 Task: Find connections with filter location Salinas with filter topic #coronawith filter profile language French with filter current company GULF JOBS with filter school Jagan Institute Of Management Studies(JIMS Rohini) with filter industry Alternative Dispute Resolution with filter service category Videography with filter keywords title Teacher
Action: Mouse moved to (254, 308)
Screenshot: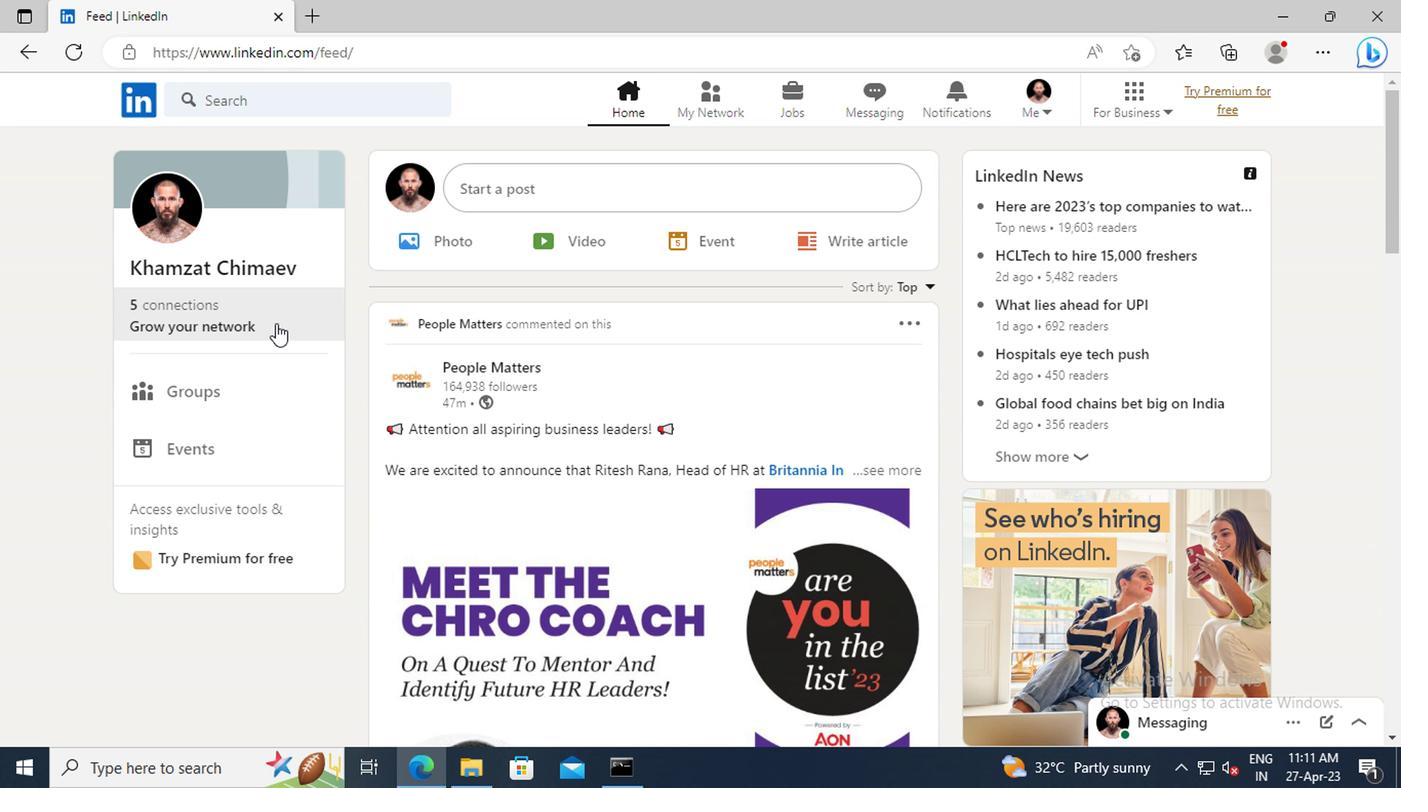 
Action: Mouse pressed left at (254, 308)
Screenshot: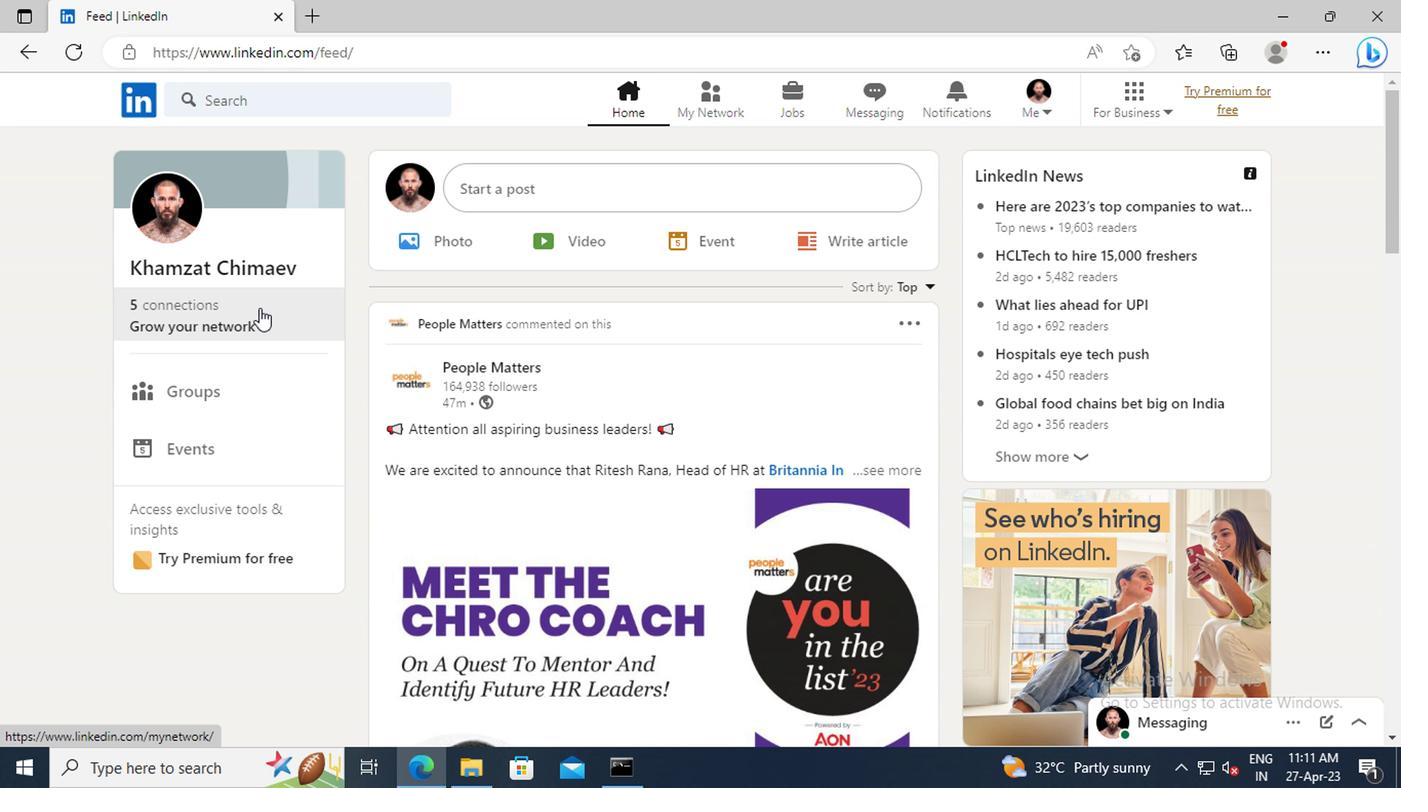 
Action: Mouse moved to (270, 218)
Screenshot: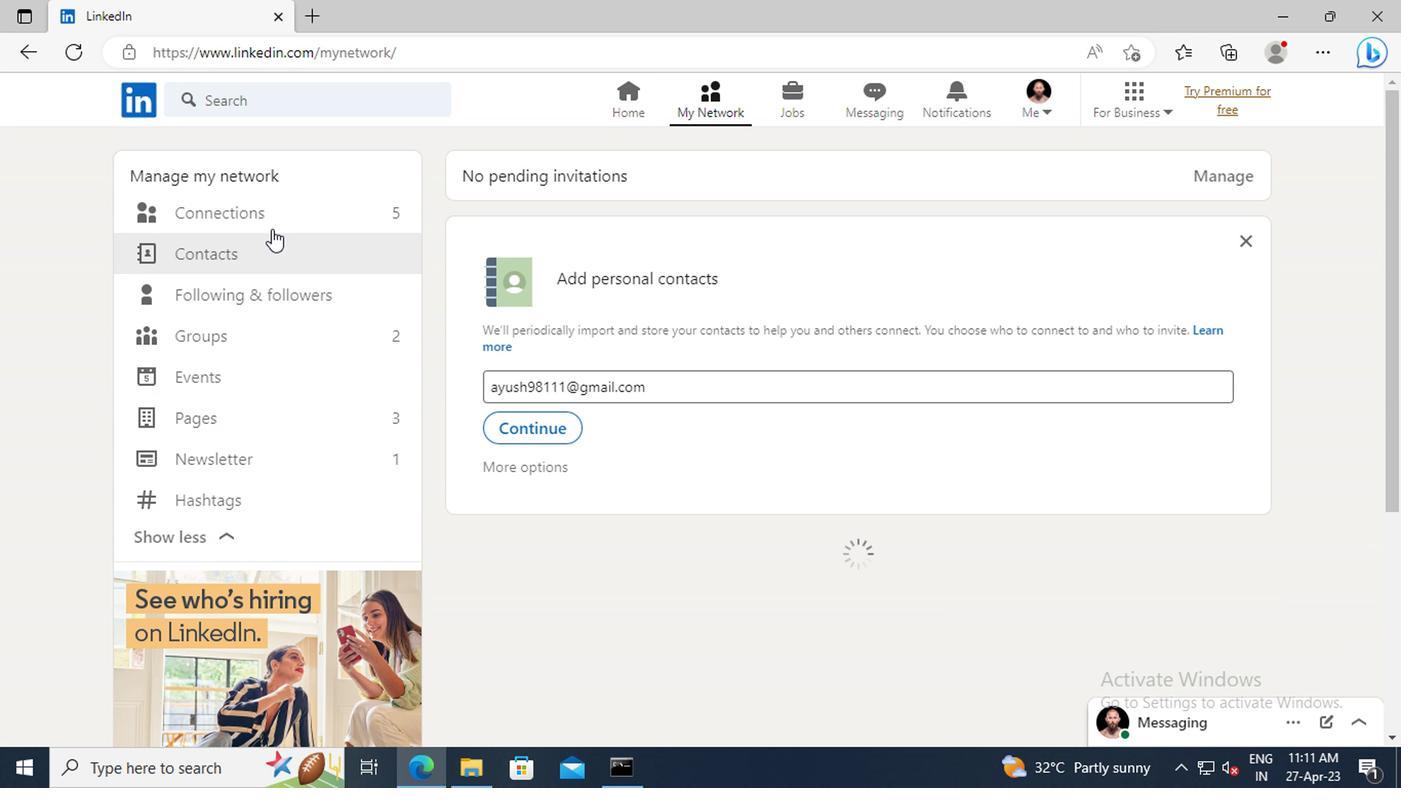 
Action: Mouse pressed left at (270, 218)
Screenshot: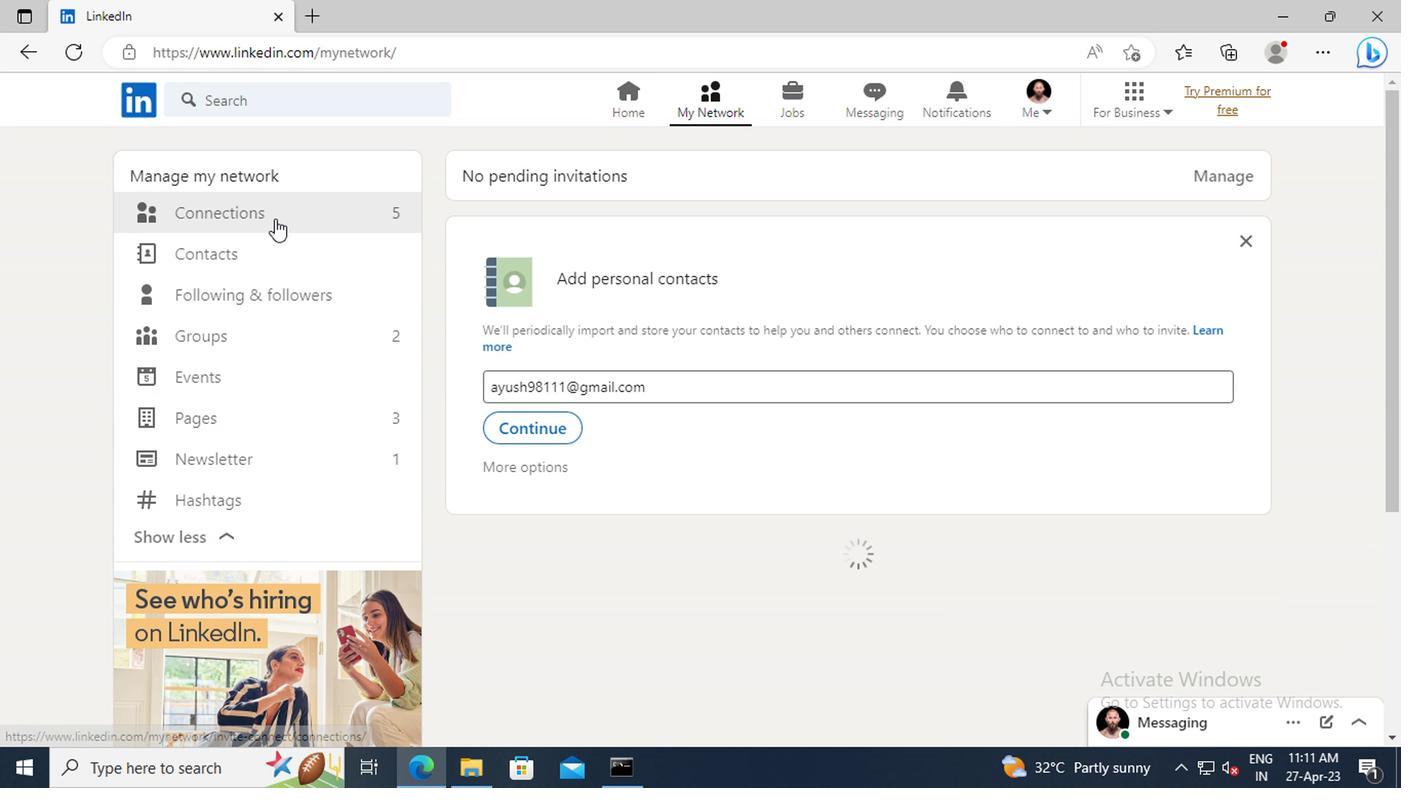 
Action: Mouse moved to (836, 223)
Screenshot: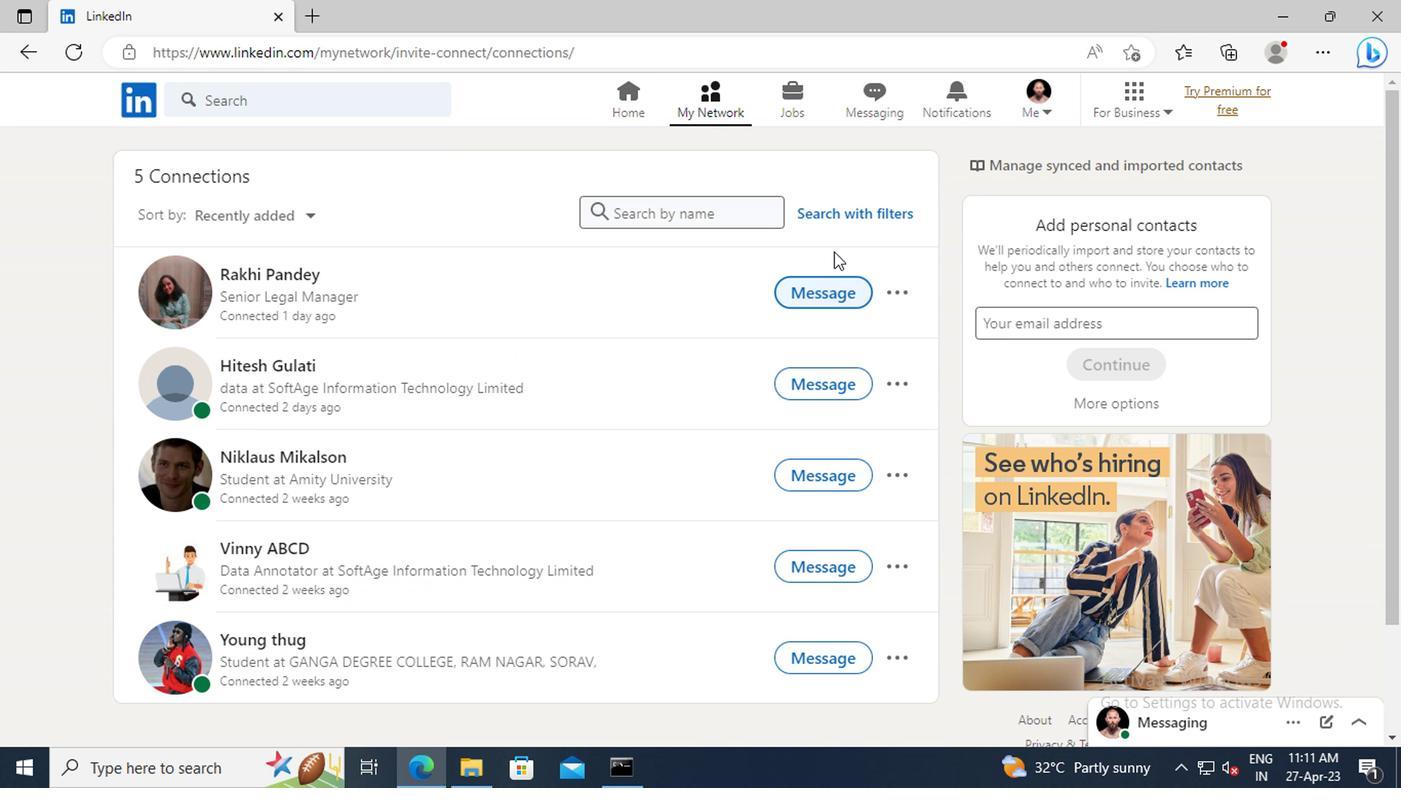 
Action: Mouse pressed left at (836, 223)
Screenshot: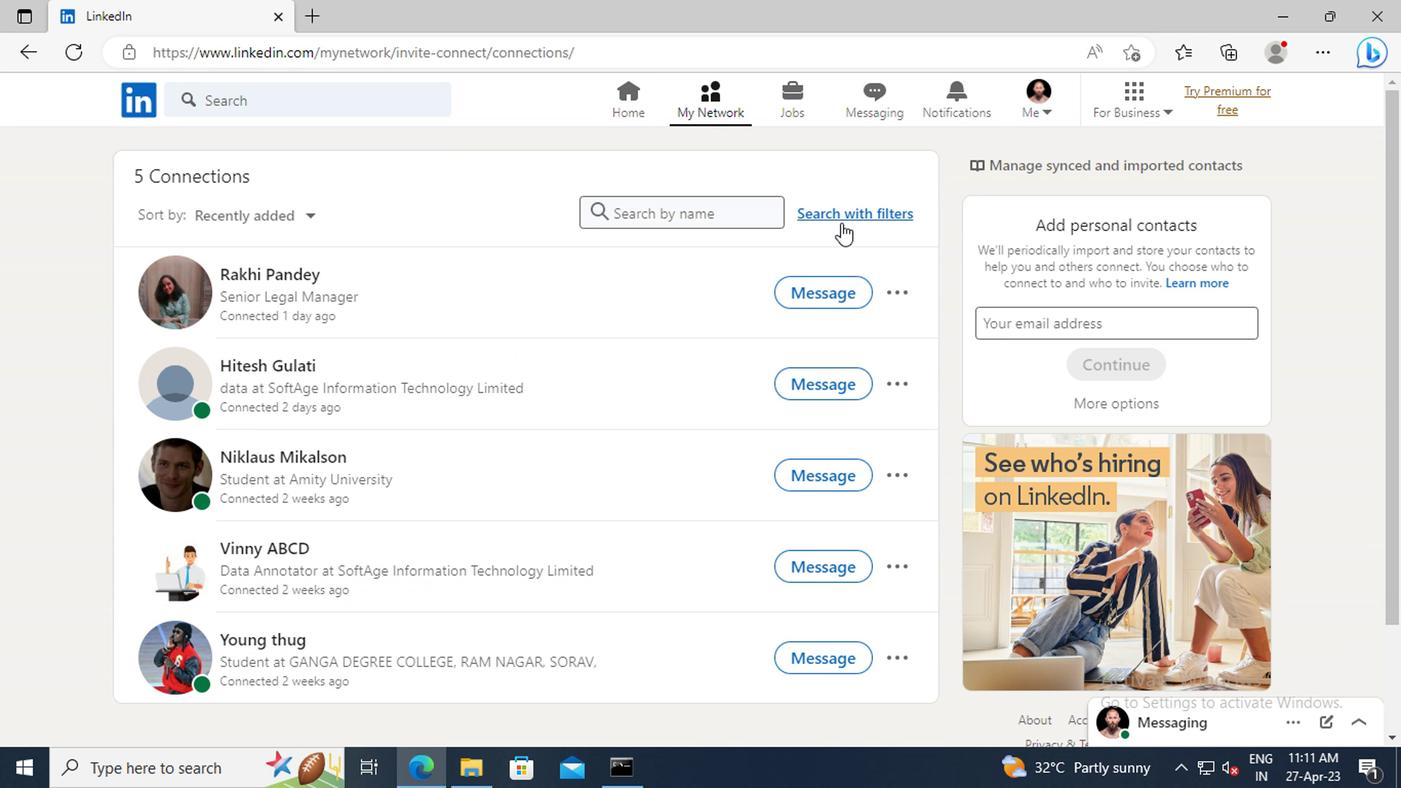 
Action: Mouse moved to (780, 159)
Screenshot: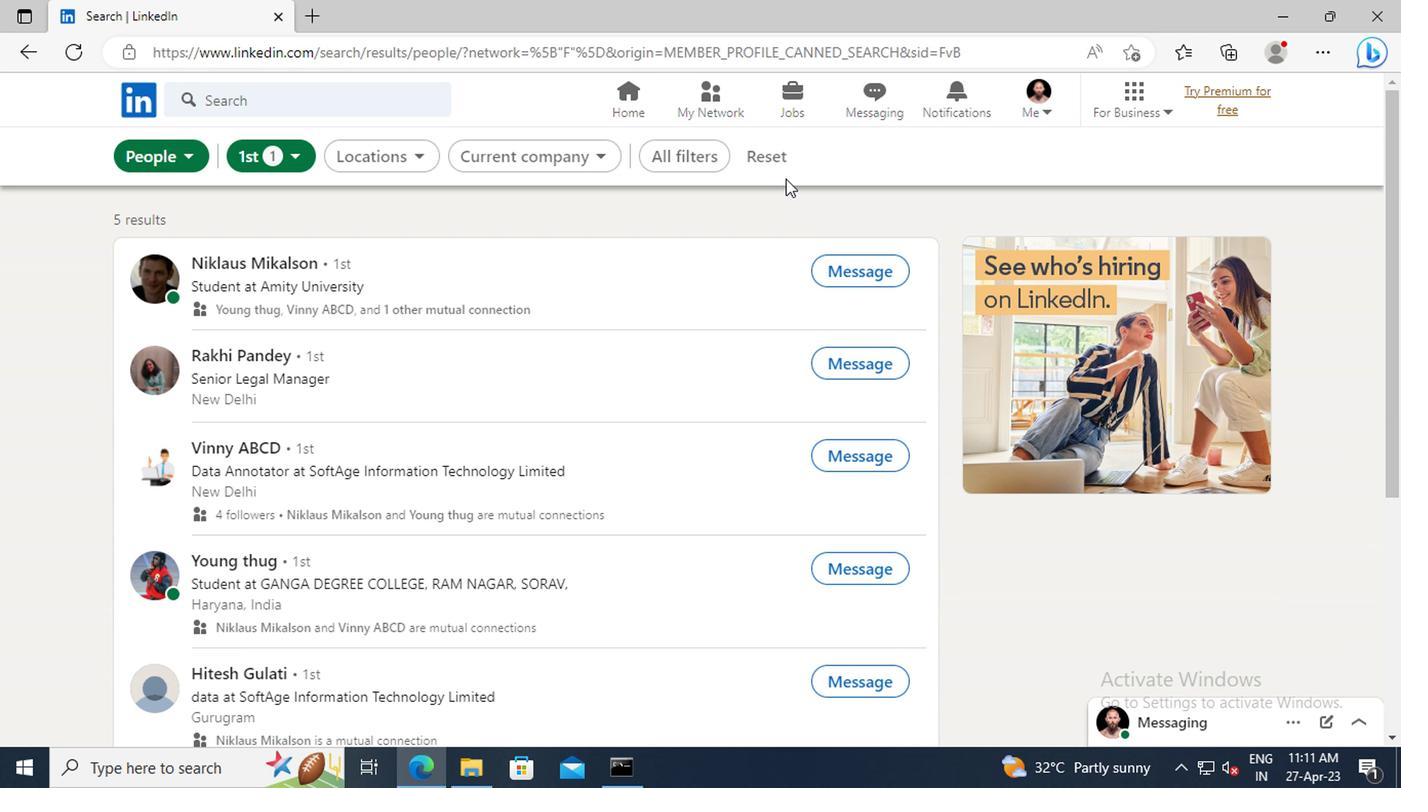 
Action: Mouse pressed left at (780, 159)
Screenshot: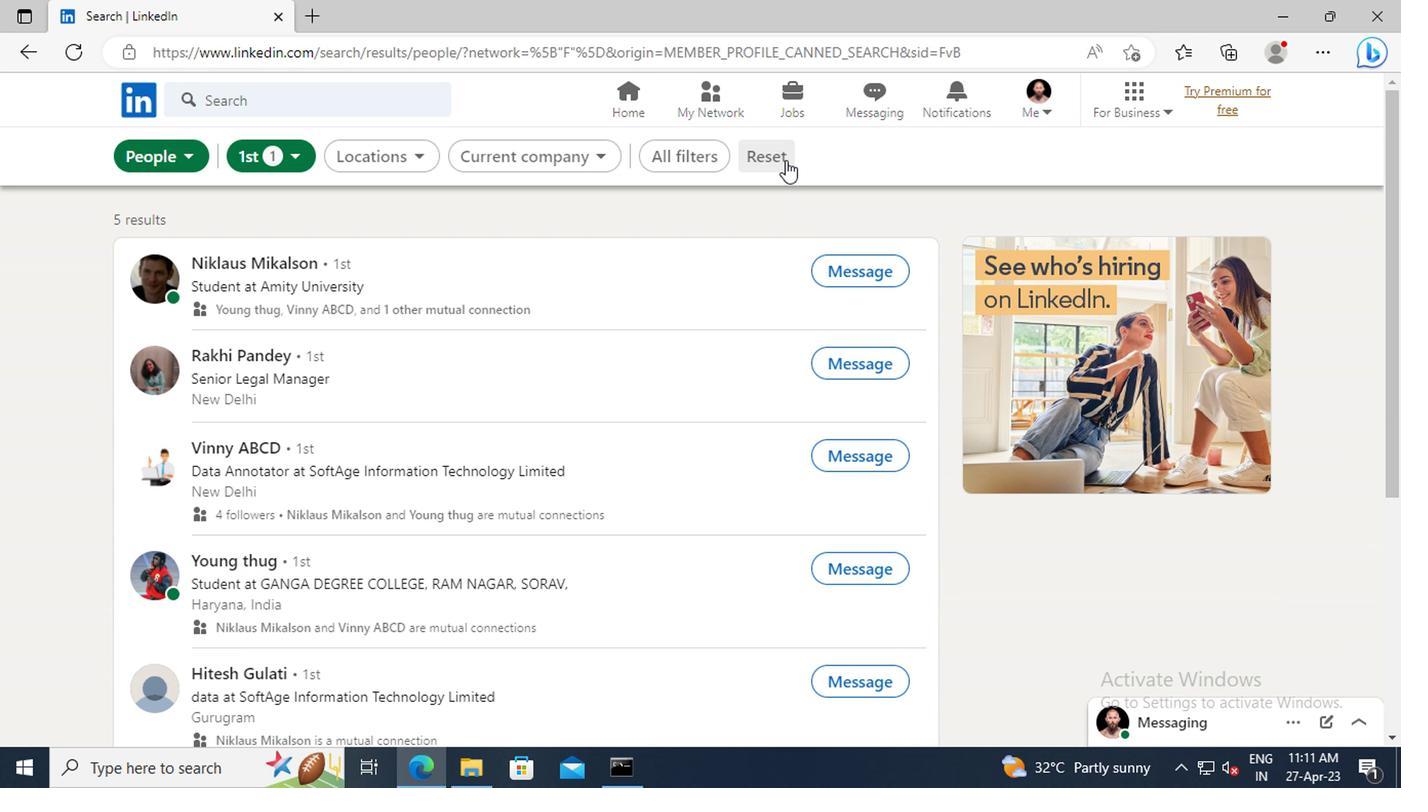 
Action: Mouse moved to (732, 156)
Screenshot: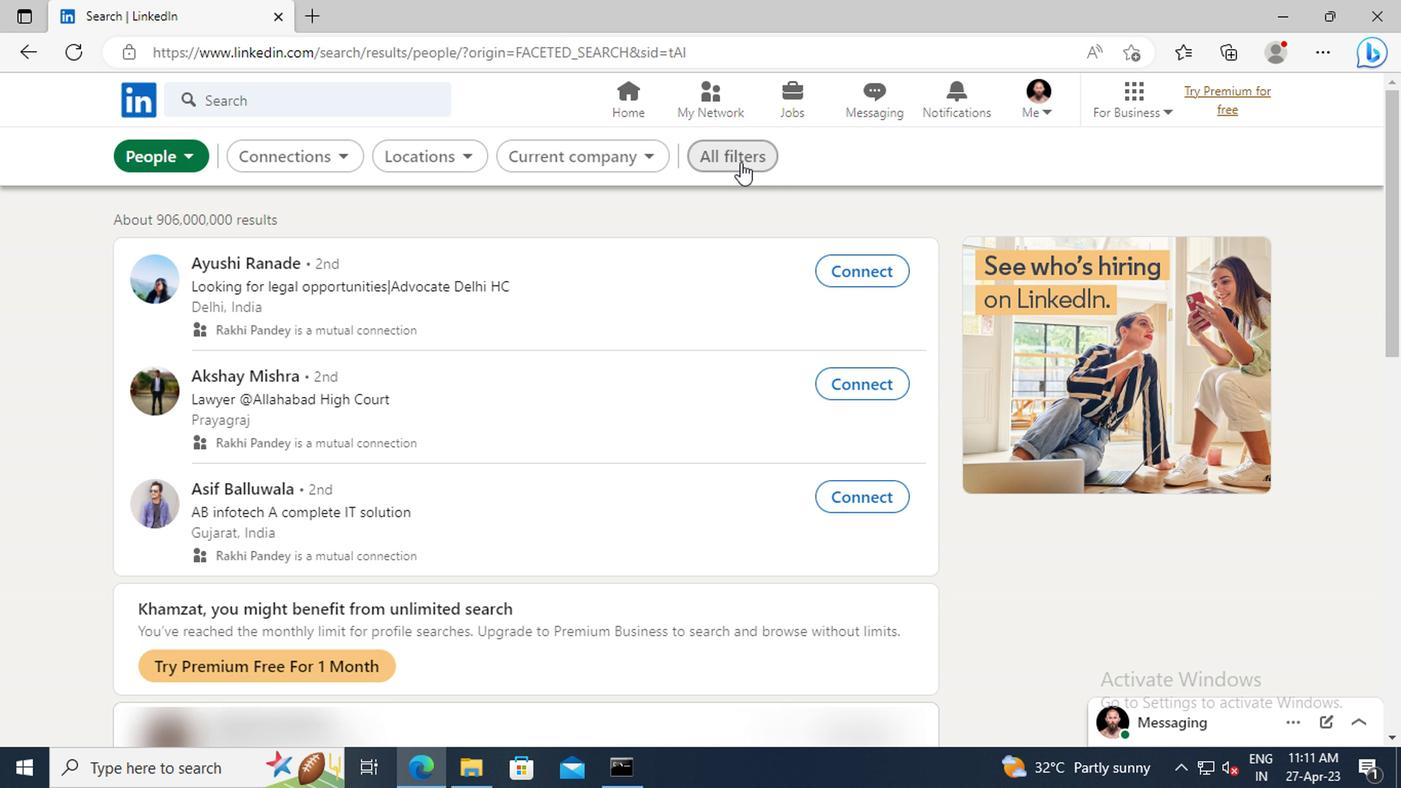 
Action: Mouse pressed left at (732, 156)
Screenshot: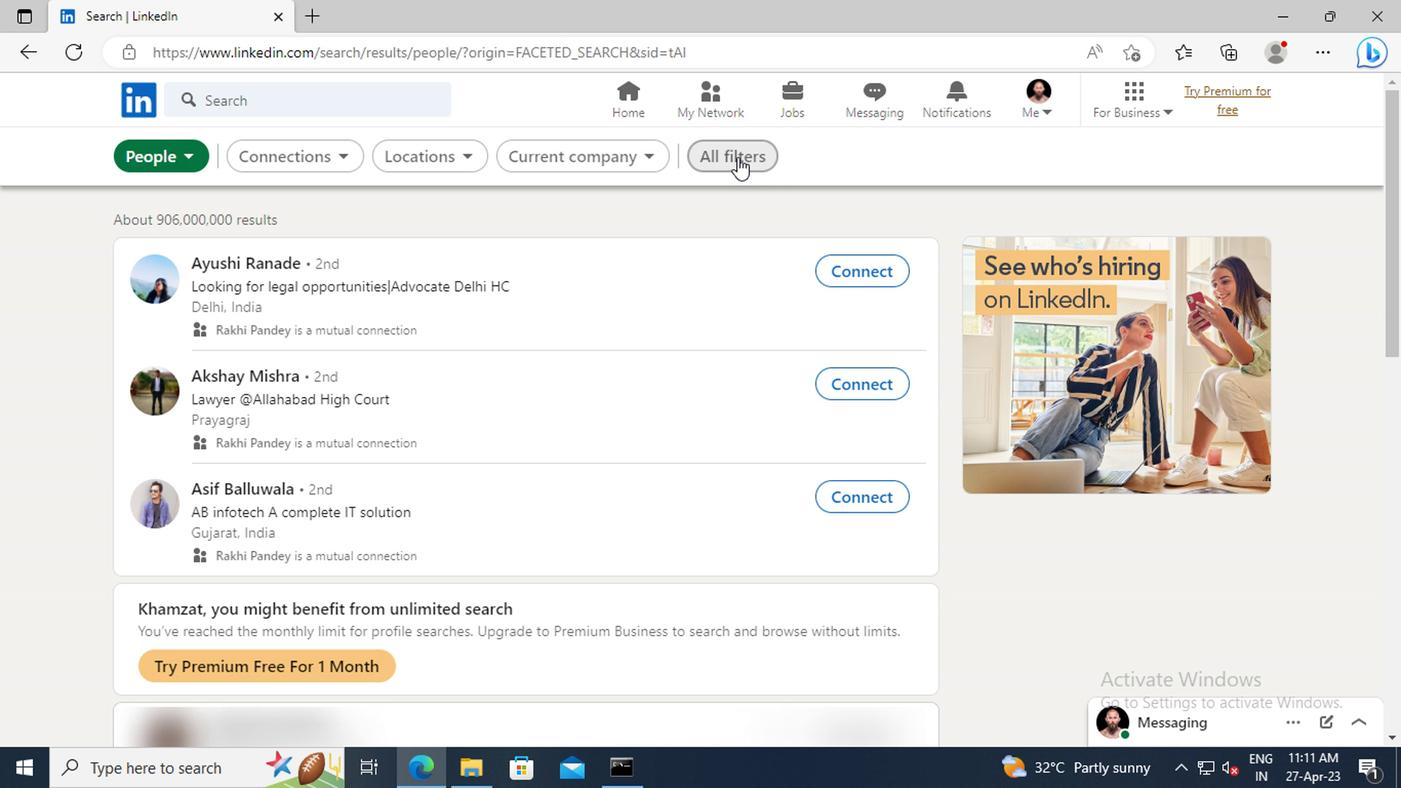 
Action: Mouse moved to (1153, 389)
Screenshot: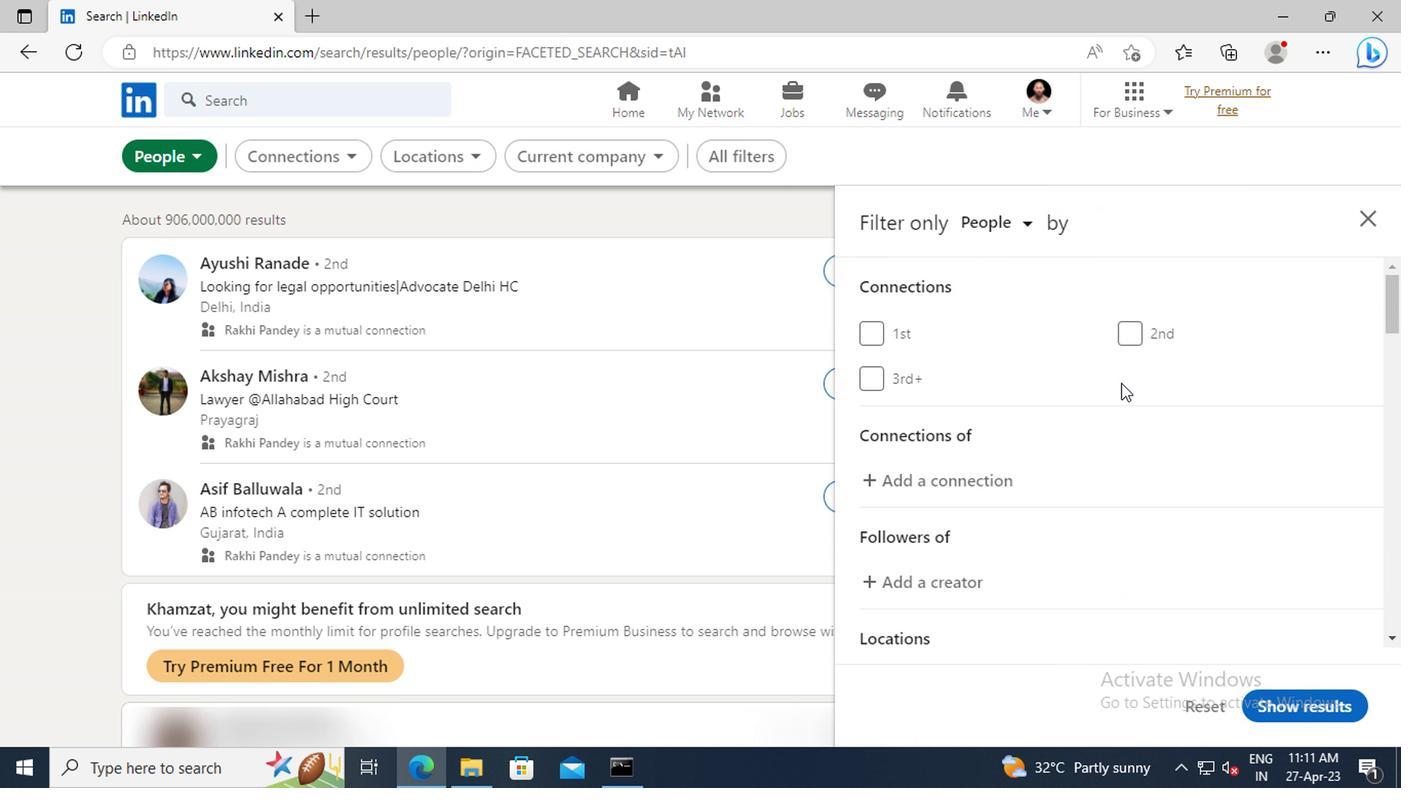 
Action: Mouse scrolled (1153, 387) with delta (0, -1)
Screenshot: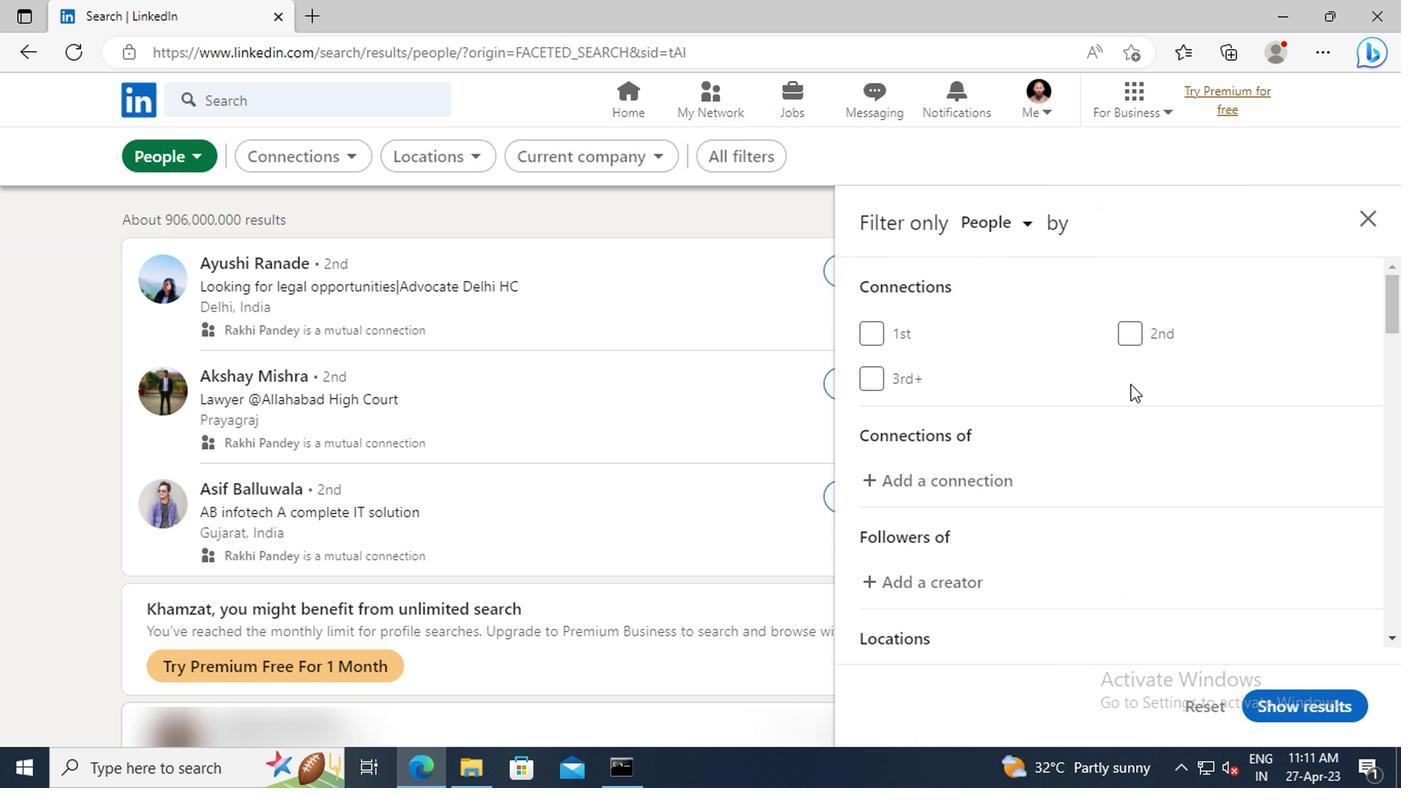 
Action: Mouse scrolled (1153, 387) with delta (0, -1)
Screenshot: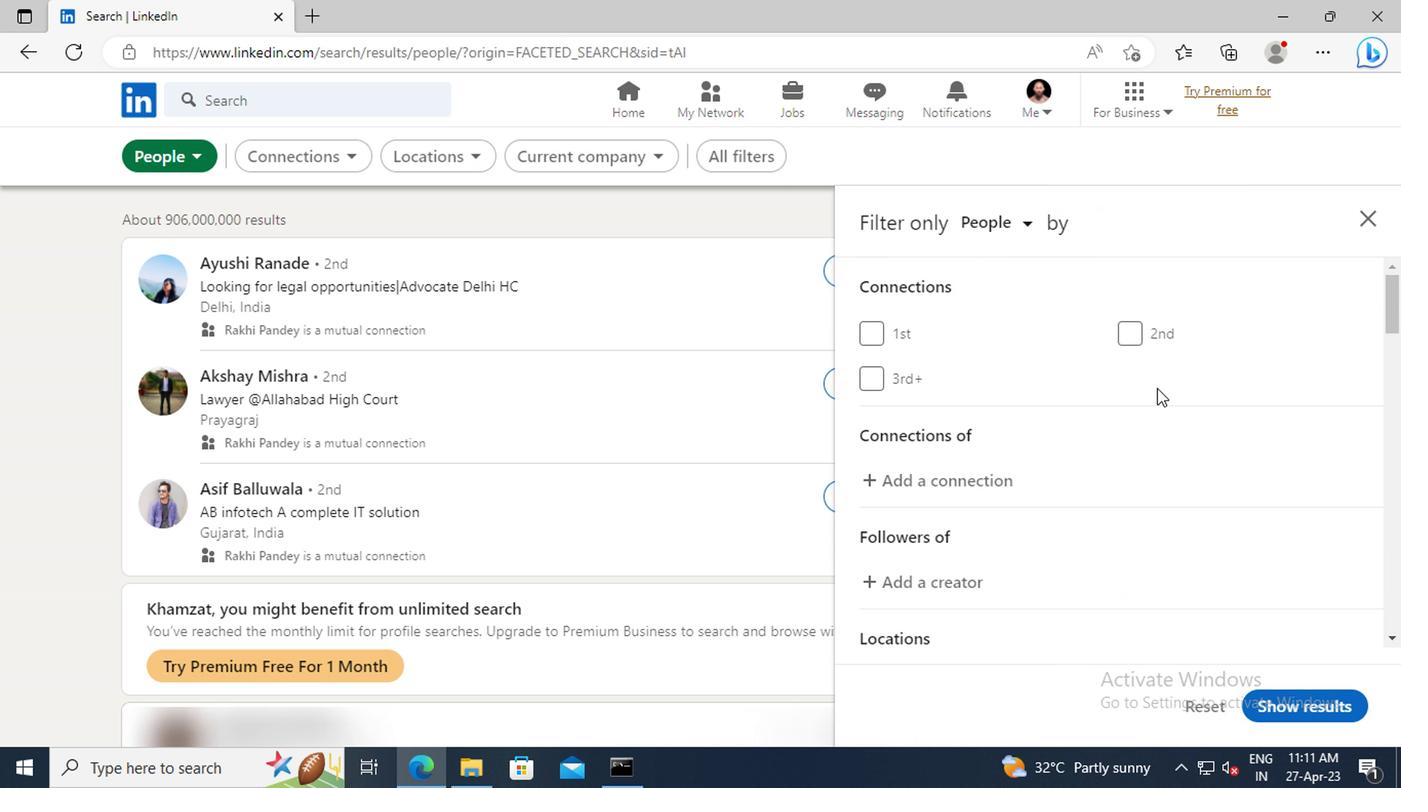 
Action: Mouse moved to (1153, 389)
Screenshot: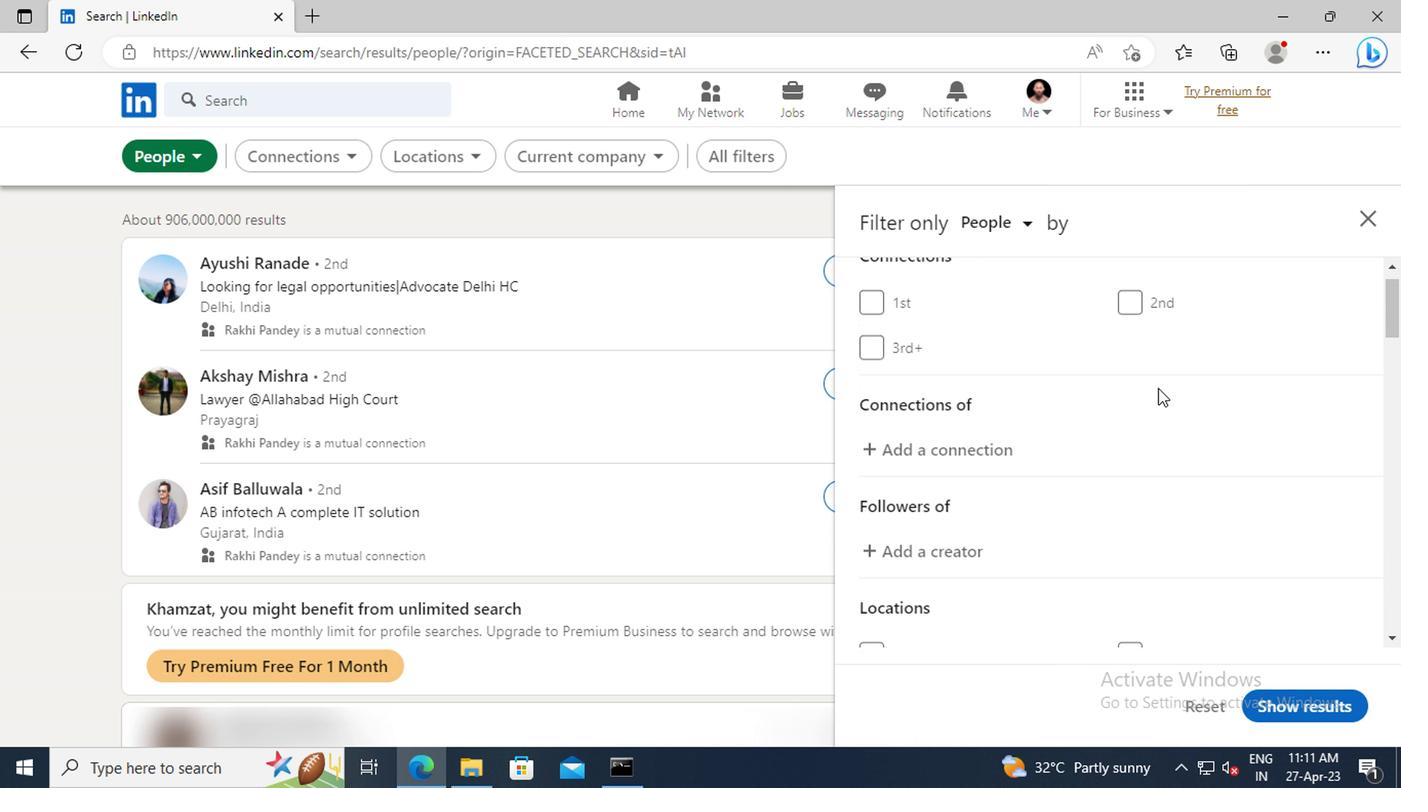 
Action: Mouse scrolled (1153, 387) with delta (0, -1)
Screenshot: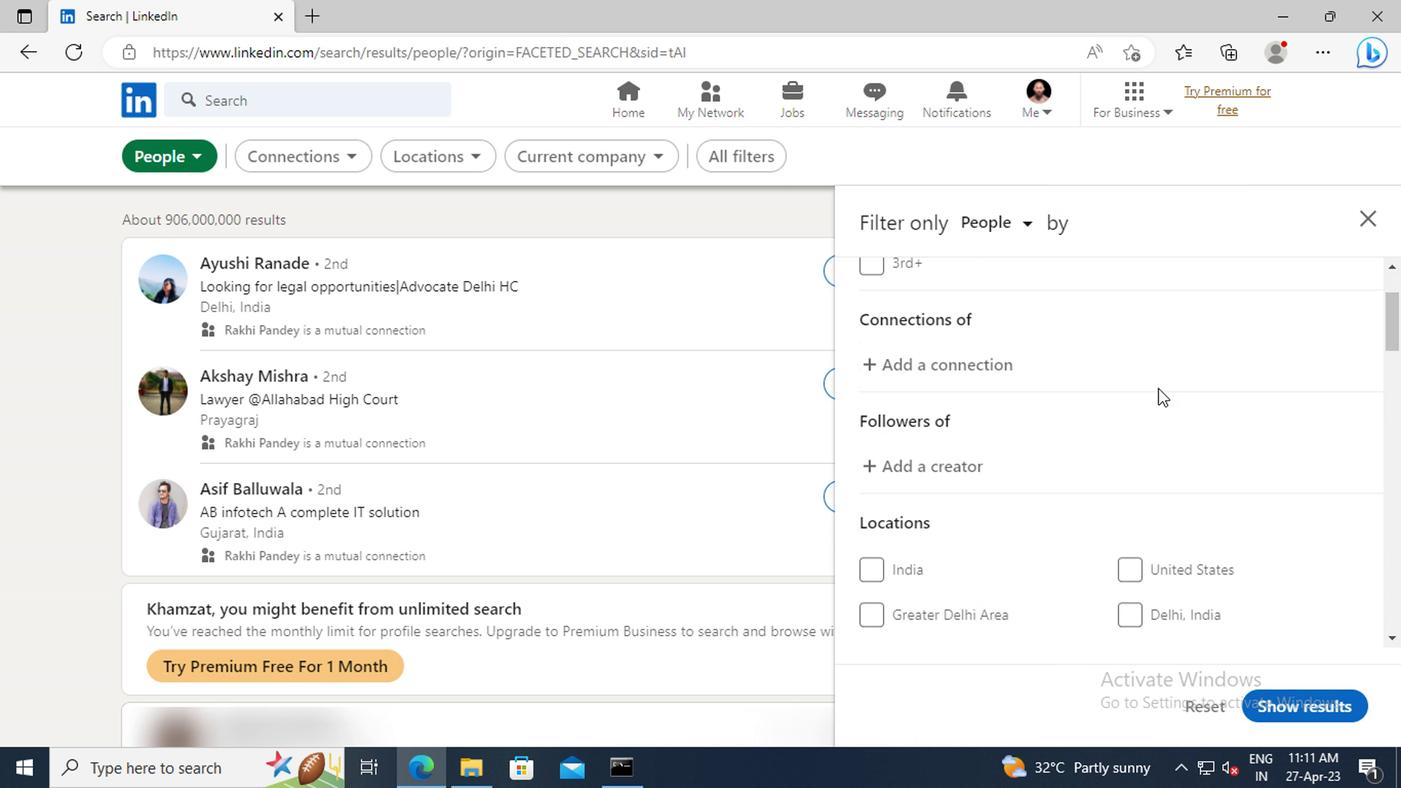 
Action: Mouse scrolled (1153, 387) with delta (0, -1)
Screenshot: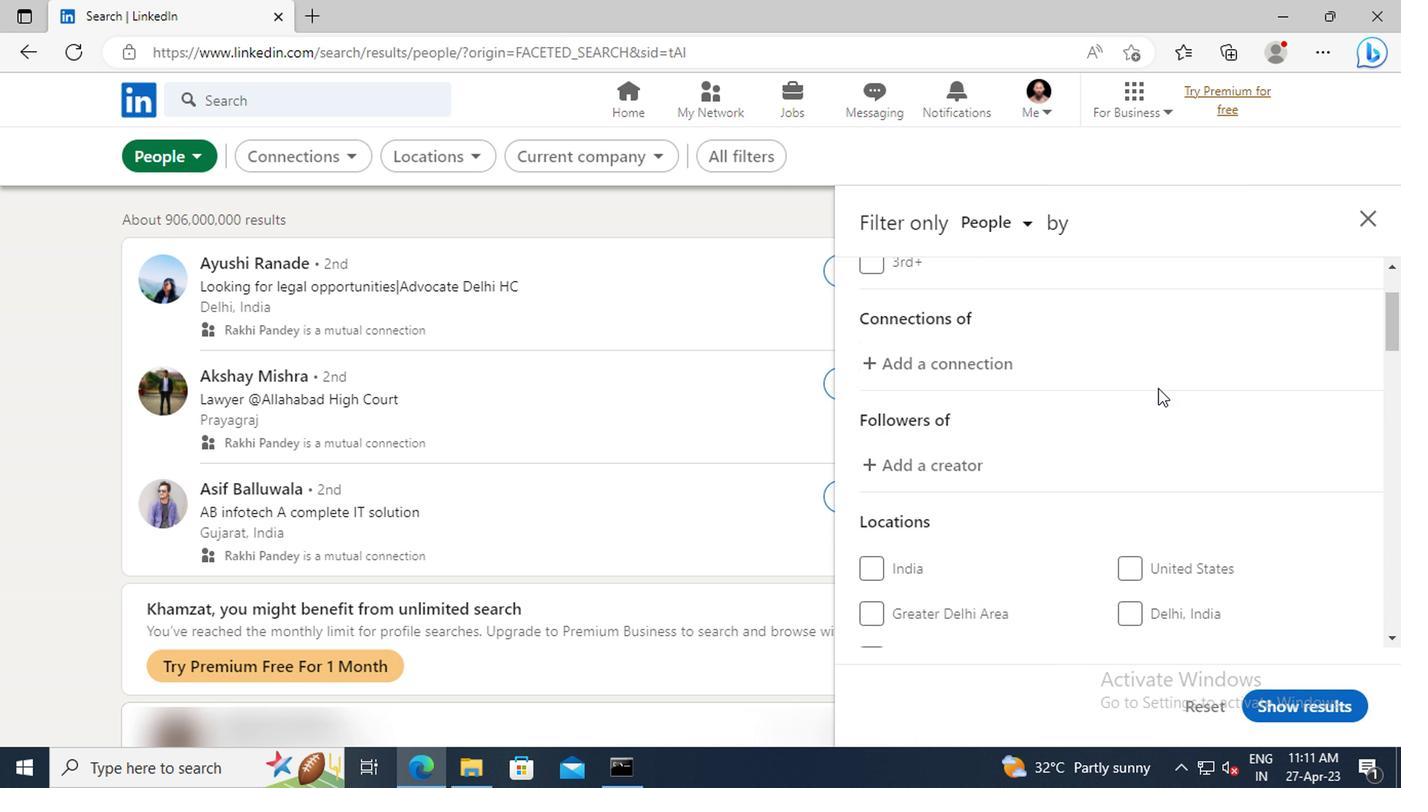 
Action: Mouse scrolled (1153, 387) with delta (0, -1)
Screenshot: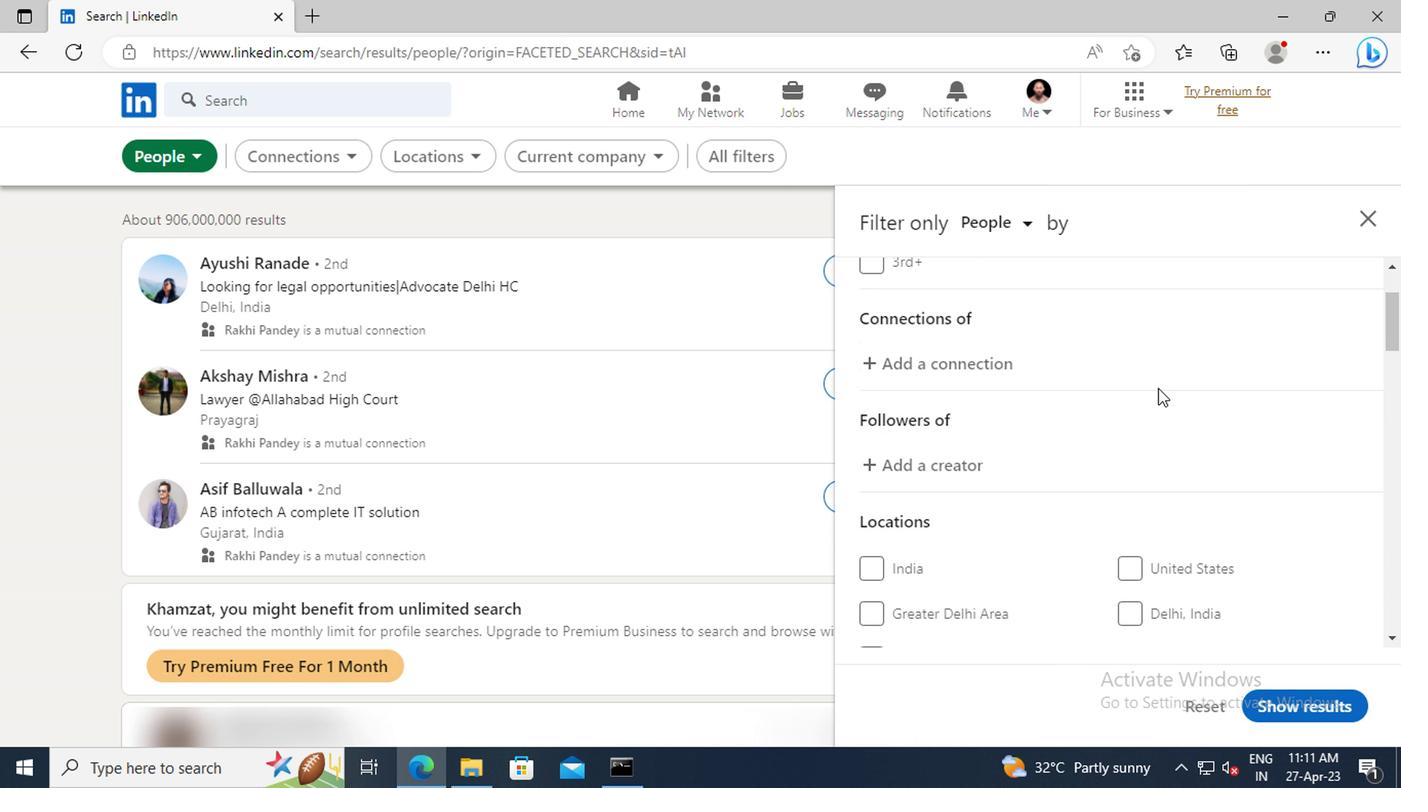 
Action: Mouse scrolled (1153, 387) with delta (0, -1)
Screenshot: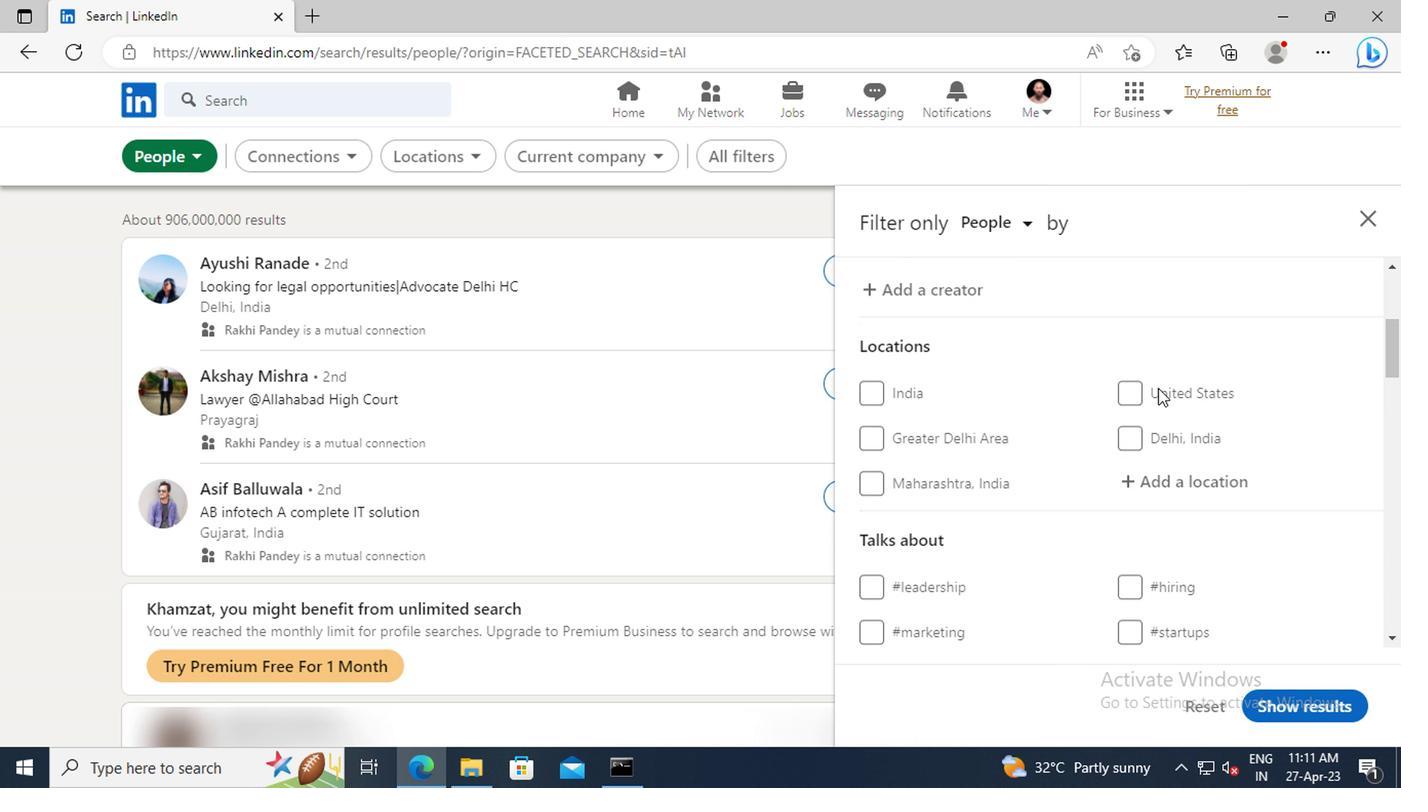 
Action: Mouse moved to (1164, 426)
Screenshot: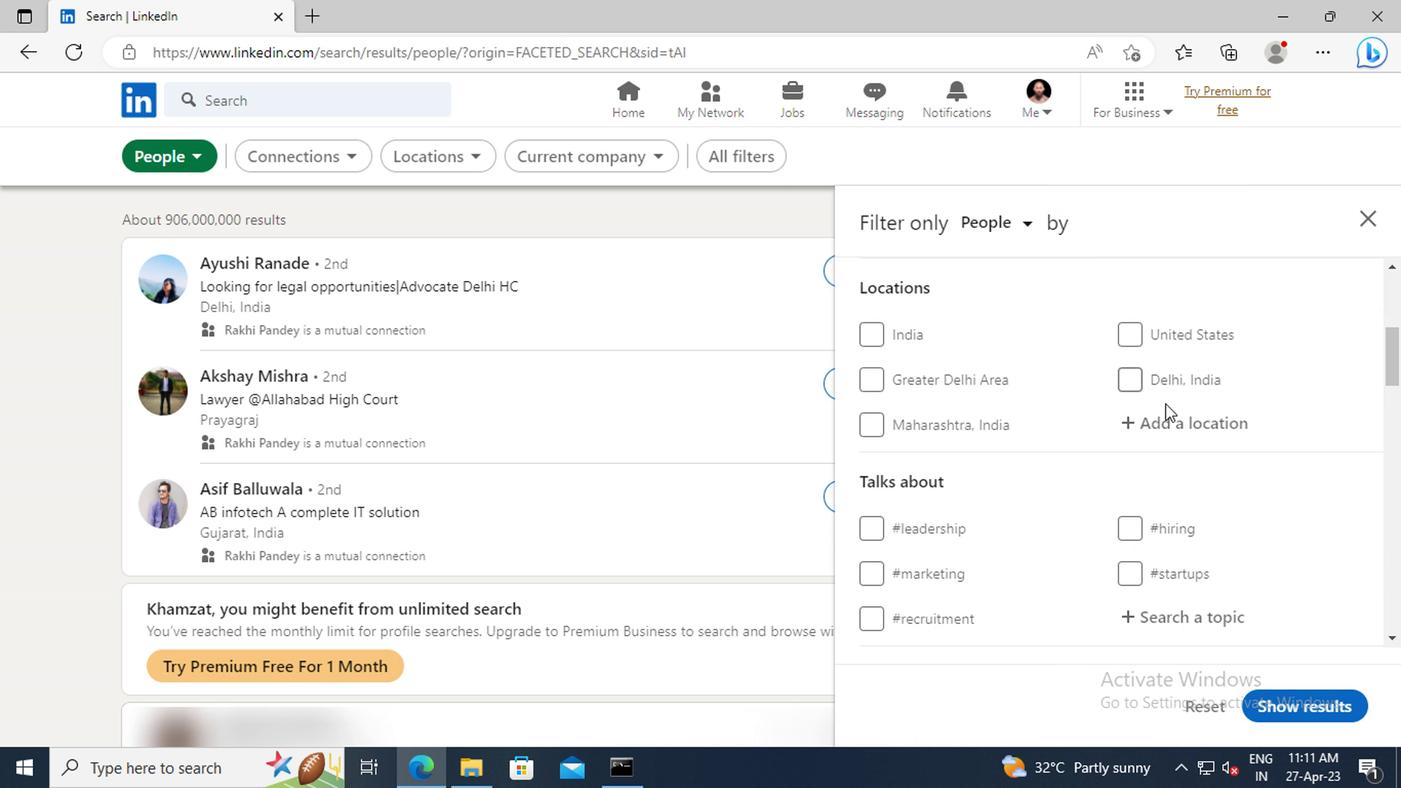 
Action: Mouse pressed left at (1164, 426)
Screenshot: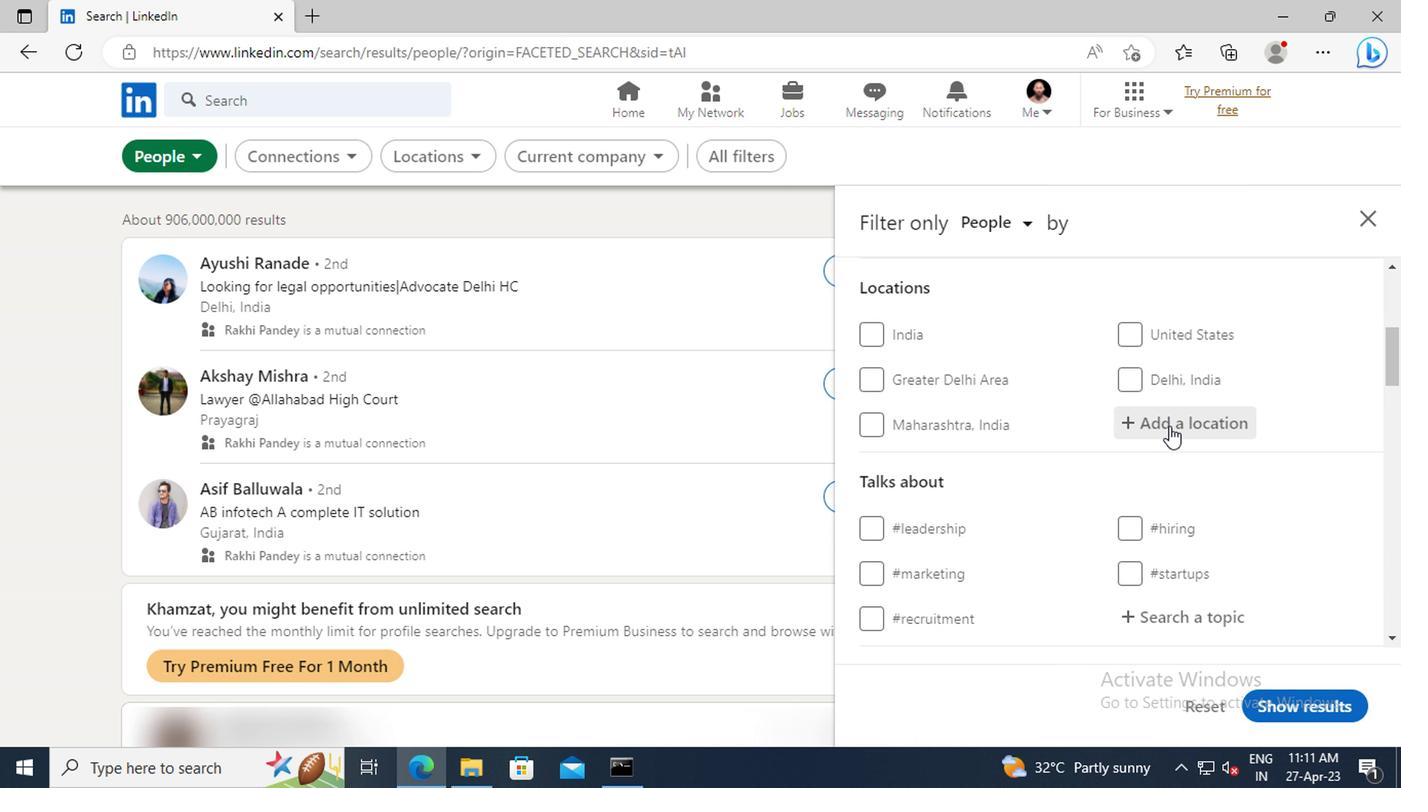 
Action: Key pressed <Key.shift>SALINAS
Screenshot: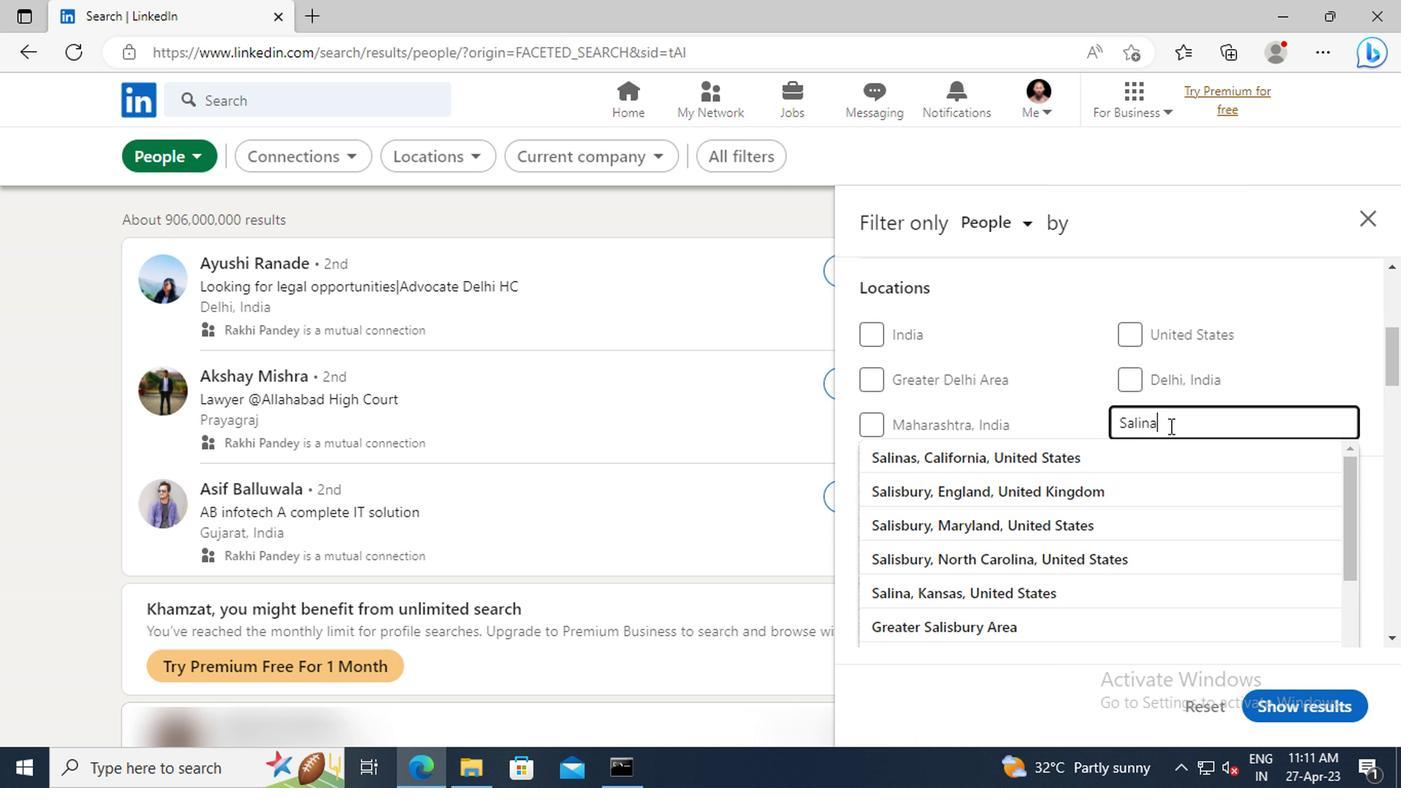 
Action: Mouse moved to (1167, 454)
Screenshot: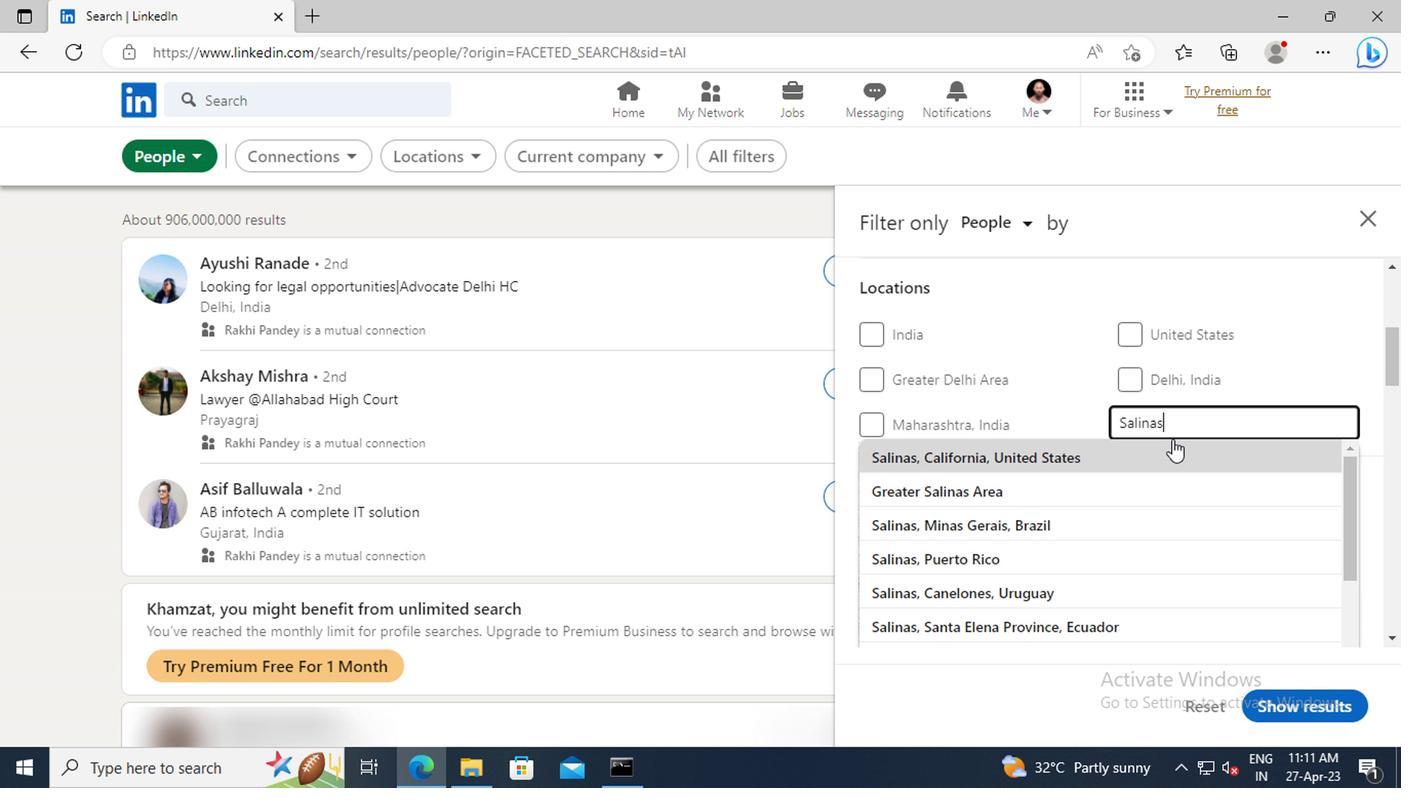 
Action: Mouse pressed left at (1167, 454)
Screenshot: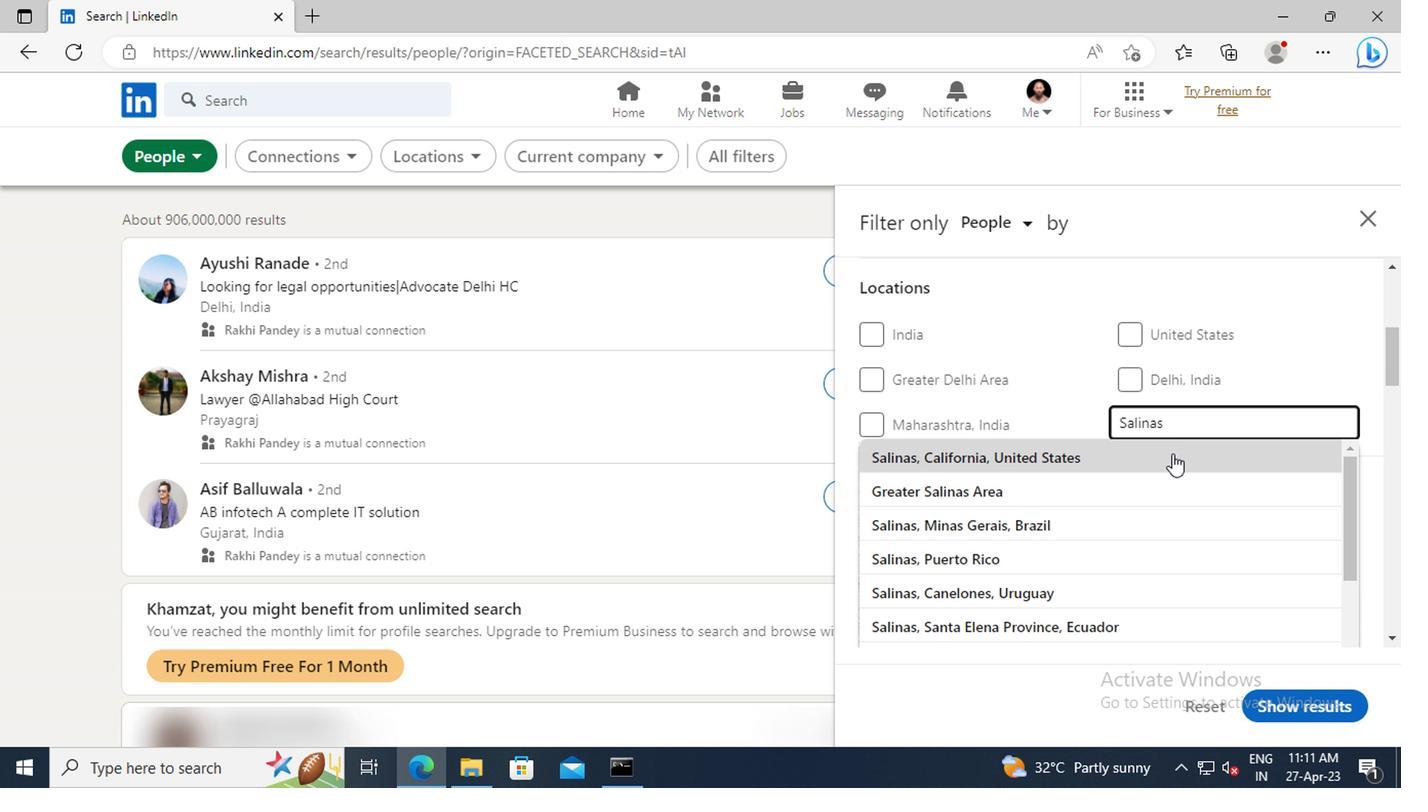 
Action: Mouse moved to (1160, 403)
Screenshot: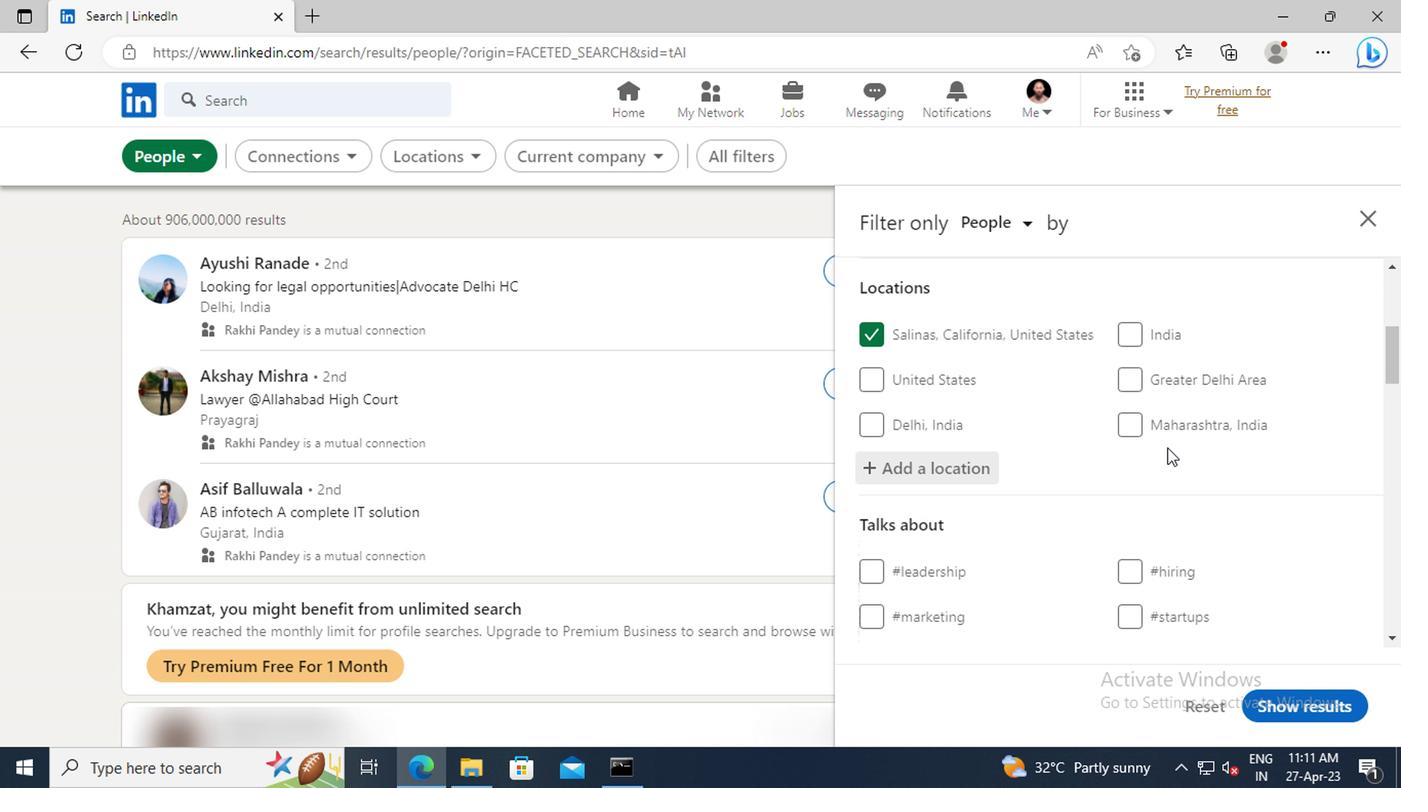 
Action: Mouse scrolled (1160, 402) with delta (0, -1)
Screenshot: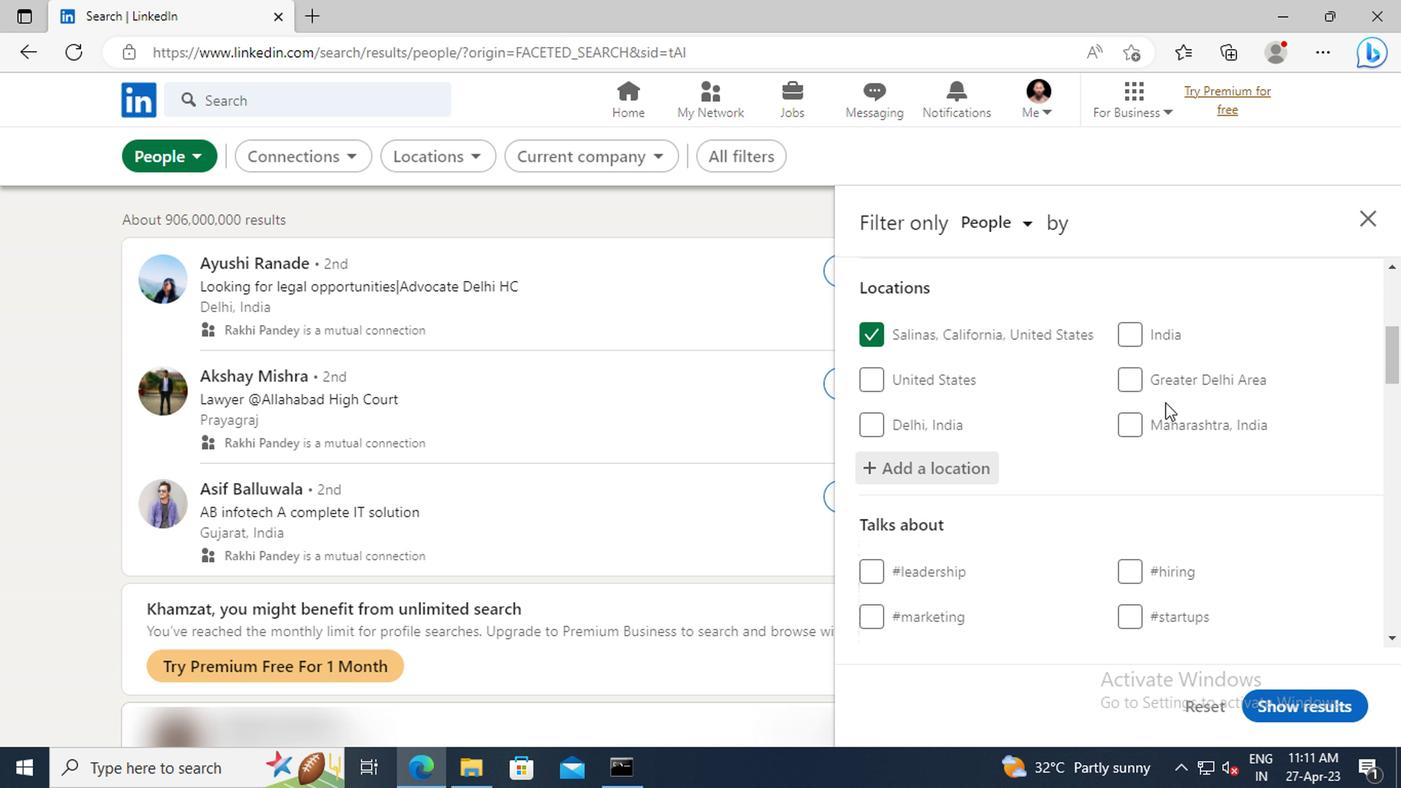 
Action: Mouse scrolled (1160, 402) with delta (0, -1)
Screenshot: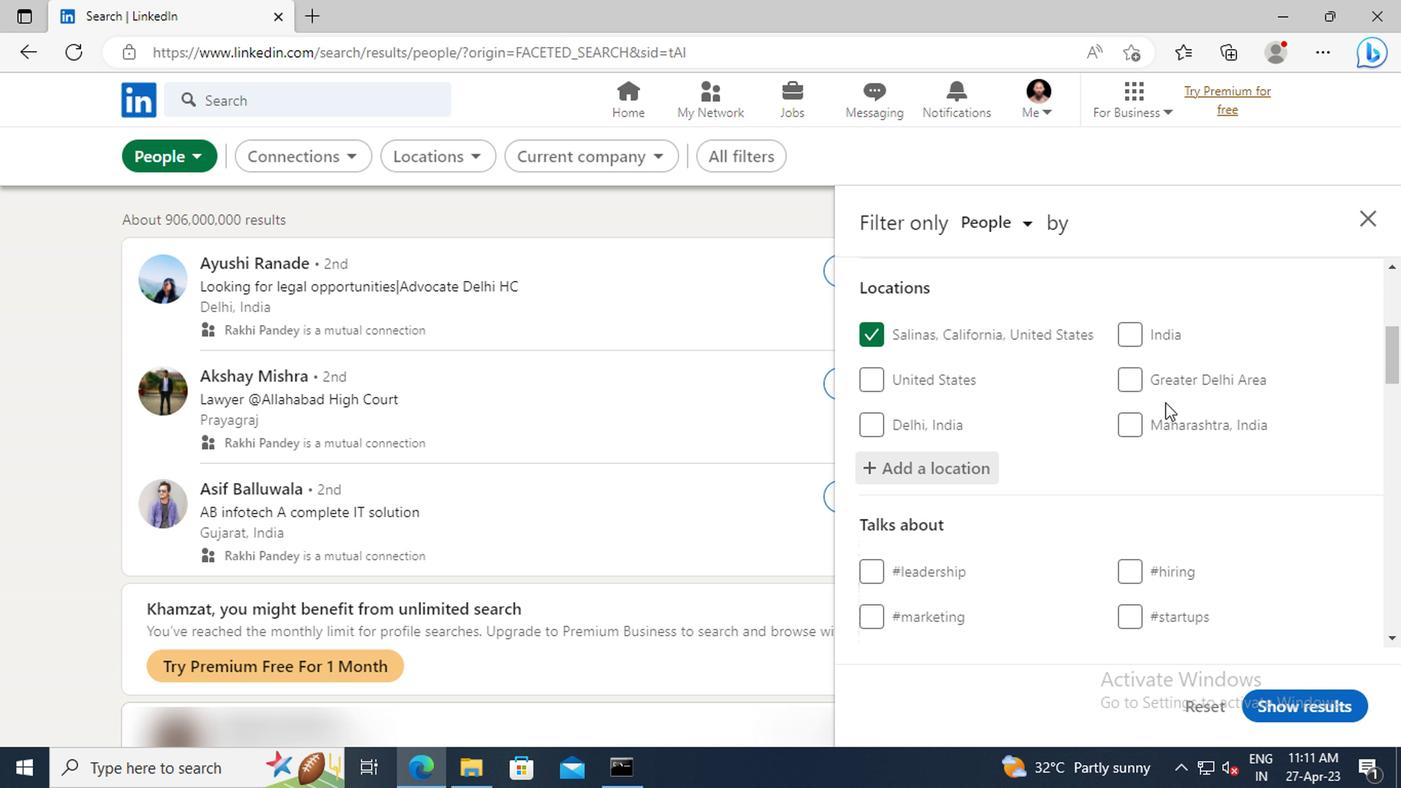 
Action: Mouse scrolled (1160, 402) with delta (0, -1)
Screenshot: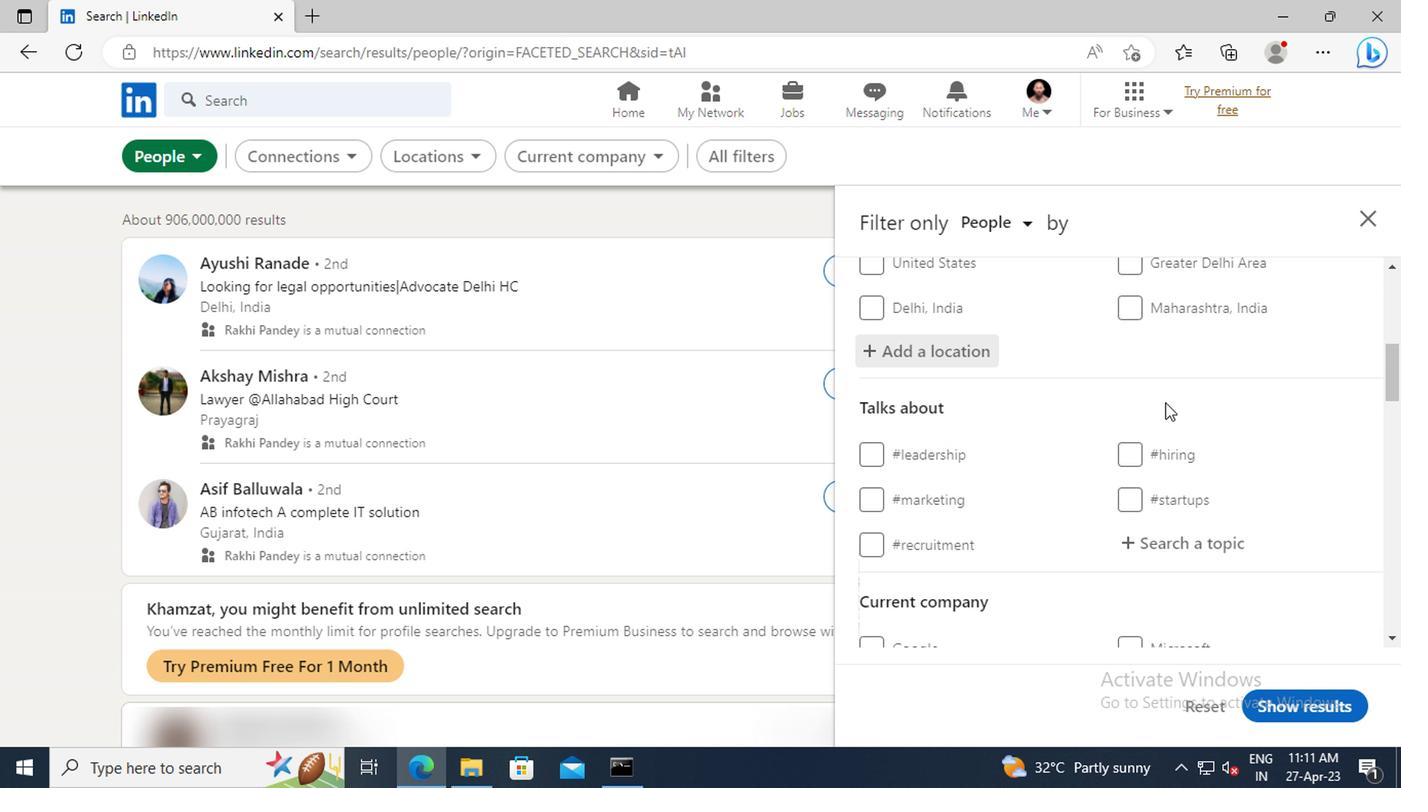 
Action: Mouse scrolled (1160, 402) with delta (0, -1)
Screenshot: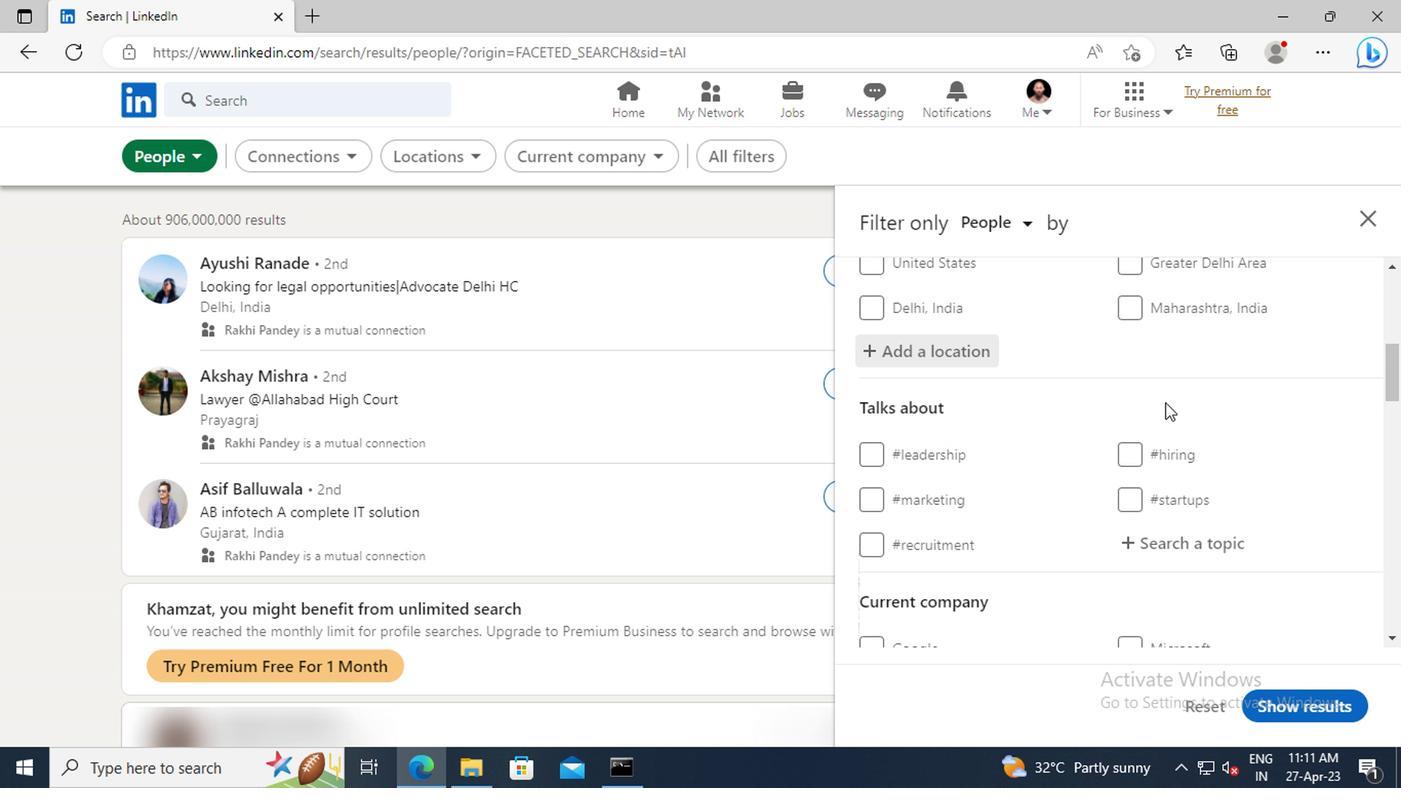 
Action: Mouse moved to (1160, 426)
Screenshot: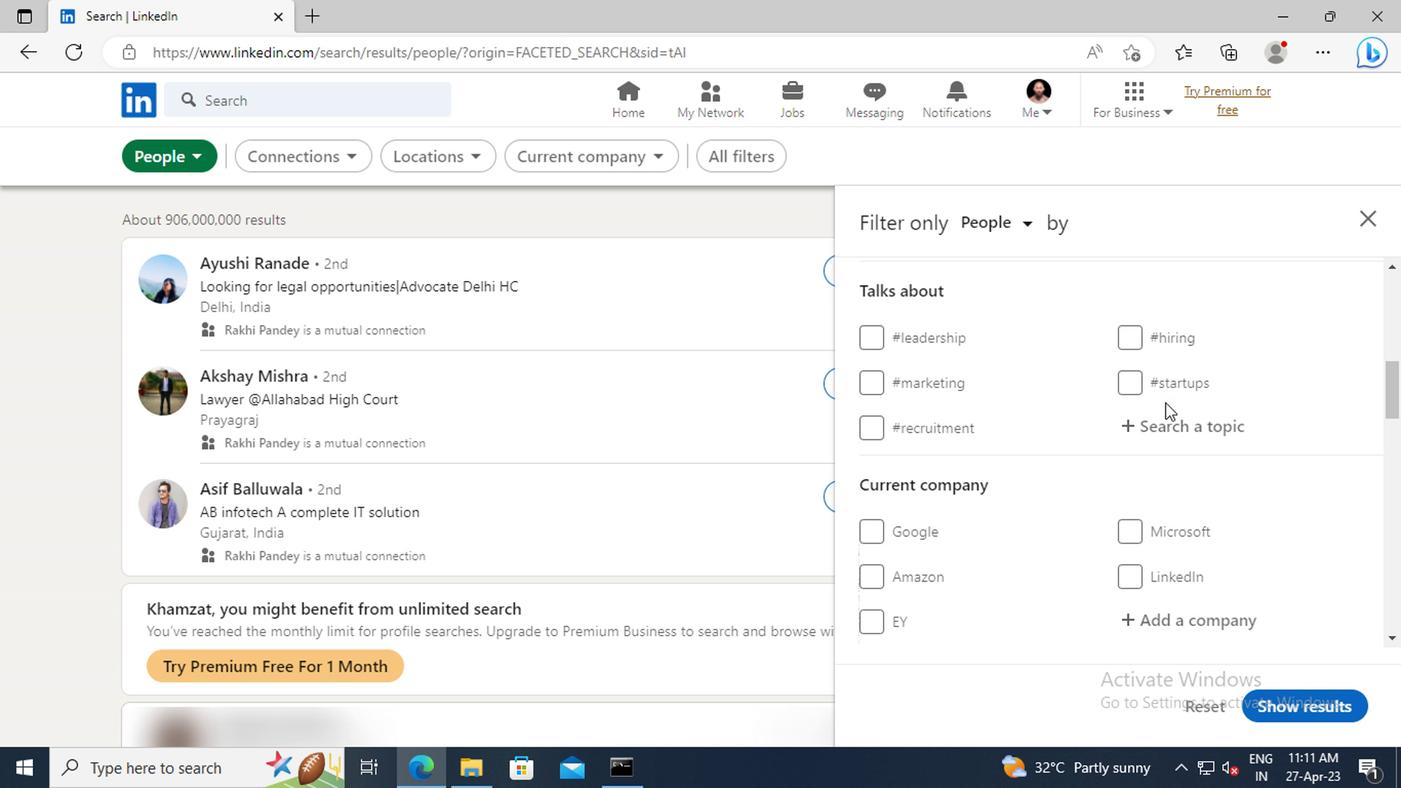
Action: Mouse pressed left at (1160, 426)
Screenshot: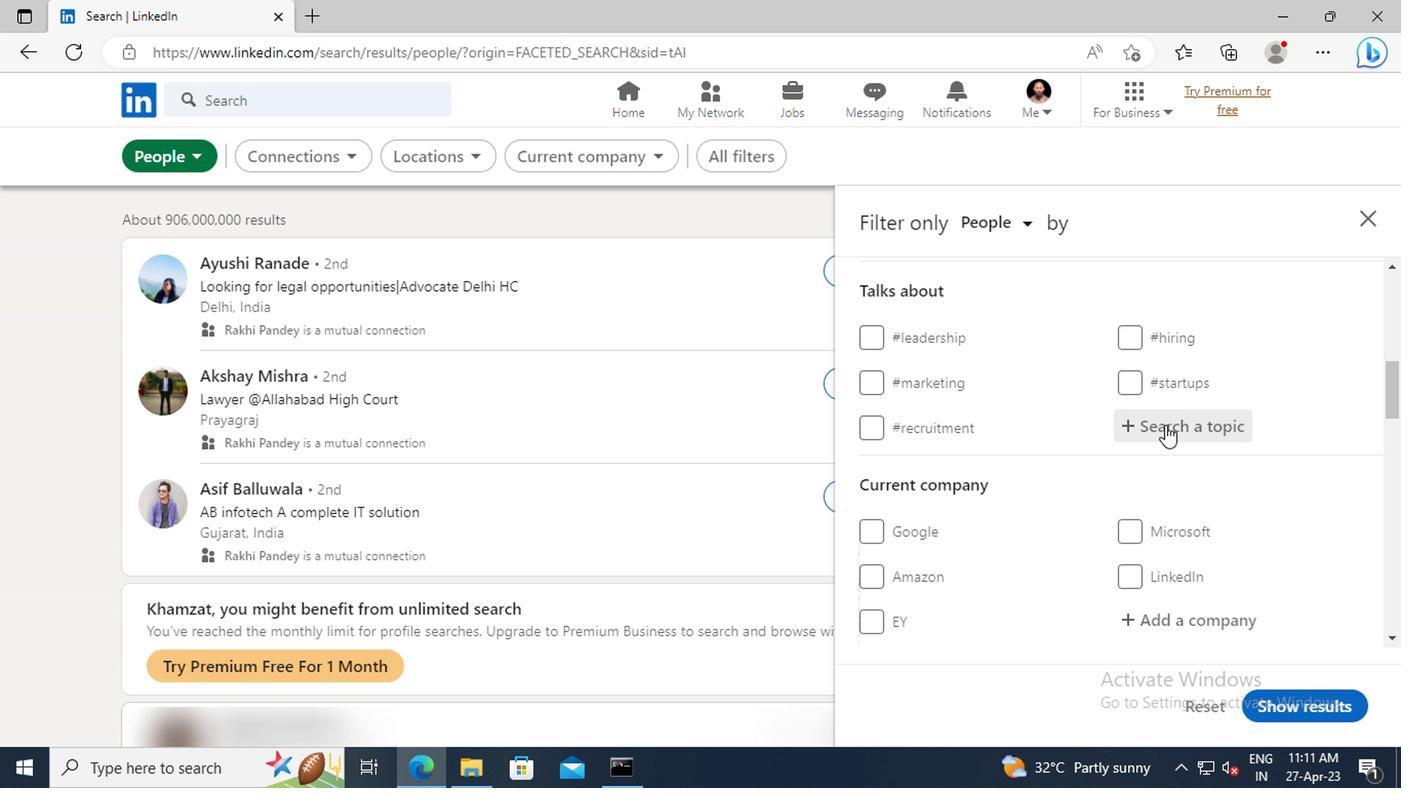 
Action: Key pressed <Key.shift>#CORONAWITH<Key.enter>
Screenshot: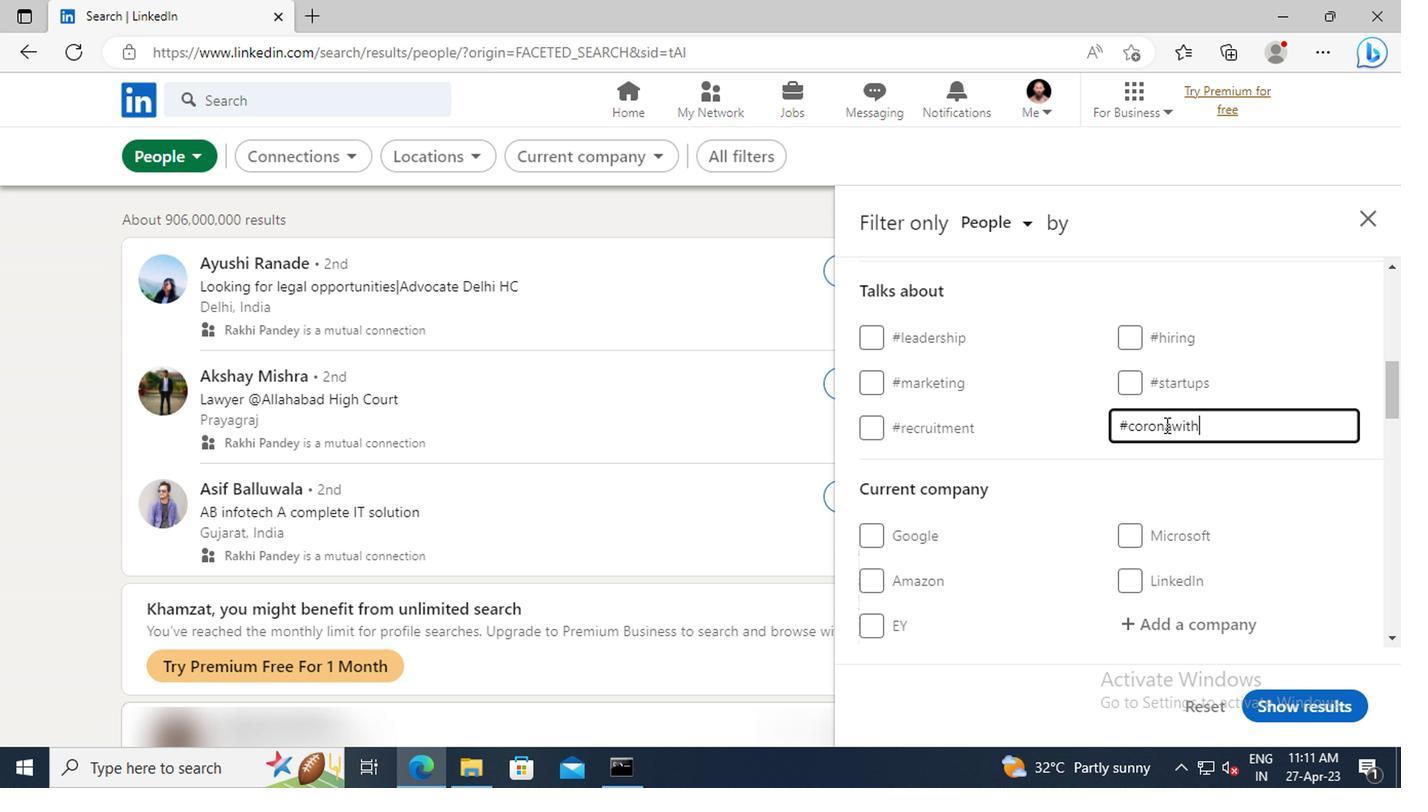 
Action: Mouse moved to (1115, 426)
Screenshot: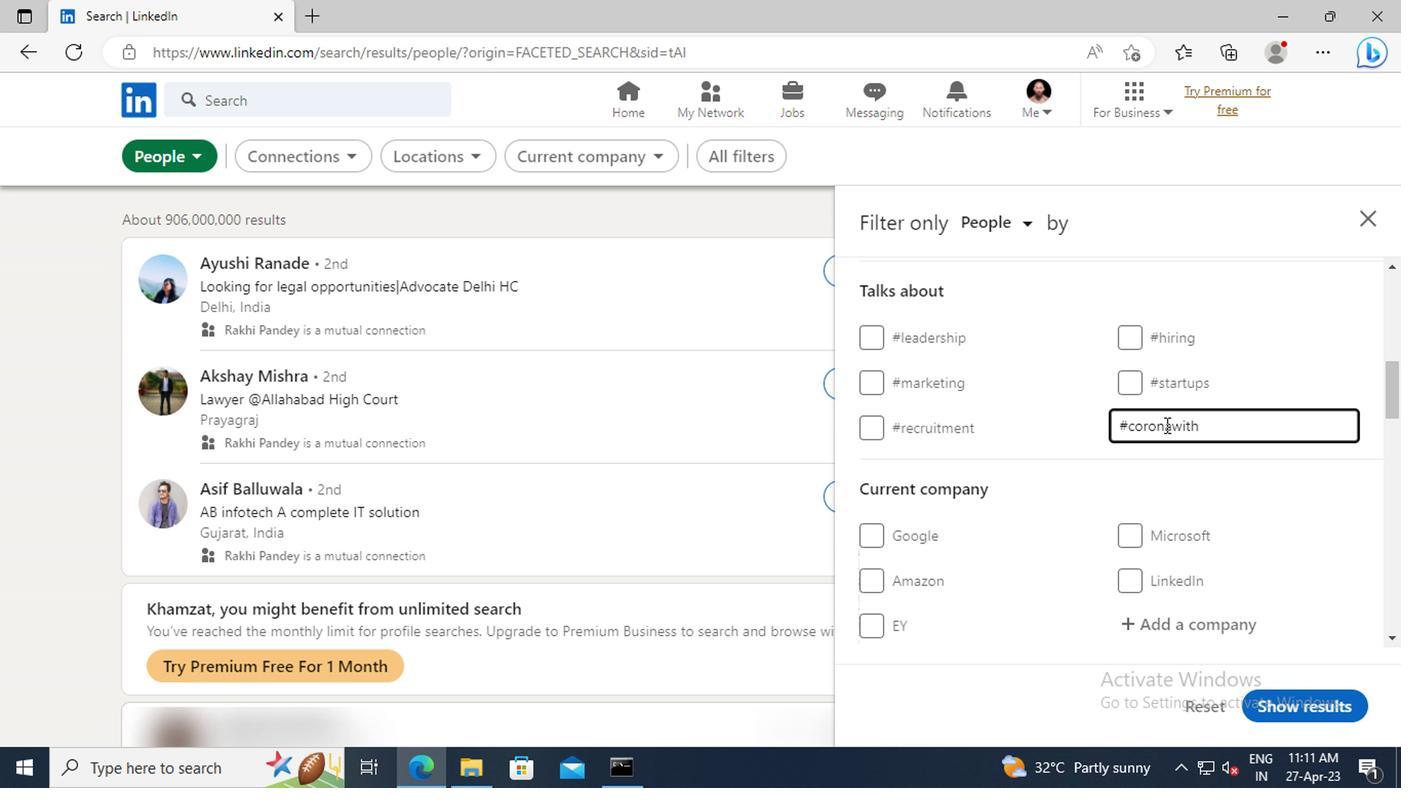 
Action: Mouse scrolled (1115, 424) with delta (0, -1)
Screenshot: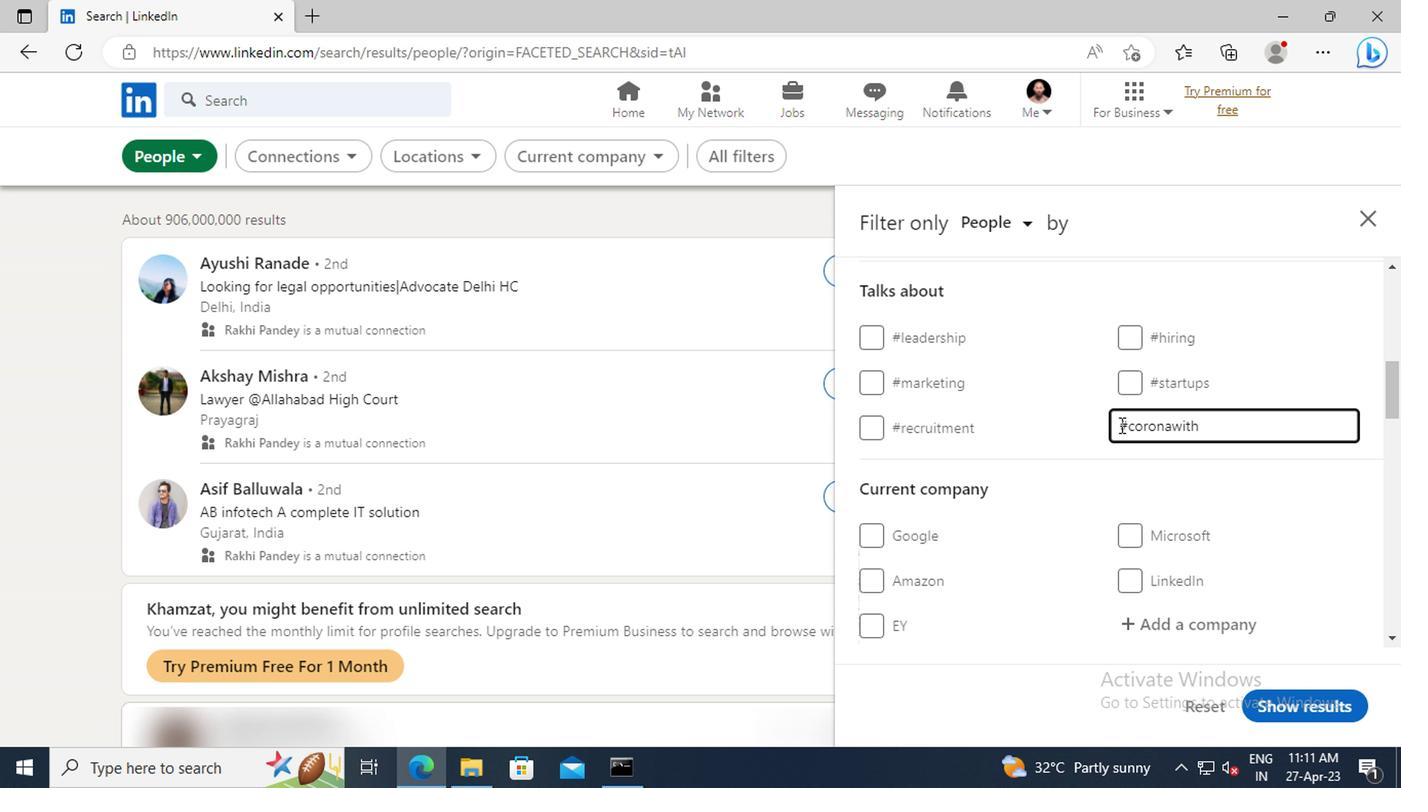 
Action: Mouse scrolled (1115, 424) with delta (0, -1)
Screenshot: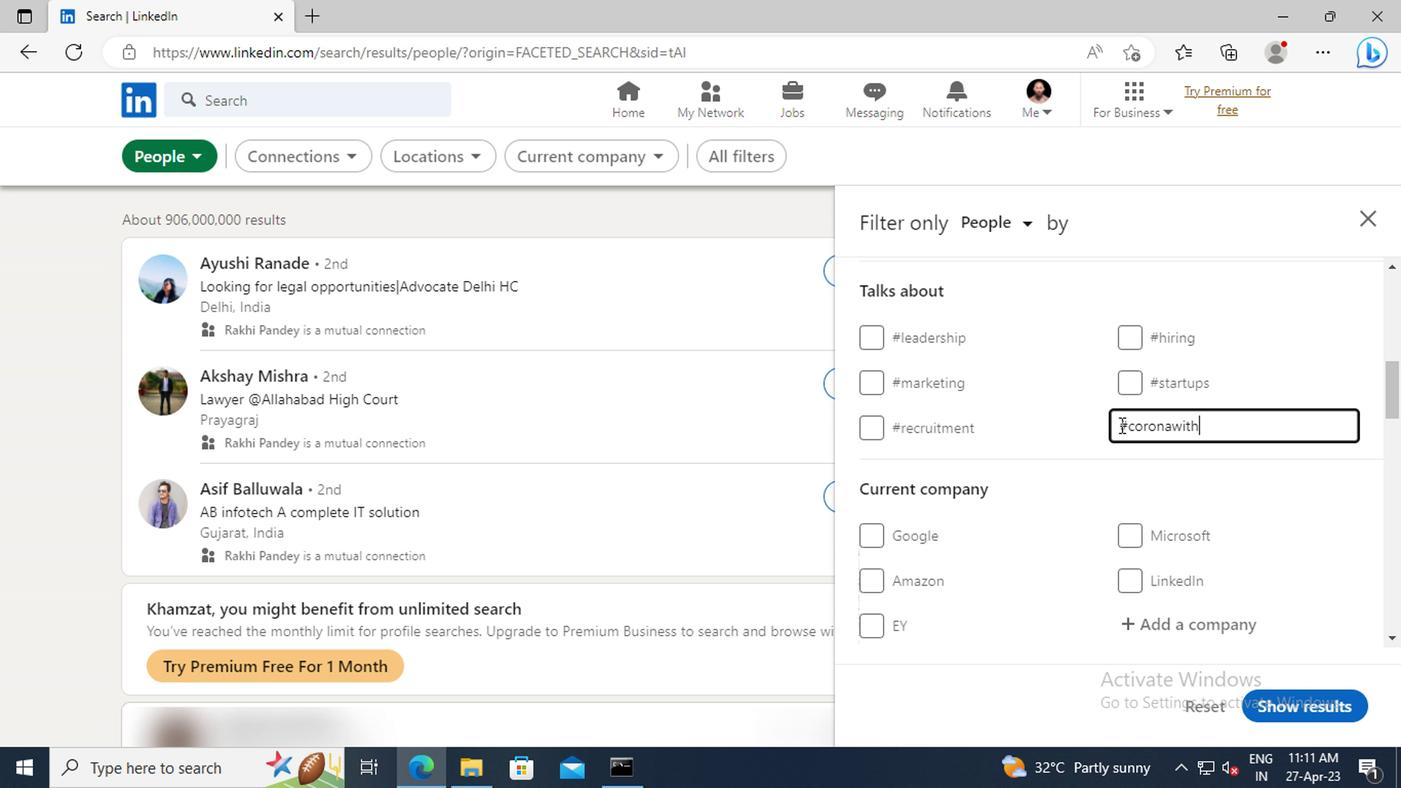 
Action: Mouse scrolled (1115, 424) with delta (0, -1)
Screenshot: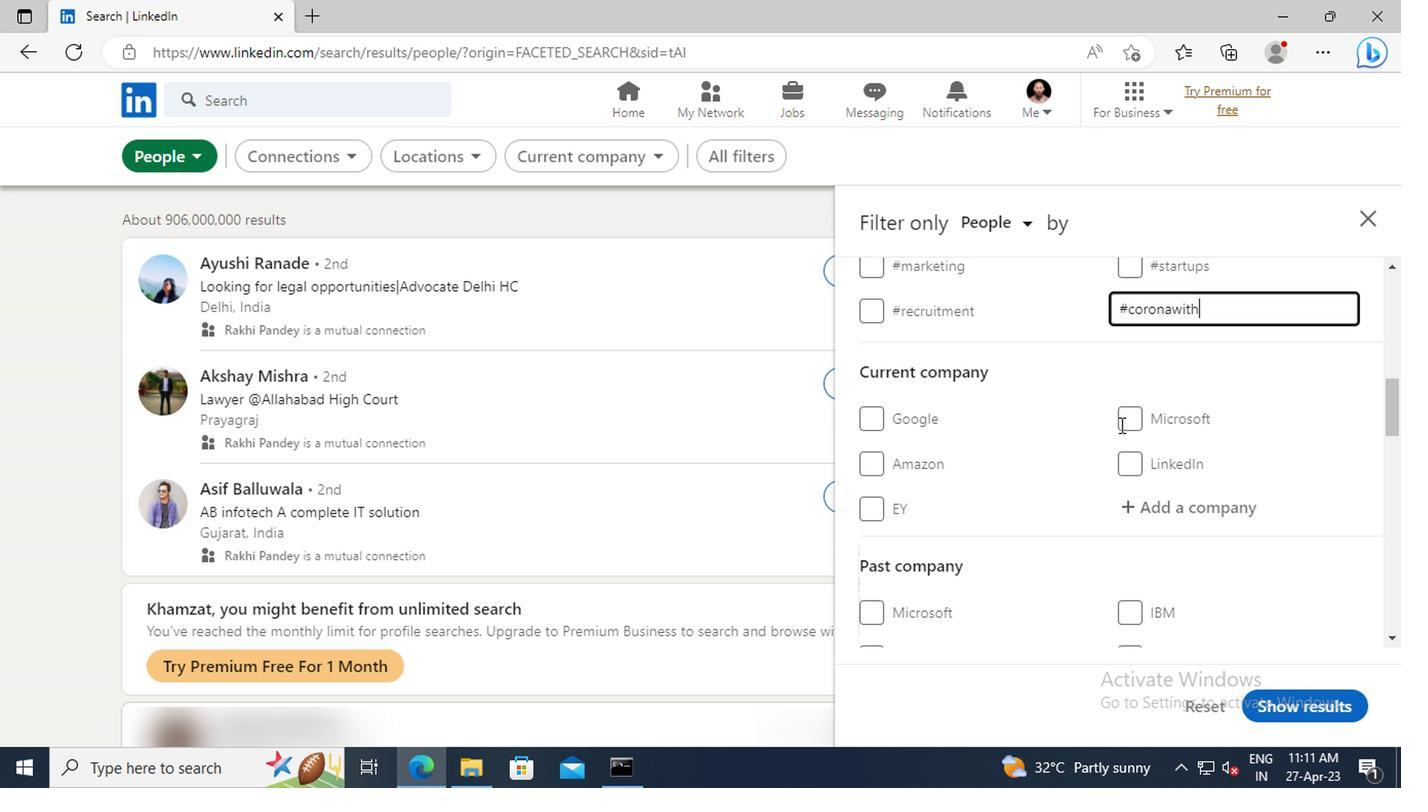 
Action: Mouse scrolled (1115, 424) with delta (0, -1)
Screenshot: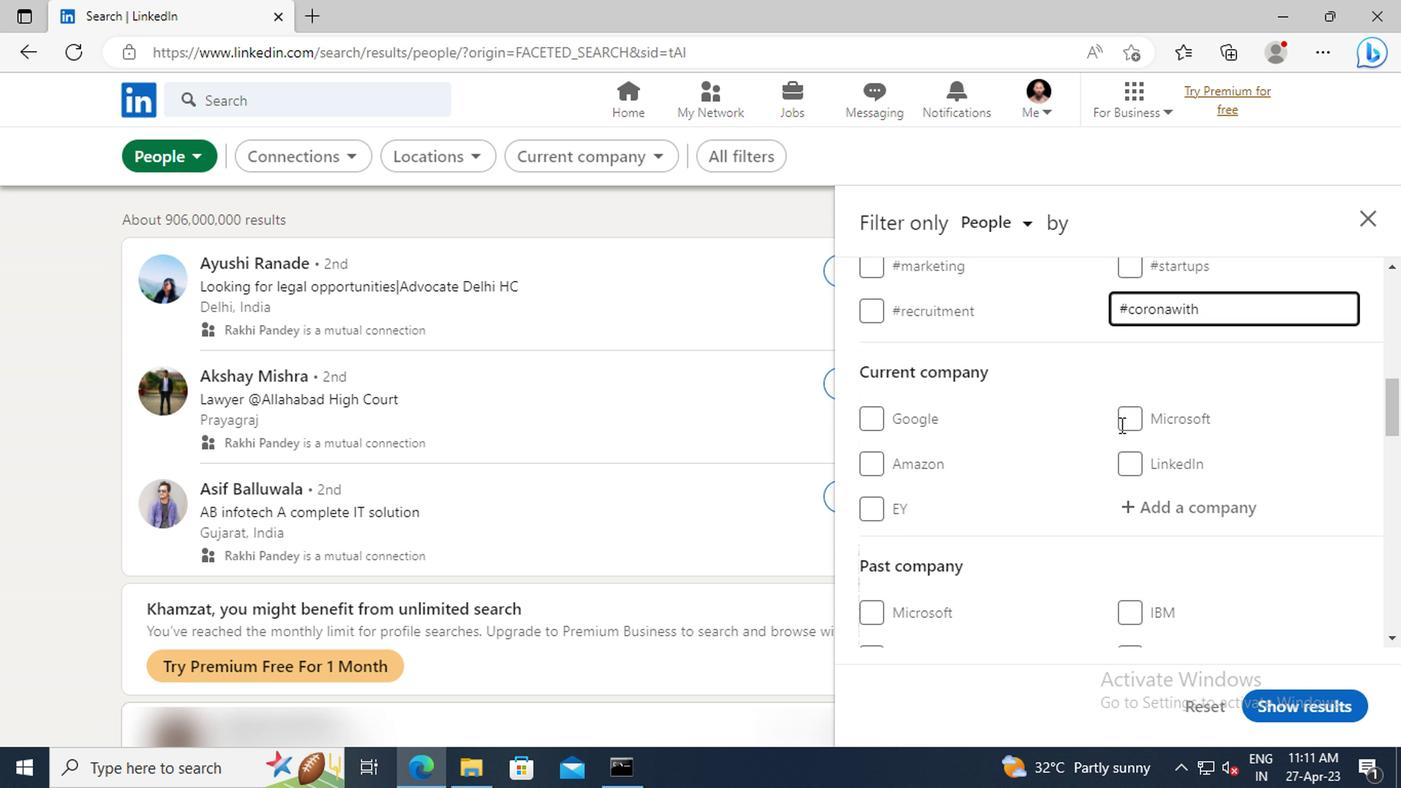 
Action: Mouse scrolled (1115, 424) with delta (0, -1)
Screenshot: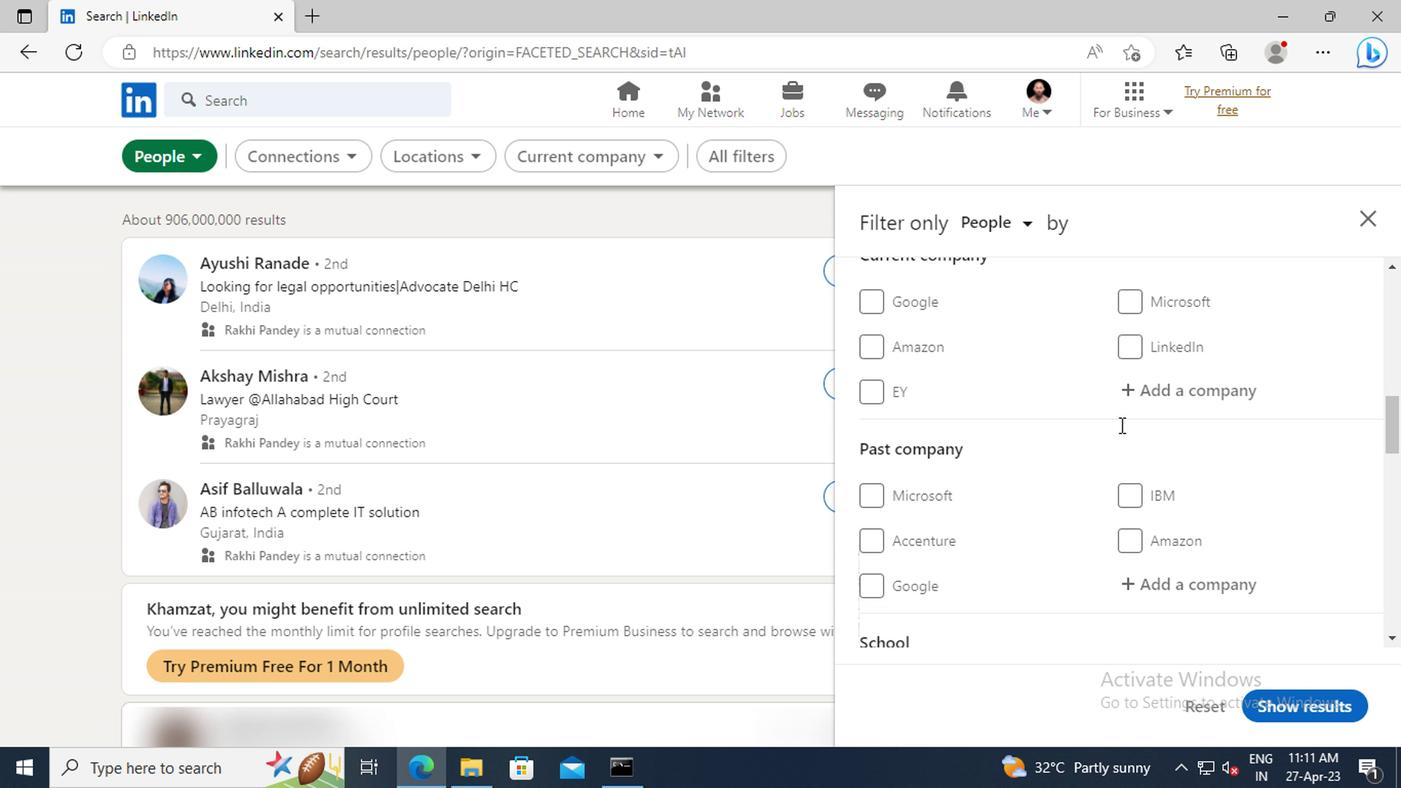 
Action: Mouse scrolled (1115, 424) with delta (0, -1)
Screenshot: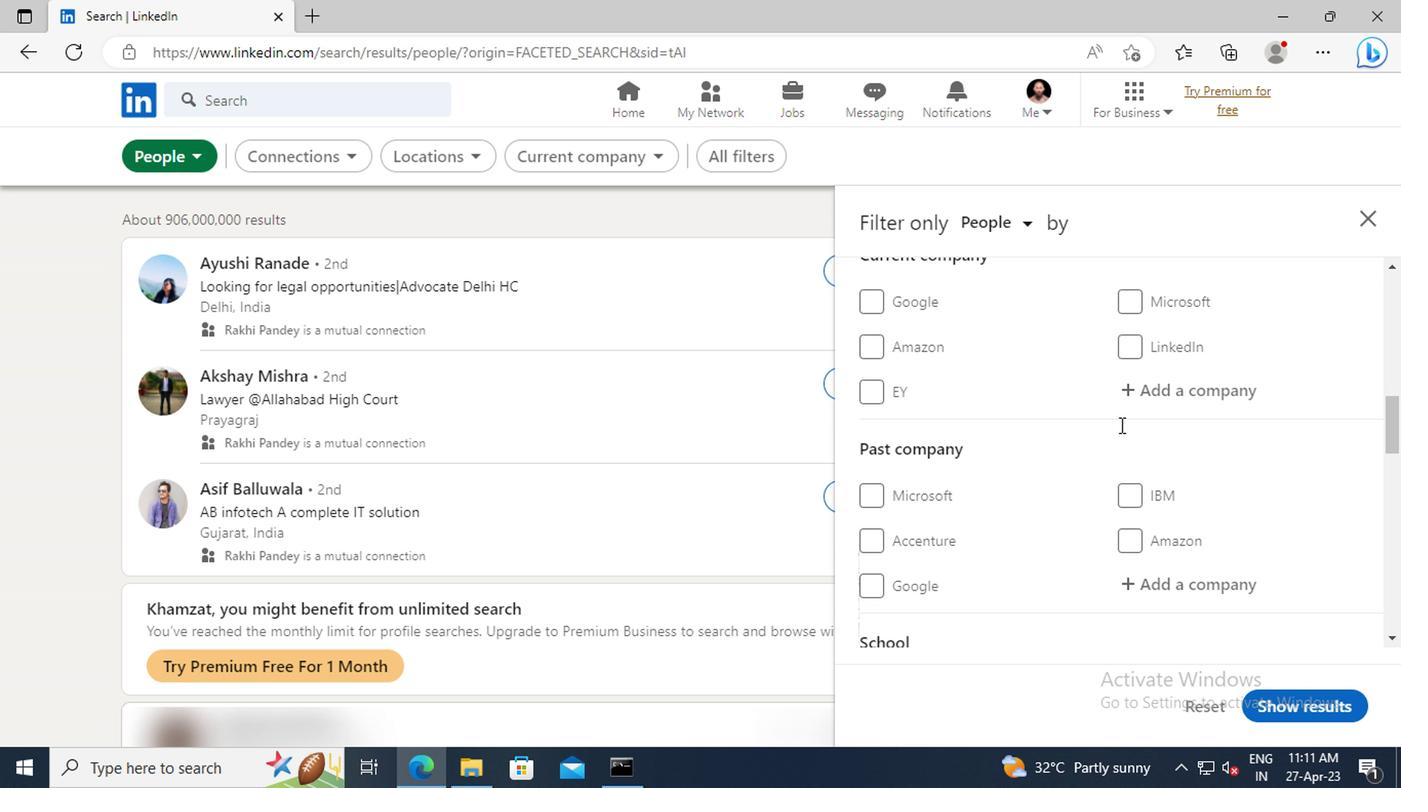 
Action: Mouse scrolled (1115, 424) with delta (0, -1)
Screenshot: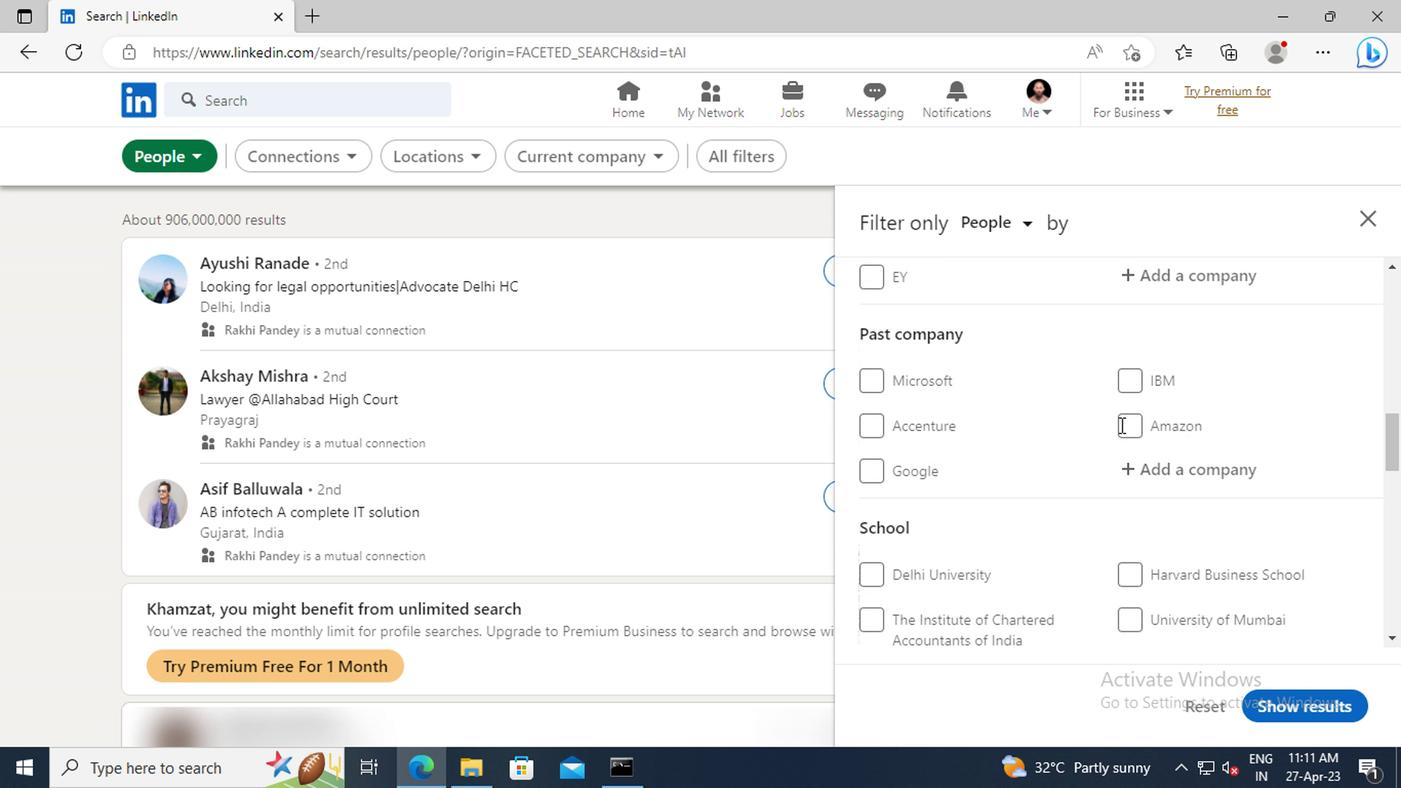 
Action: Mouse scrolled (1115, 424) with delta (0, -1)
Screenshot: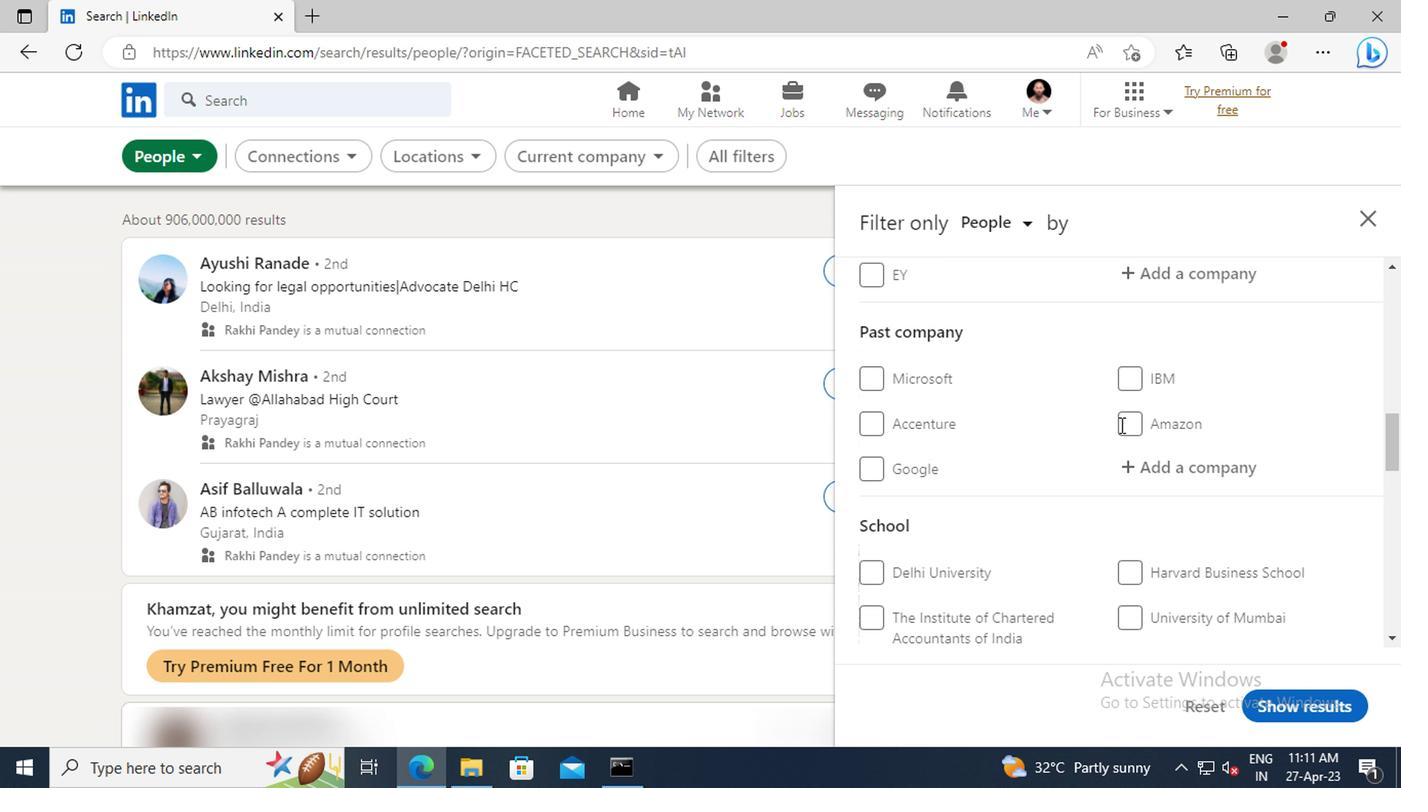 
Action: Mouse scrolled (1115, 424) with delta (0, -1)
Screenshot: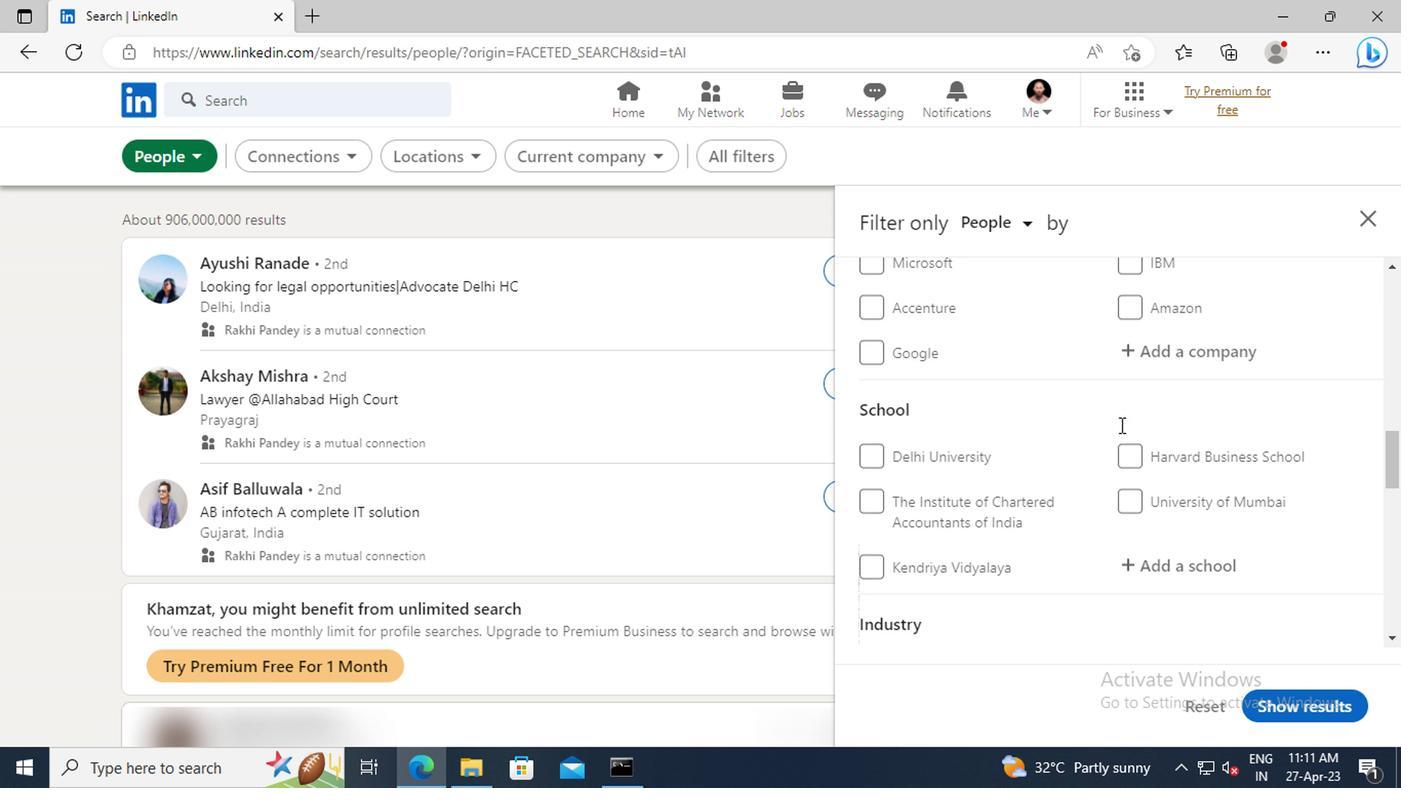 
Action: Mouse scrolled (1115, 424) with delta (0, -1)
Screenshot: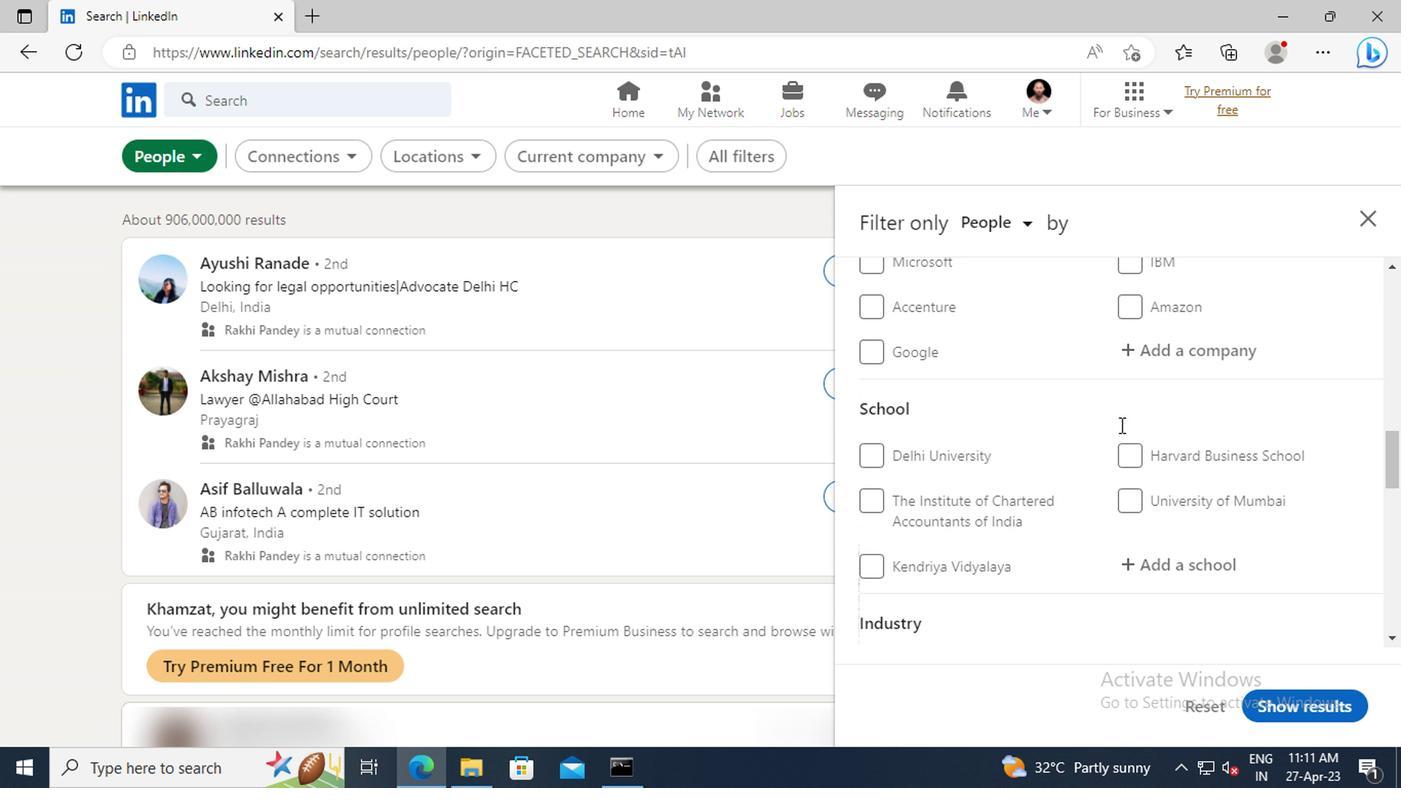 
Action: Mouse scrolled (1115, 424) with delta (0, -1)
Screenshot: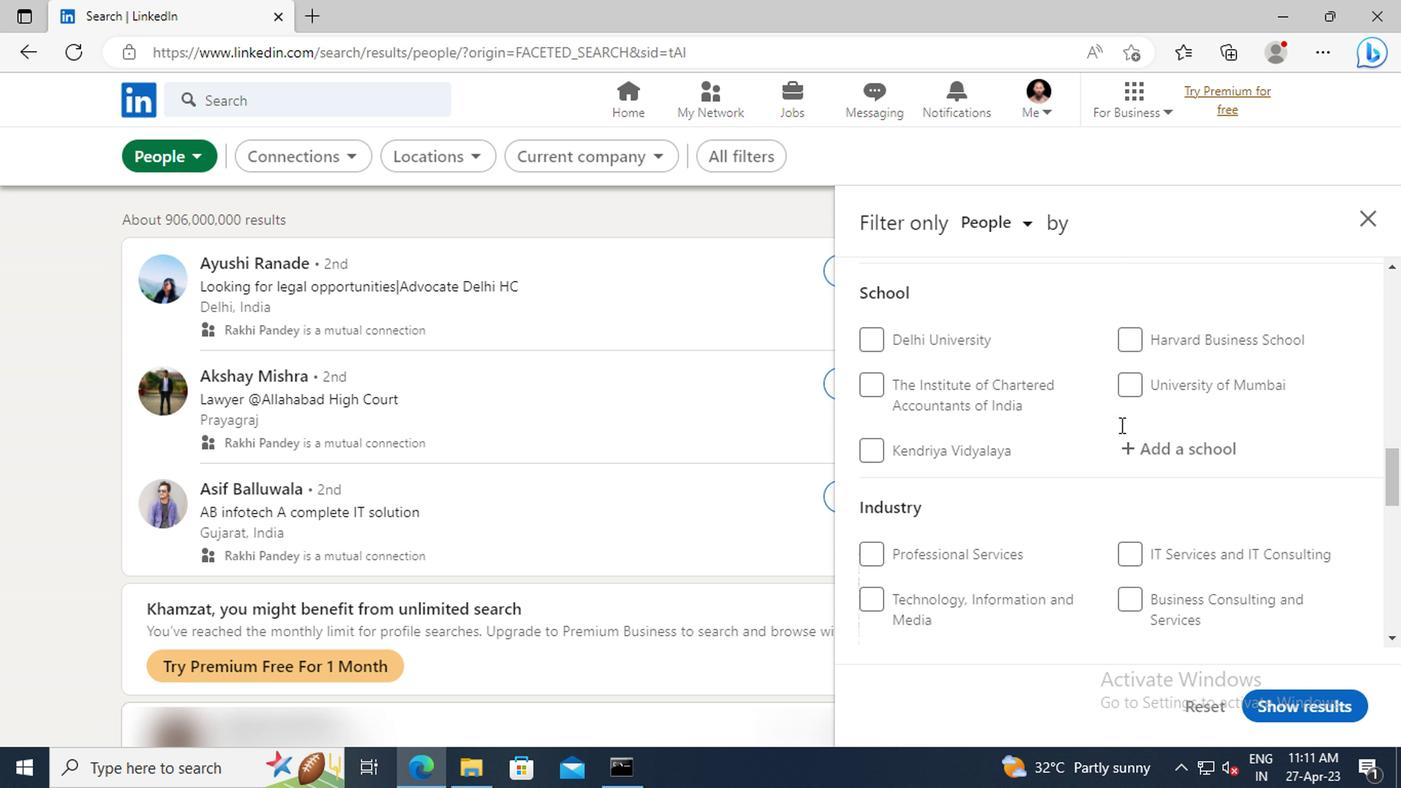 
Action: Mouse scrolled (1115, 424) with delta (0, -1)
Screenshot: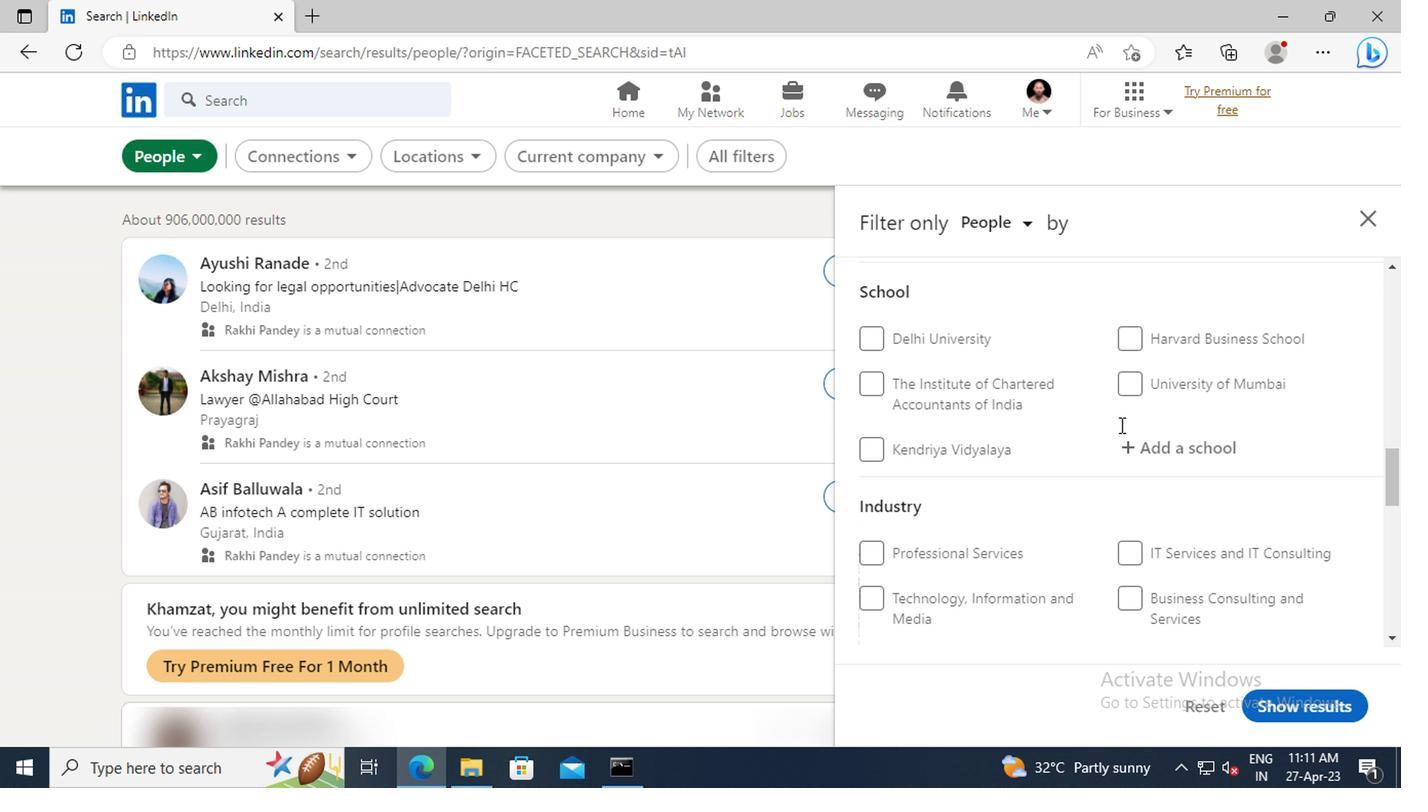 
Action: Mouse scrolled (1115, 424) with delta (0, -1)
Screenshot: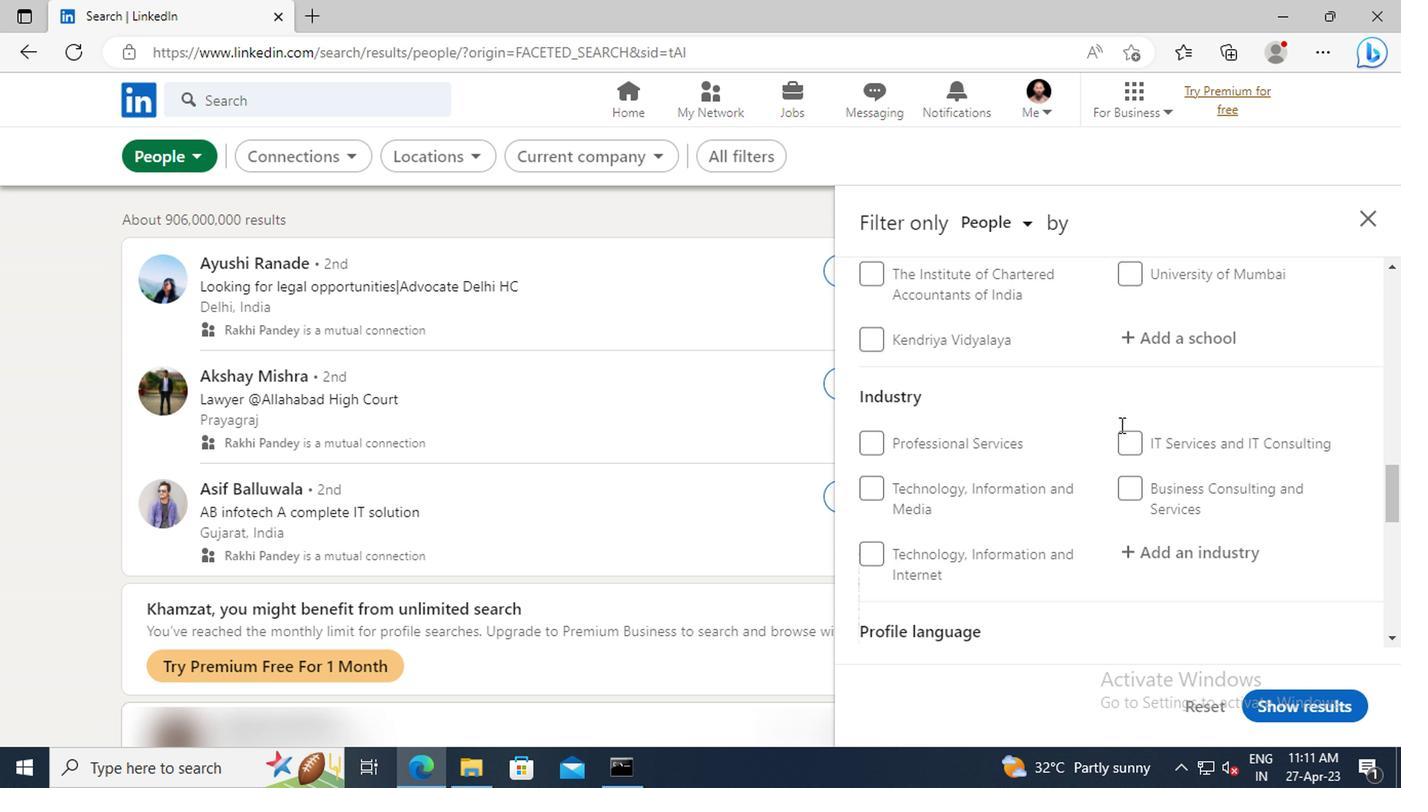 
Action: Mouse scrolled (1115, 424) with delta (0, -1)
Screenshot: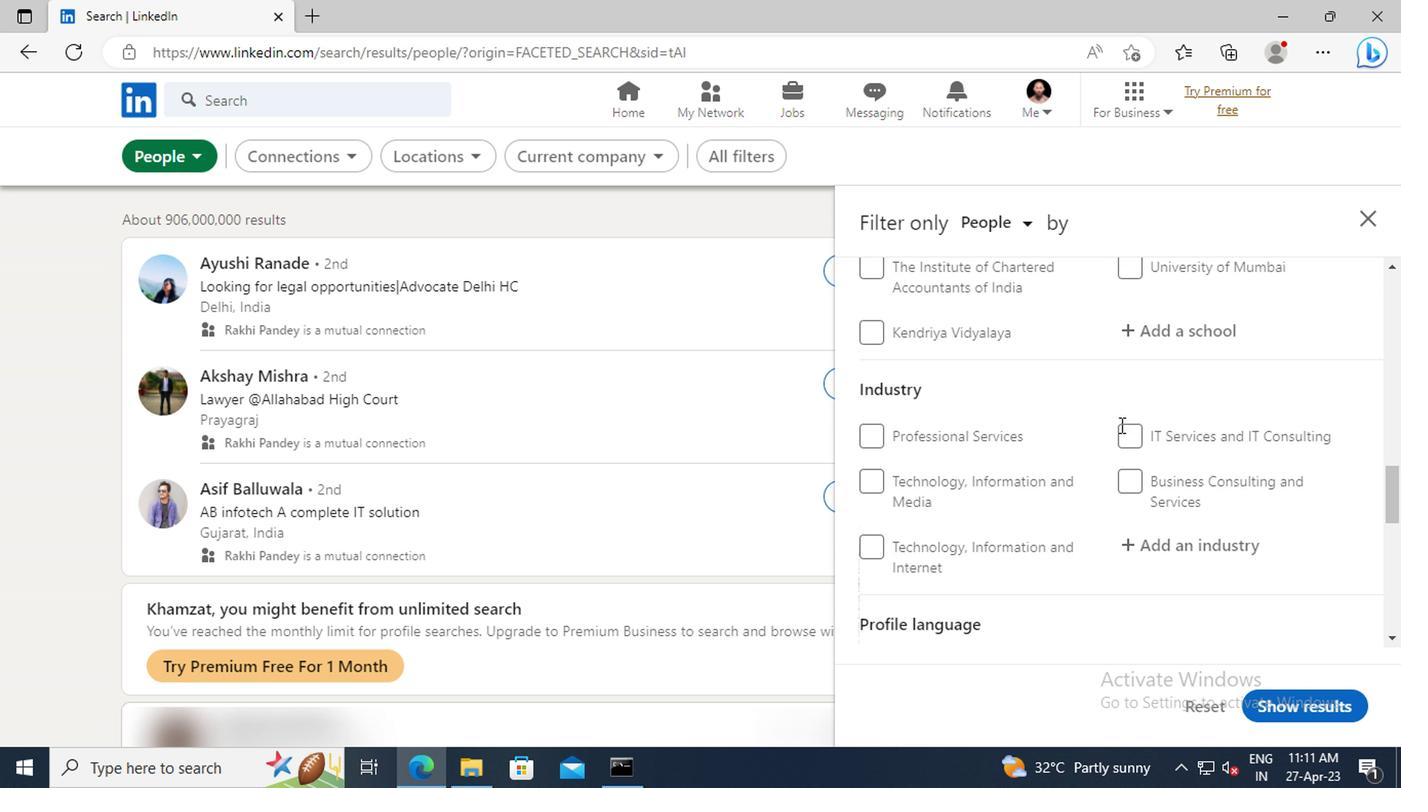 
Action: Mouse scrolled (1115, 424) with delta (0, -1)
Screenshot: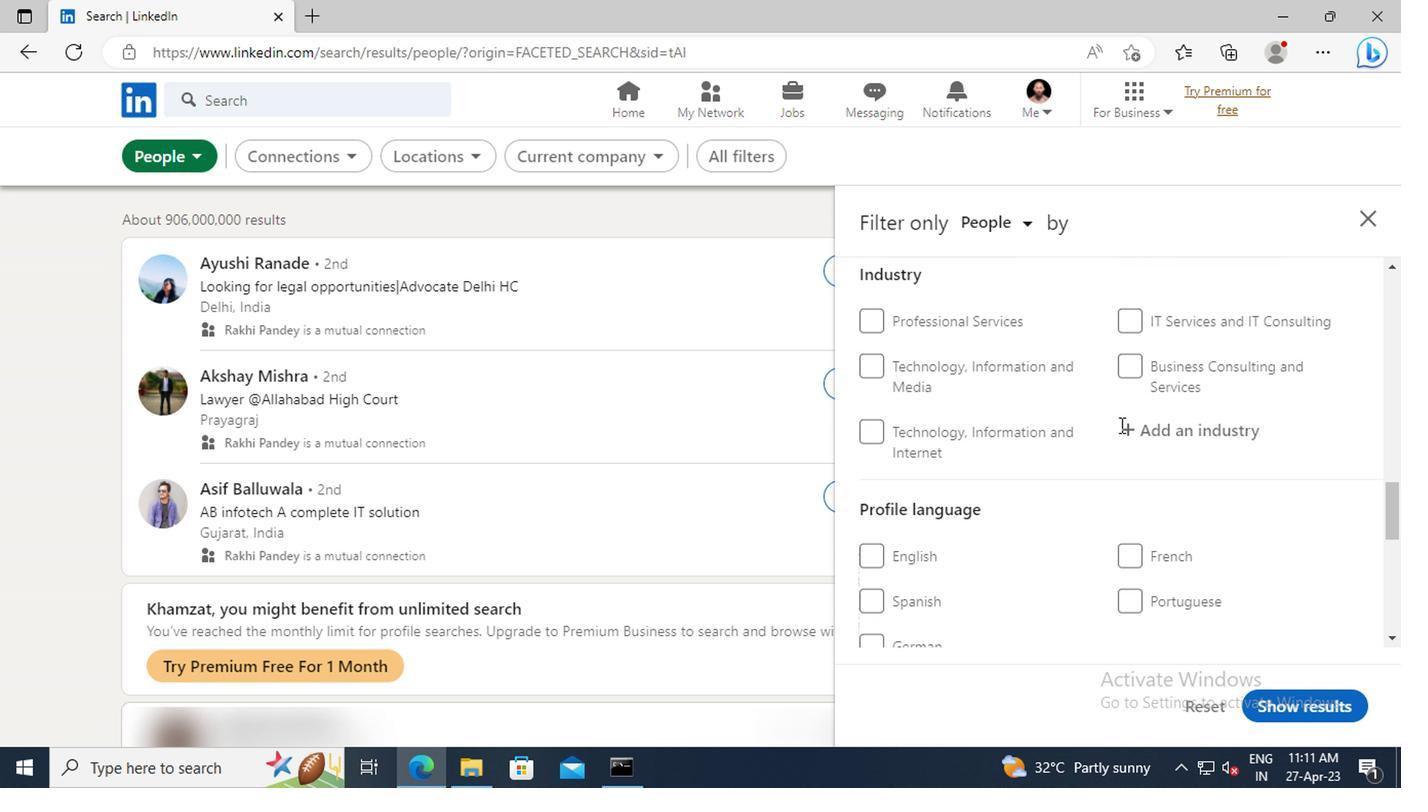 
Action: Mouse moved to (1123, 499)
Screenshot: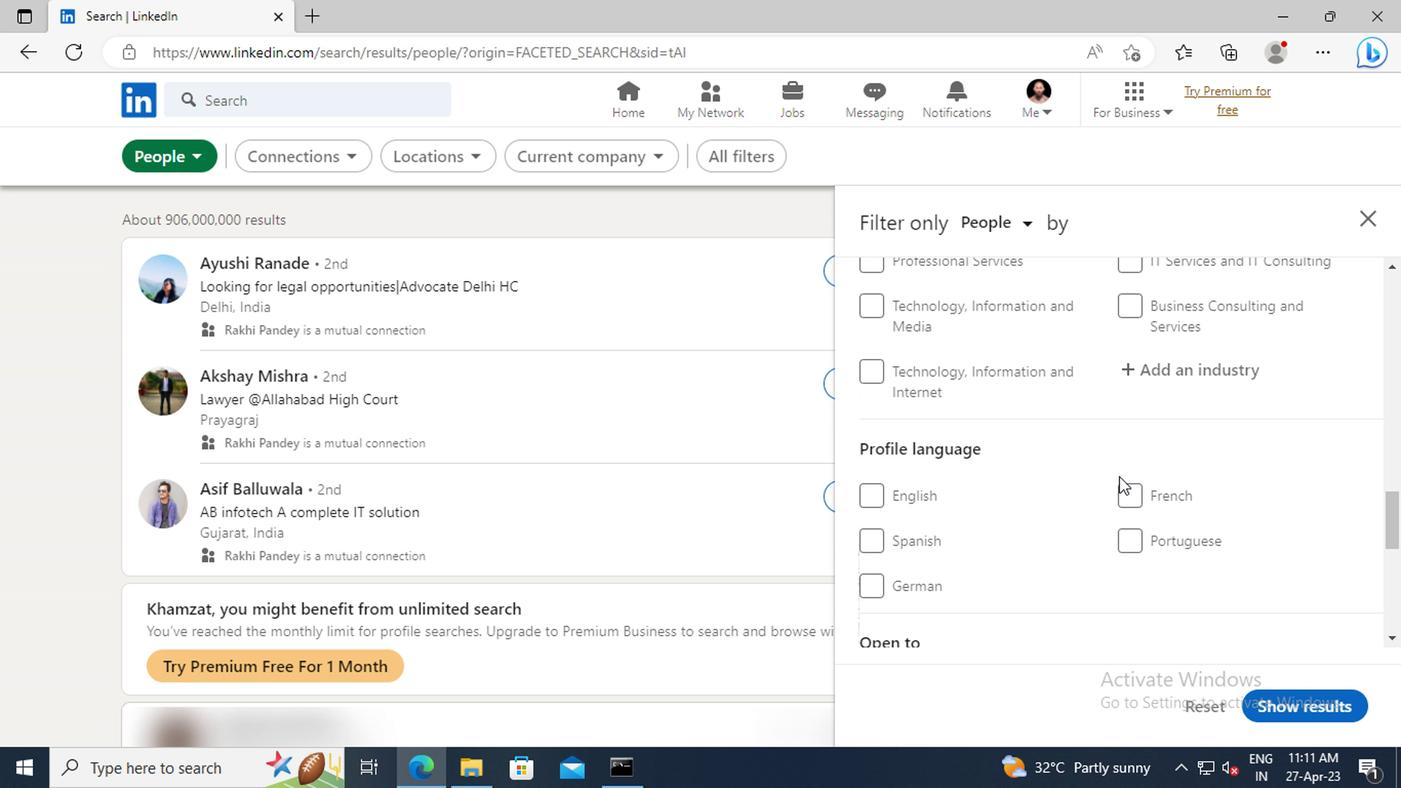 
Action: Mouse pressed left at (1123, 499)
Screenshot: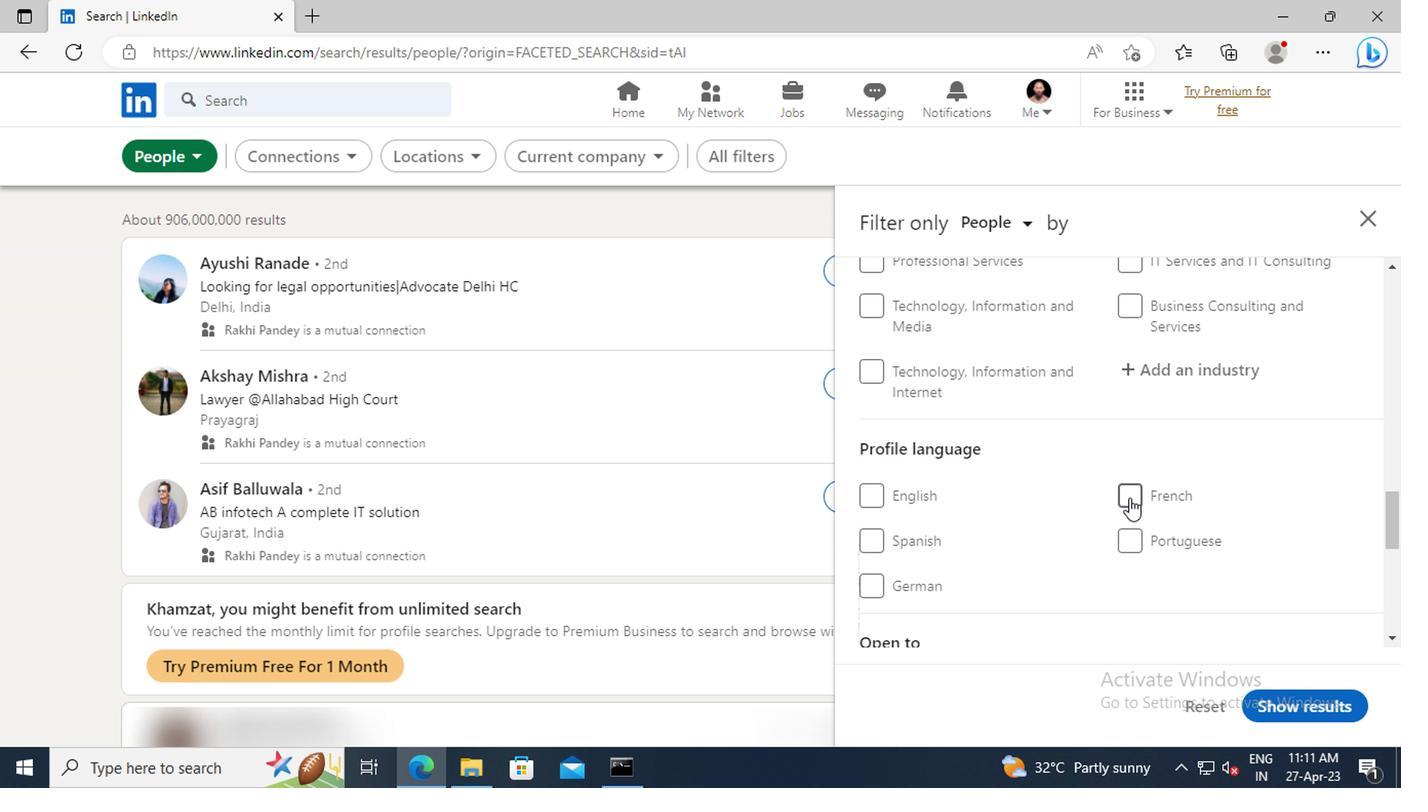 
Action: Mouse moved to (1138, 475)
Screenshot: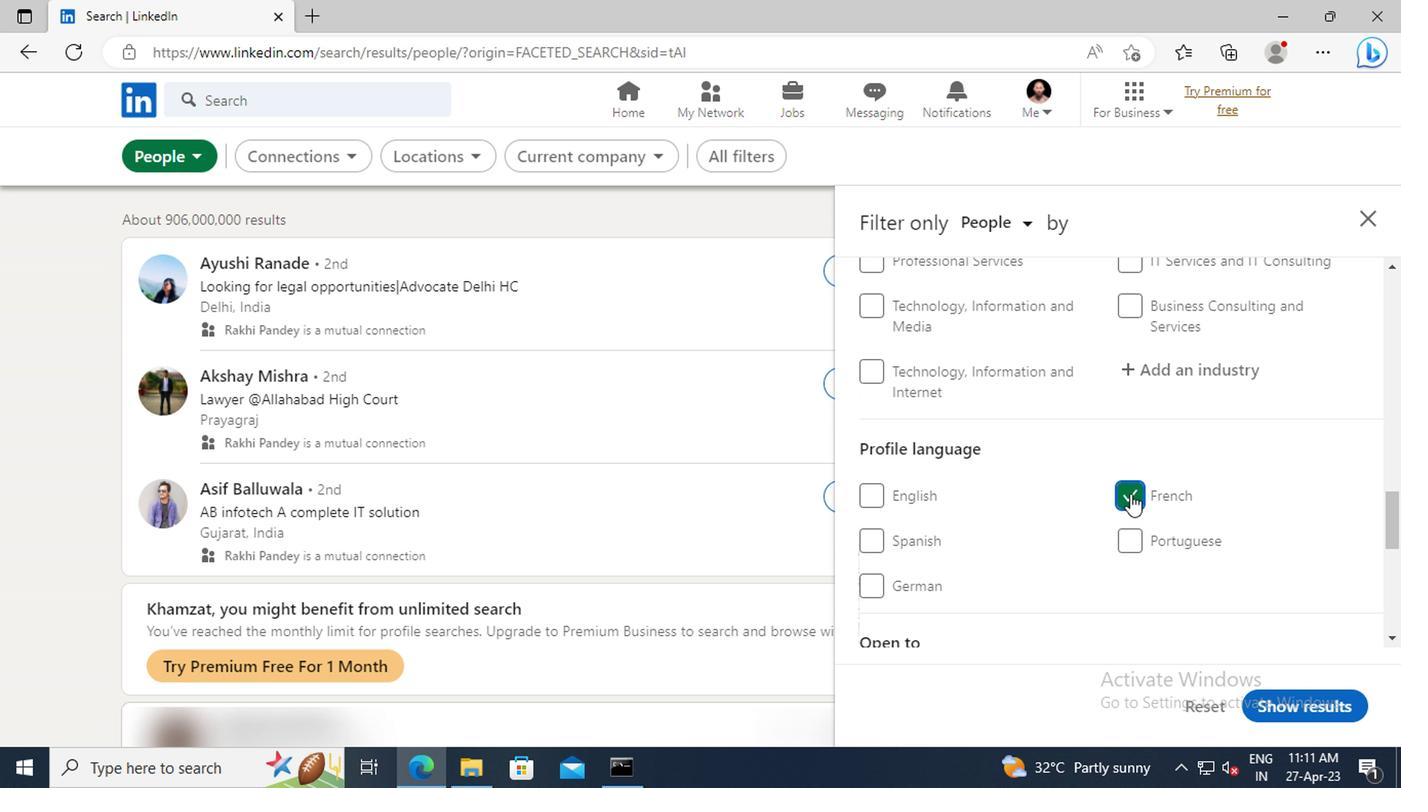 
Action: Mouse scrolled (1138, 476) with delta (0, 1)
Screenshot: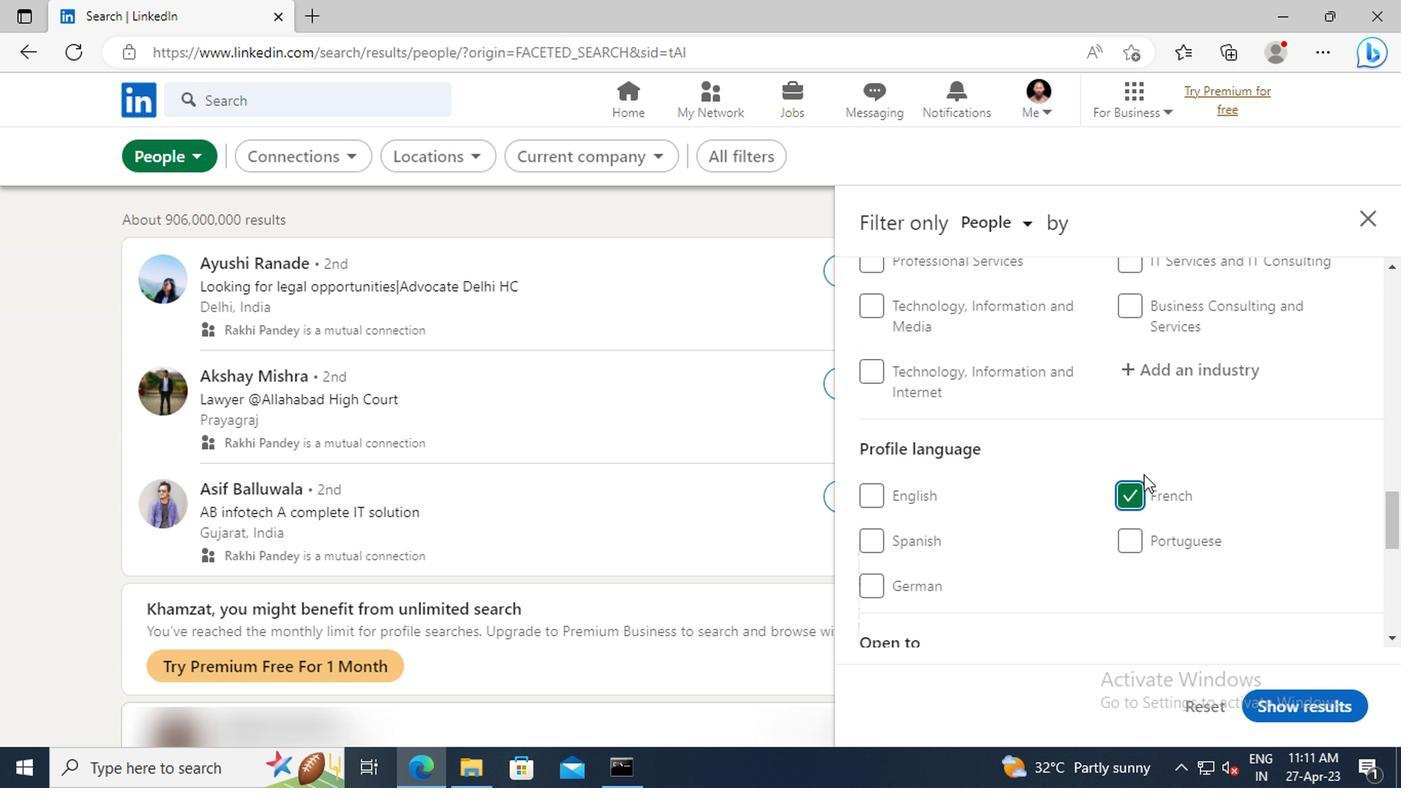 
Action: Mouse scrolled (1138, 476) with delta (0, 1)
Screenshot: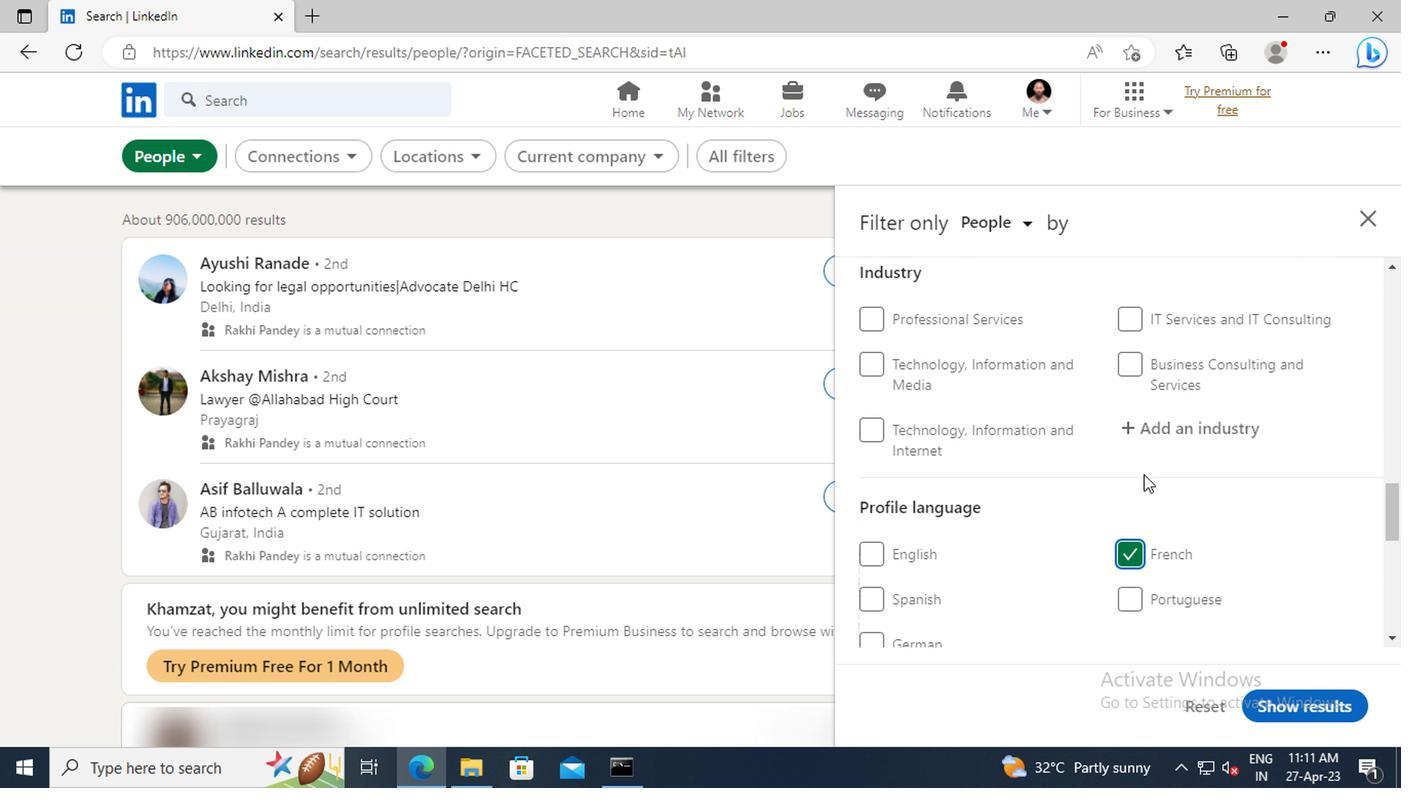 
Action: Mouse scrolled (1138, 476) with delta (0, 1)
Screenshot: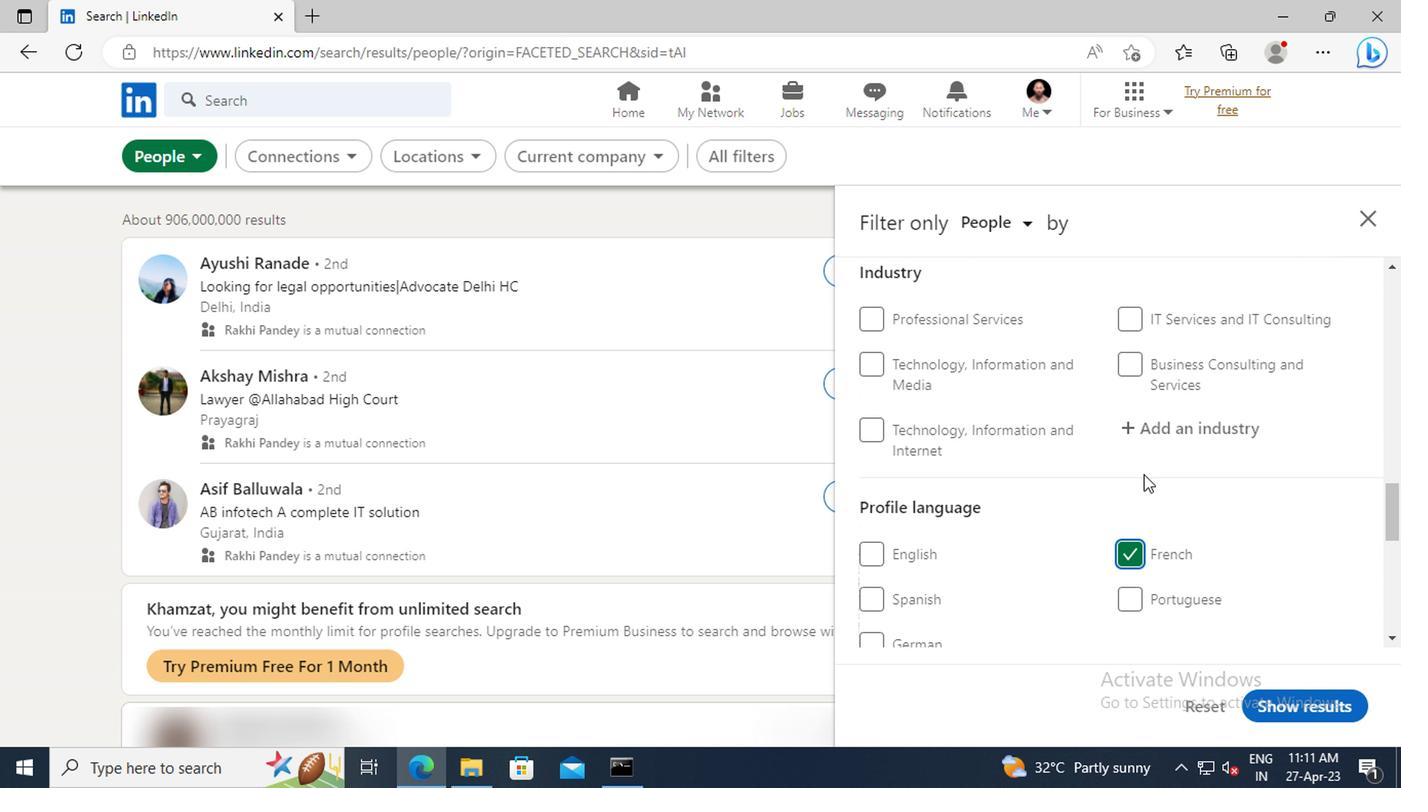 
Action: Mouse scrolled (1138, 476) with delta (0, 1)
Screenshot: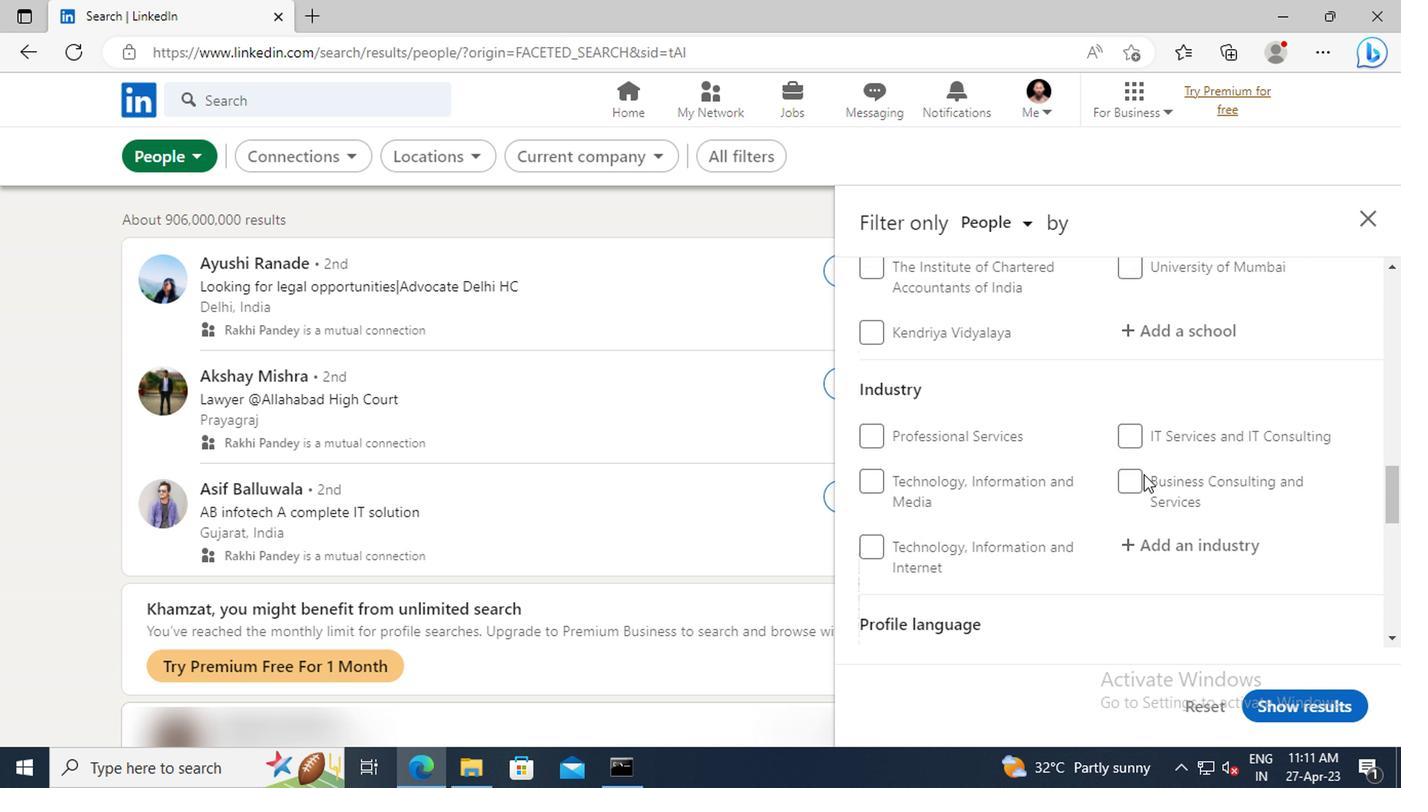 
Action: Mouse scrolled (1138, 476) with delta (0, 1)
Screenshot: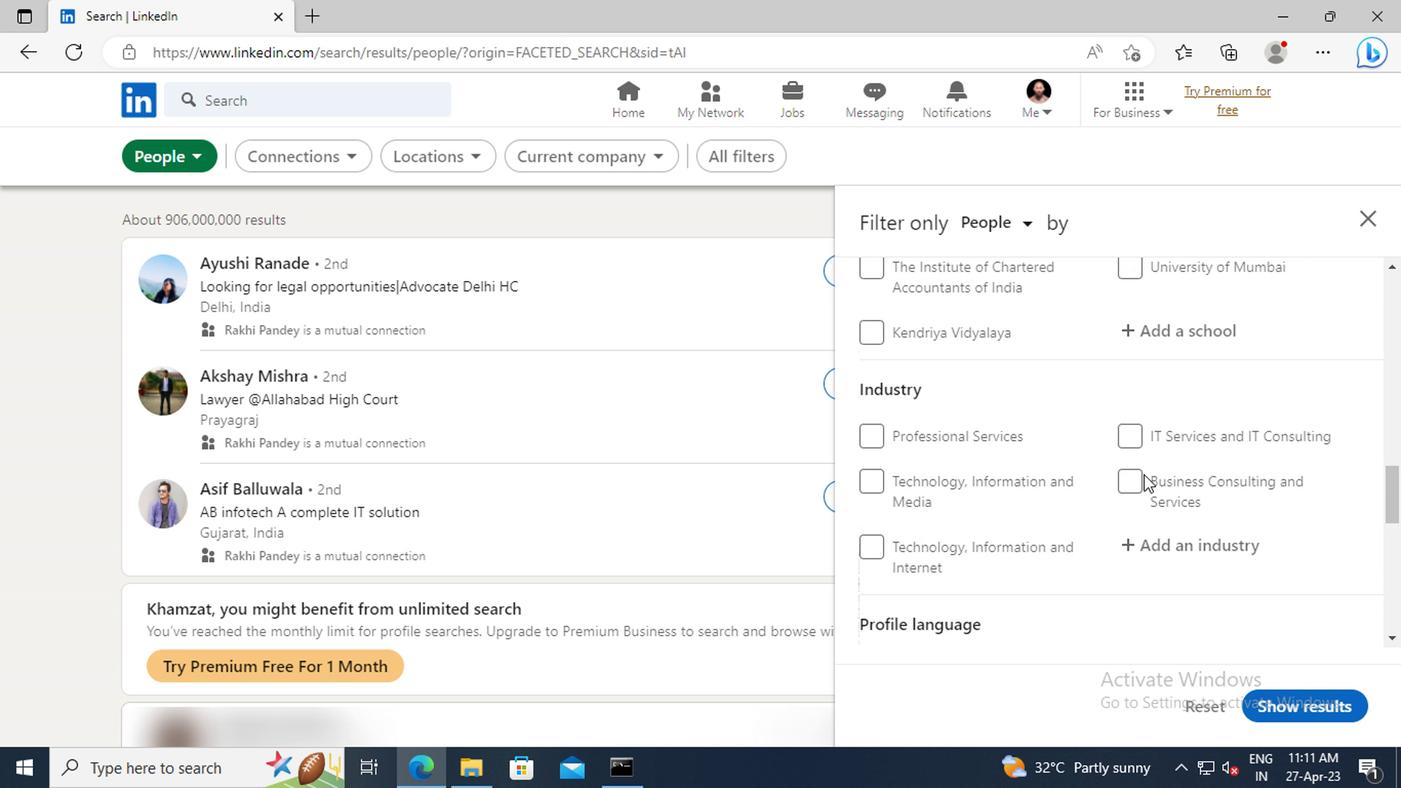 
Action: Mouse scrolled (1138, 476) with delta (0, 1)
Screenshot: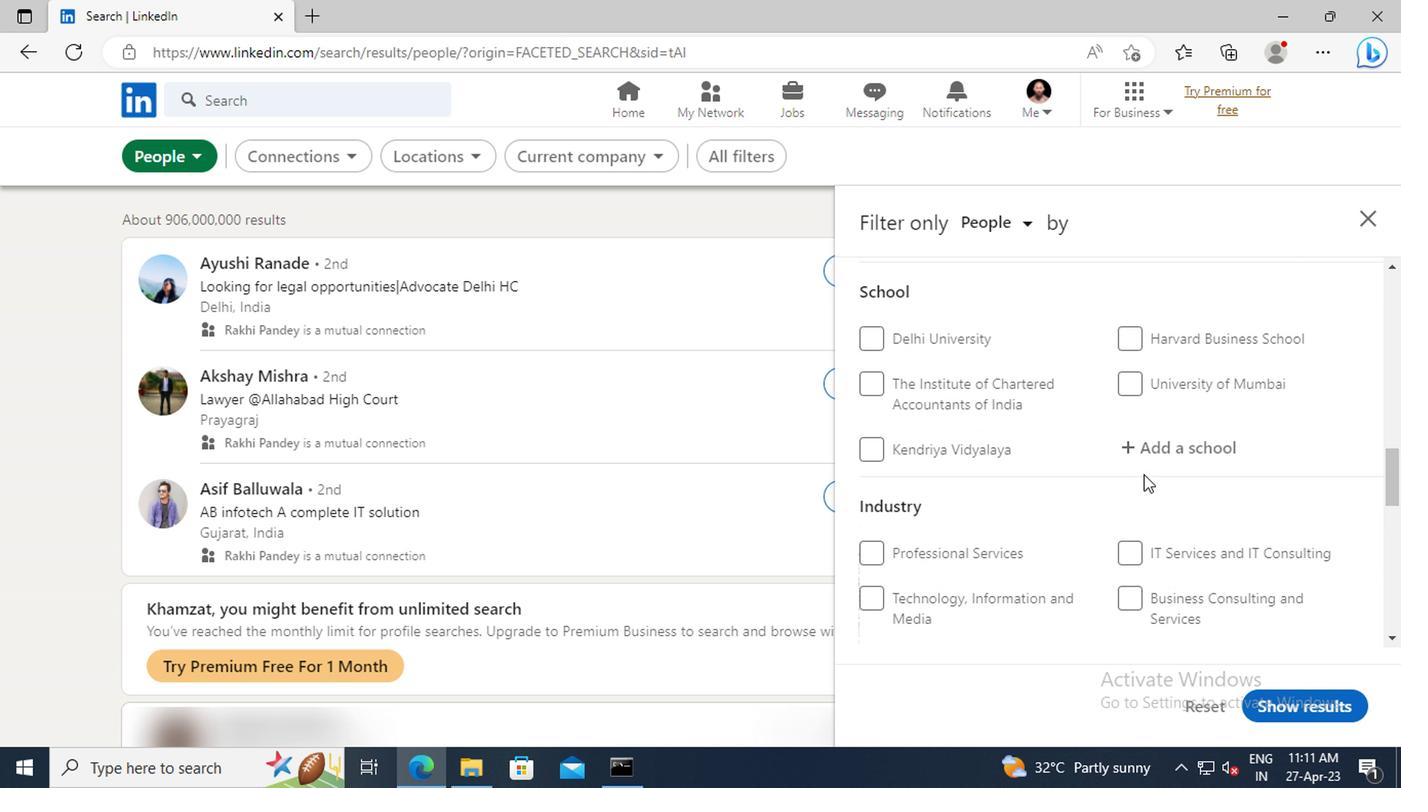 
Action: Mouse scrolled (1138, 476) with delta (0, 1)
Screenshot: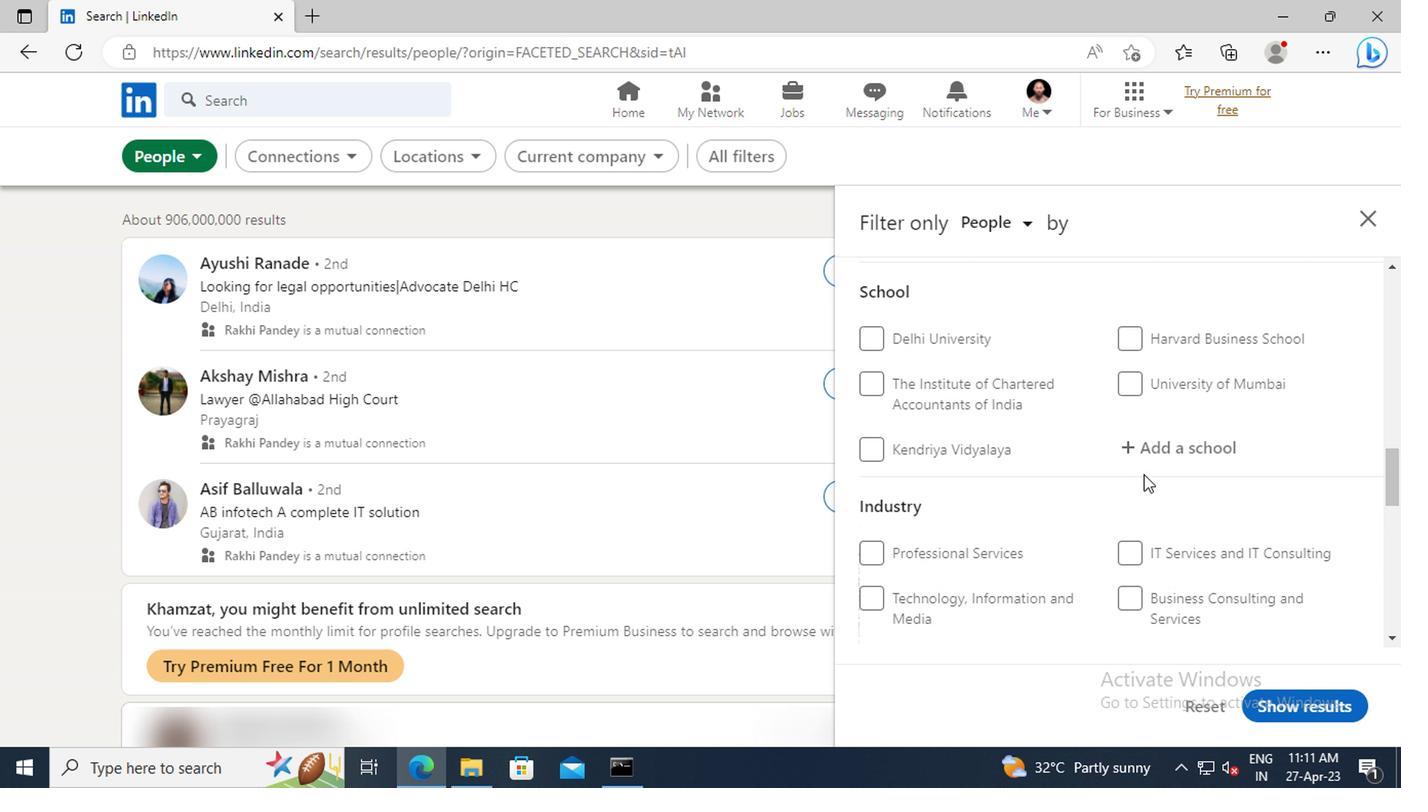 
Action: Mouse scrolled (1138, 476) with delta (0, 1)
Screenshot: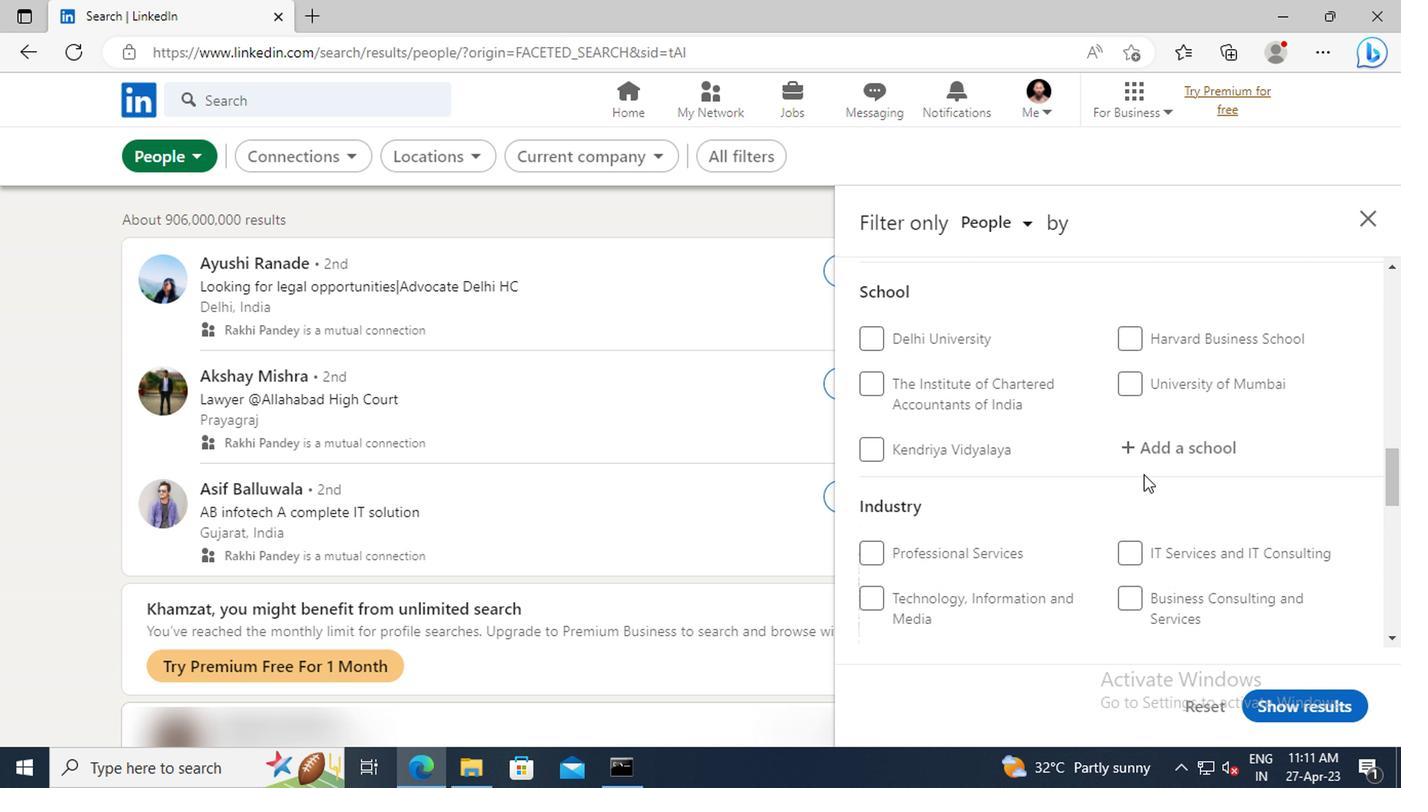 
Action: Mouse scrolled (1138, 476) with delta (0, 1)
Screenshot: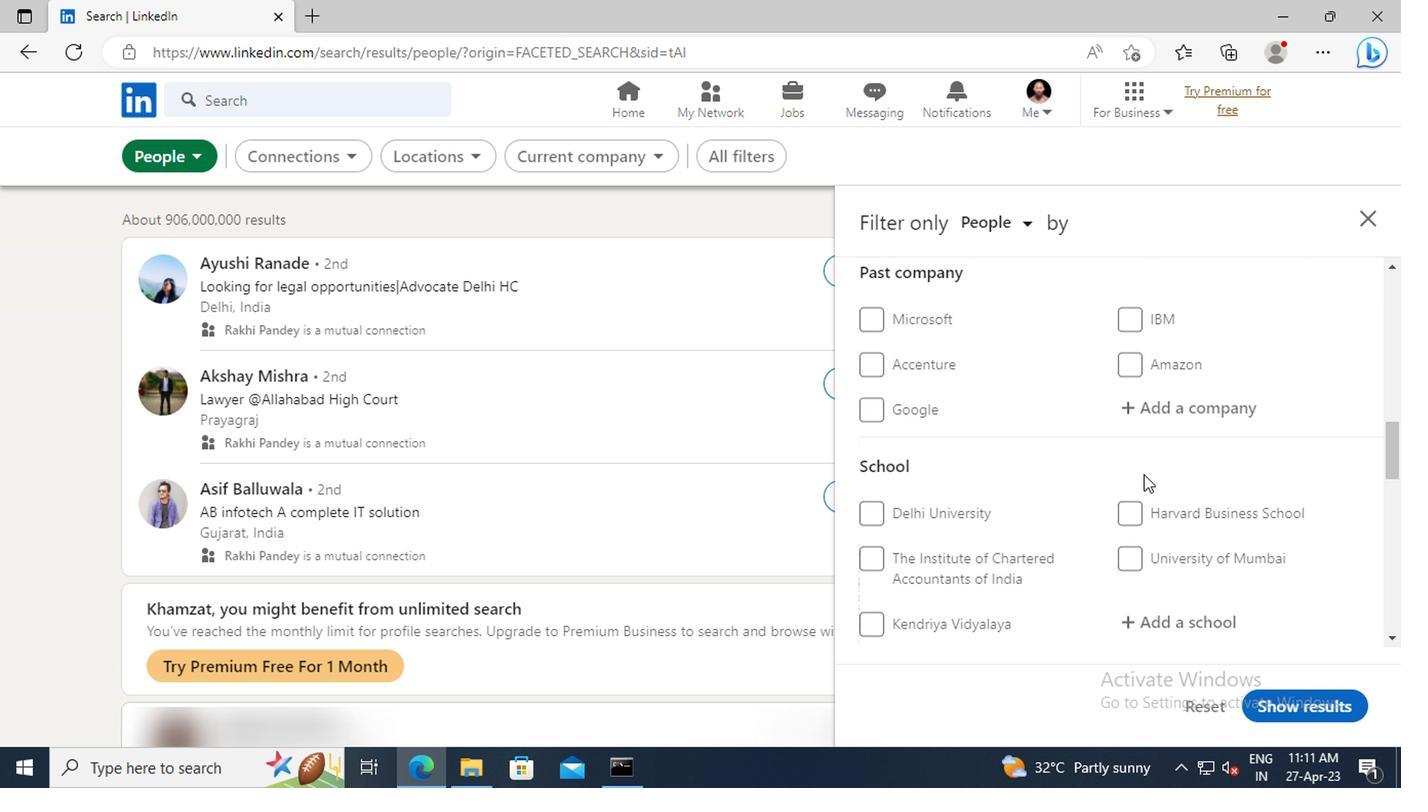 
Action: Mouse scrolled (1138, 476) with delta (0, 1)
Screenshot: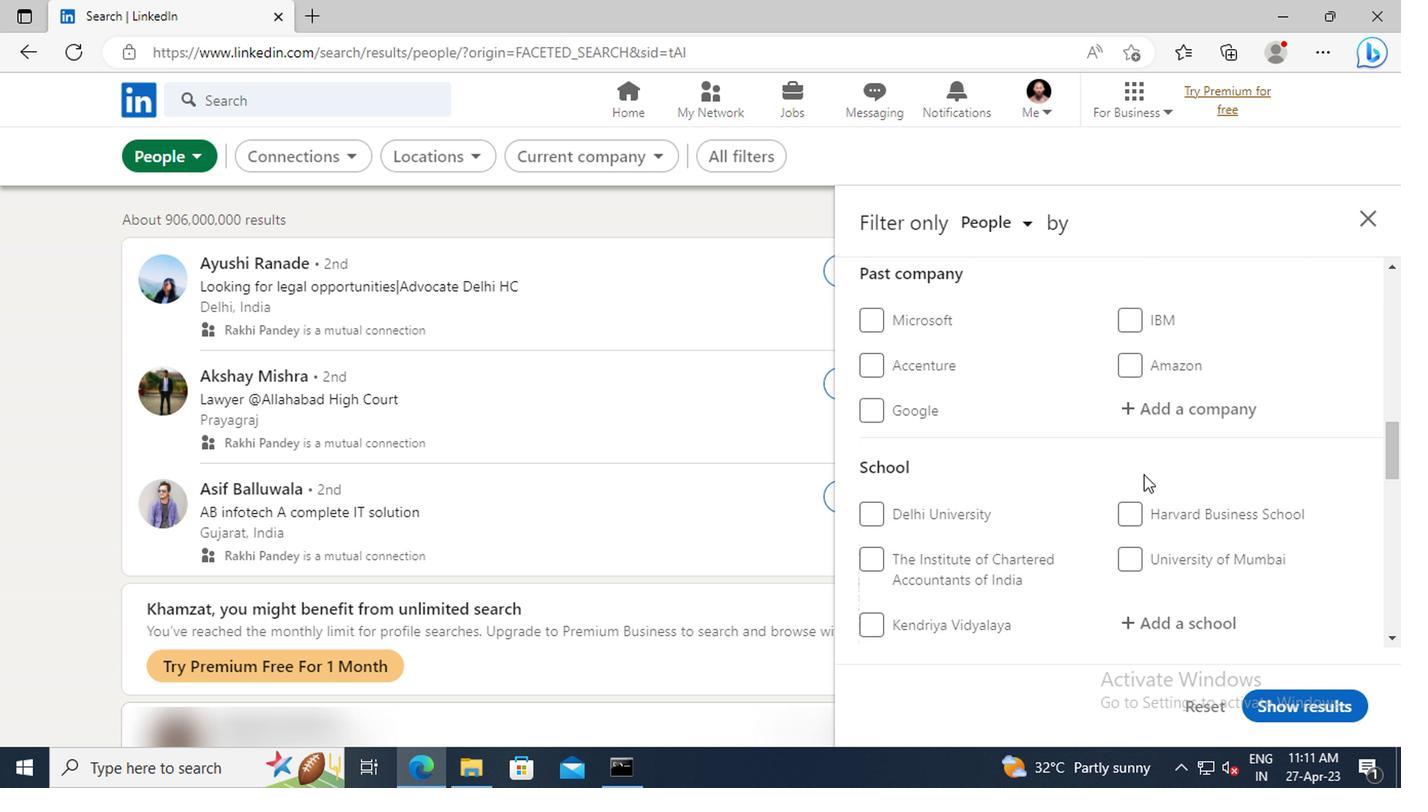 
Action: Mouse scrolled (1138, 476) with delta (0, 1)
Screenshot: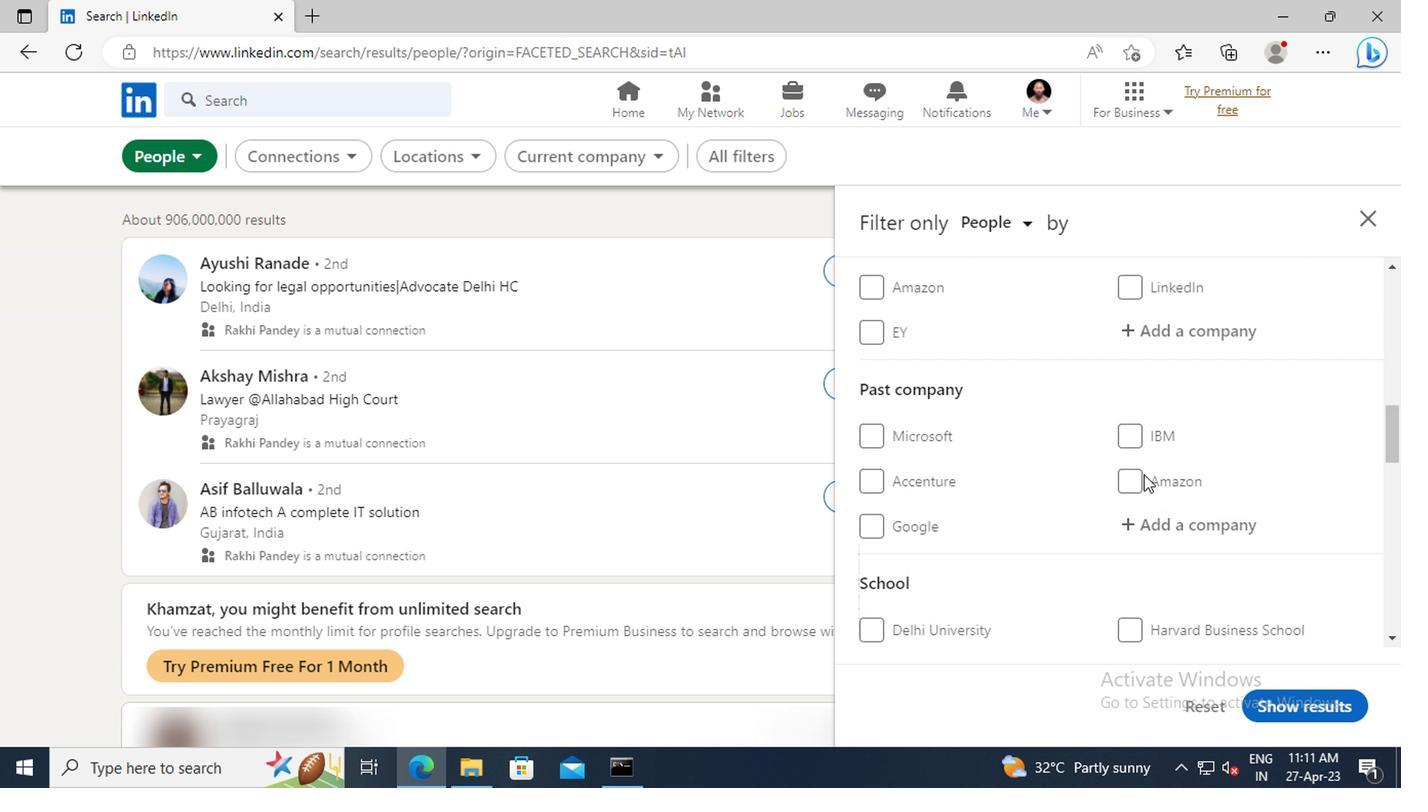 
Action: Mouse scrolled (1138, 476) with delta (0, 1)
Screenshot: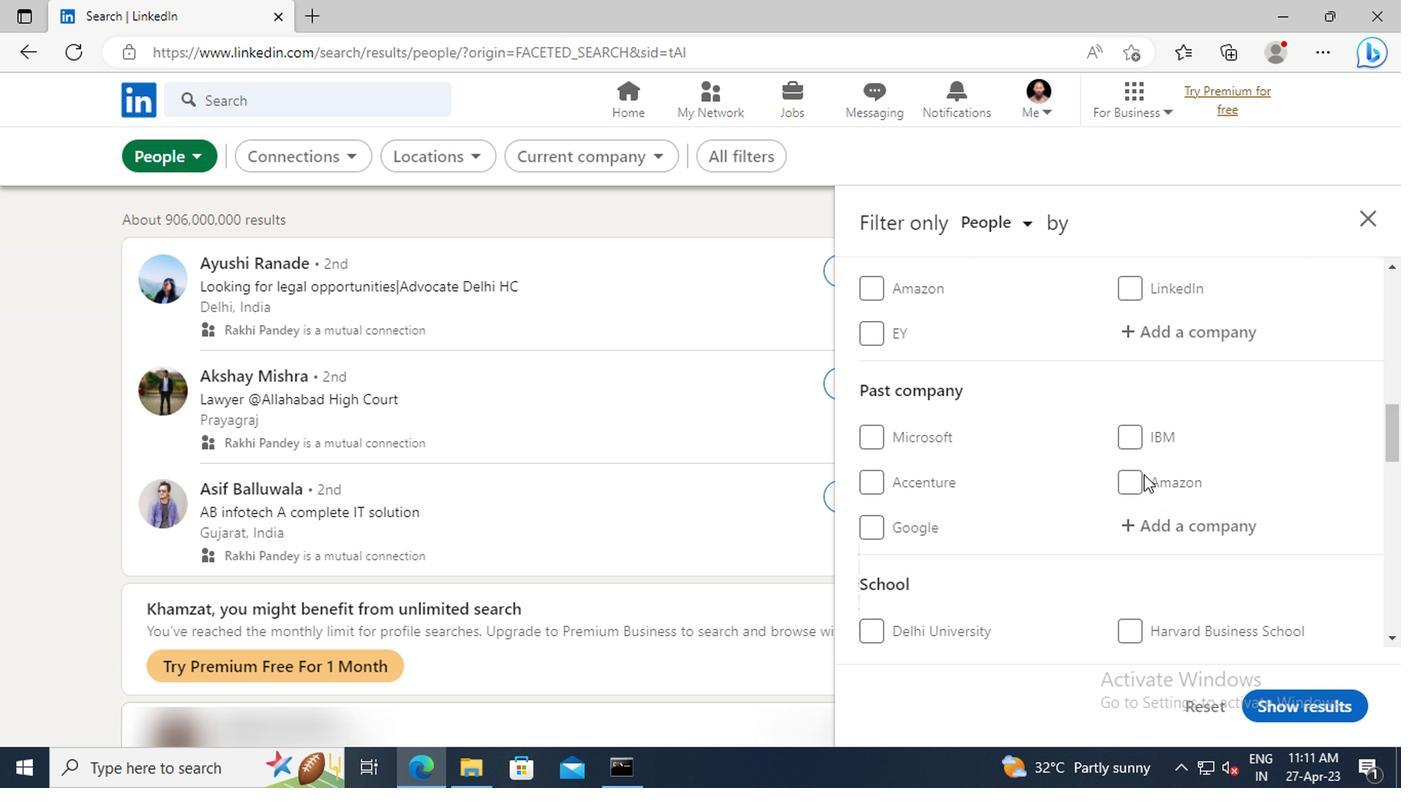 
Action: Mouse moved to (1141, 451)
Screenshot: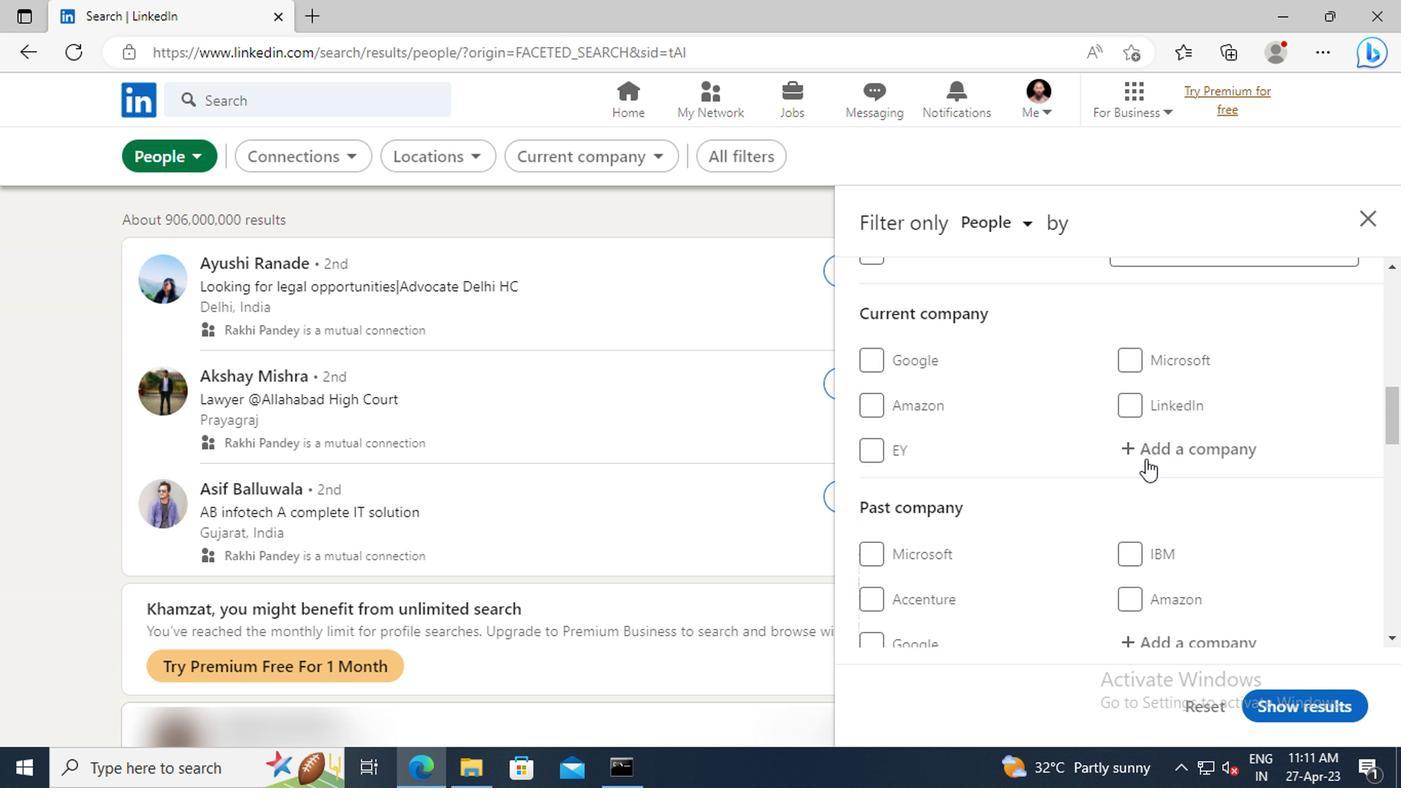 
Action: Mouse pressed left at (1141, 451)
Screenshot: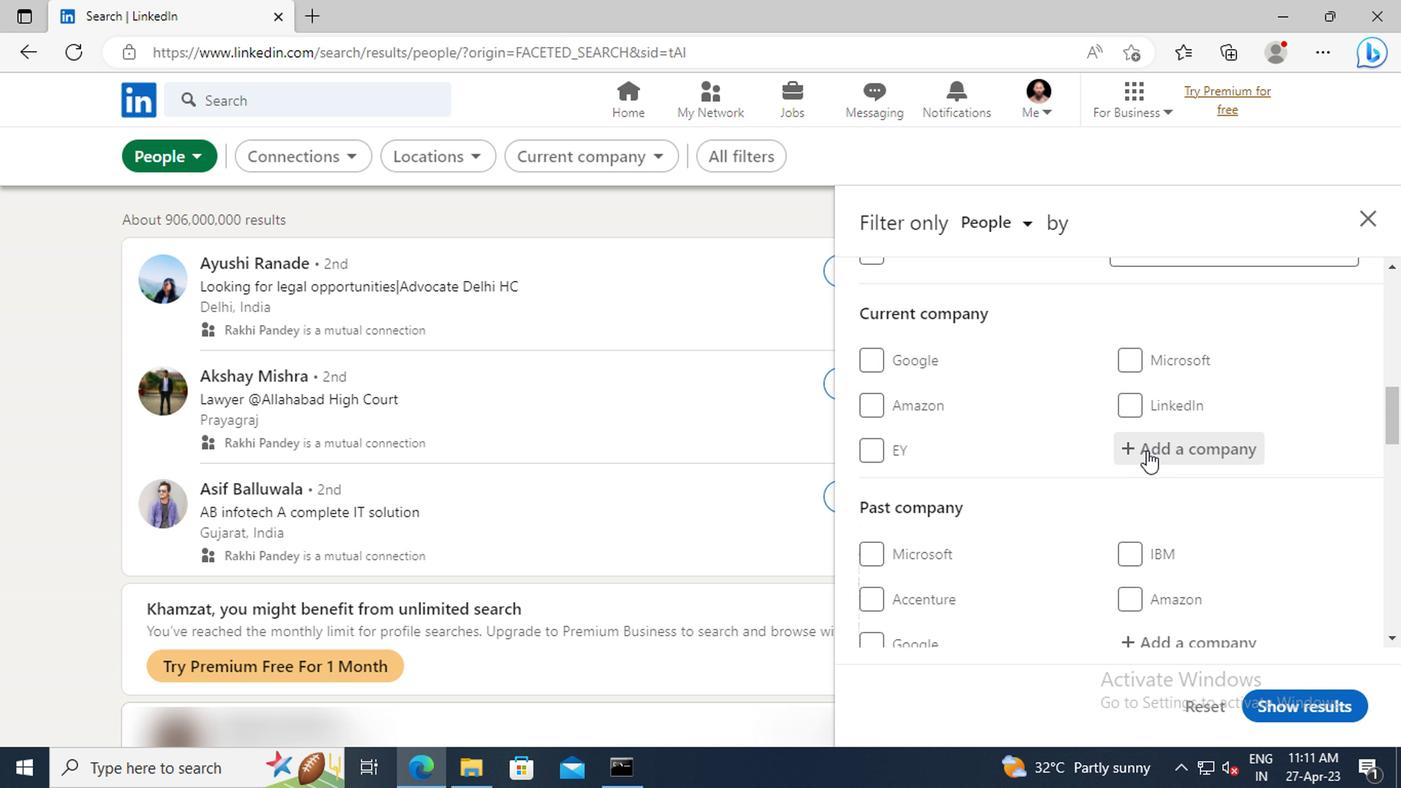 
Action: Key pressed <Key.shift>GULF<Key.space><Key.shift>JOBS
Screenshot: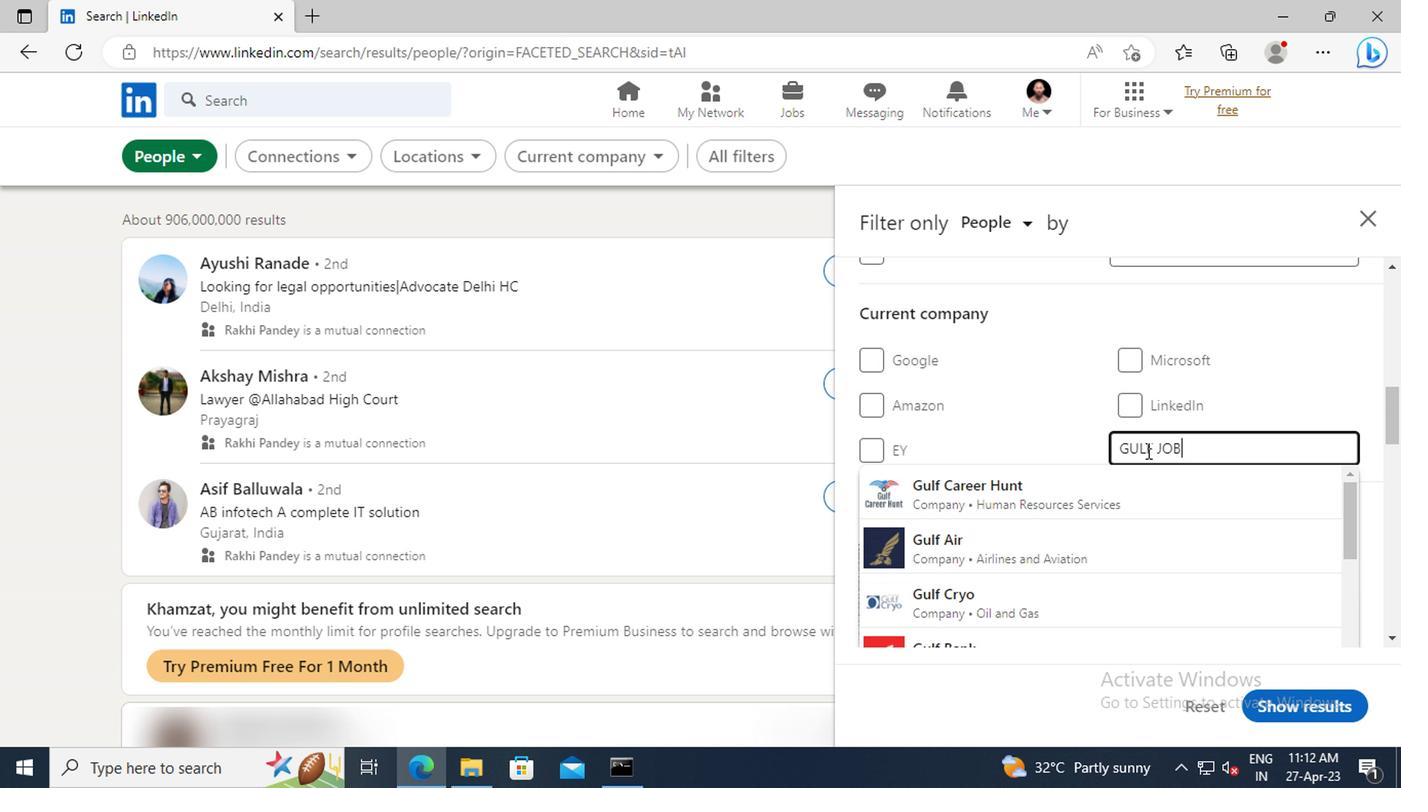 
Action: Mouse moved to (1141, 539)
Screenshot: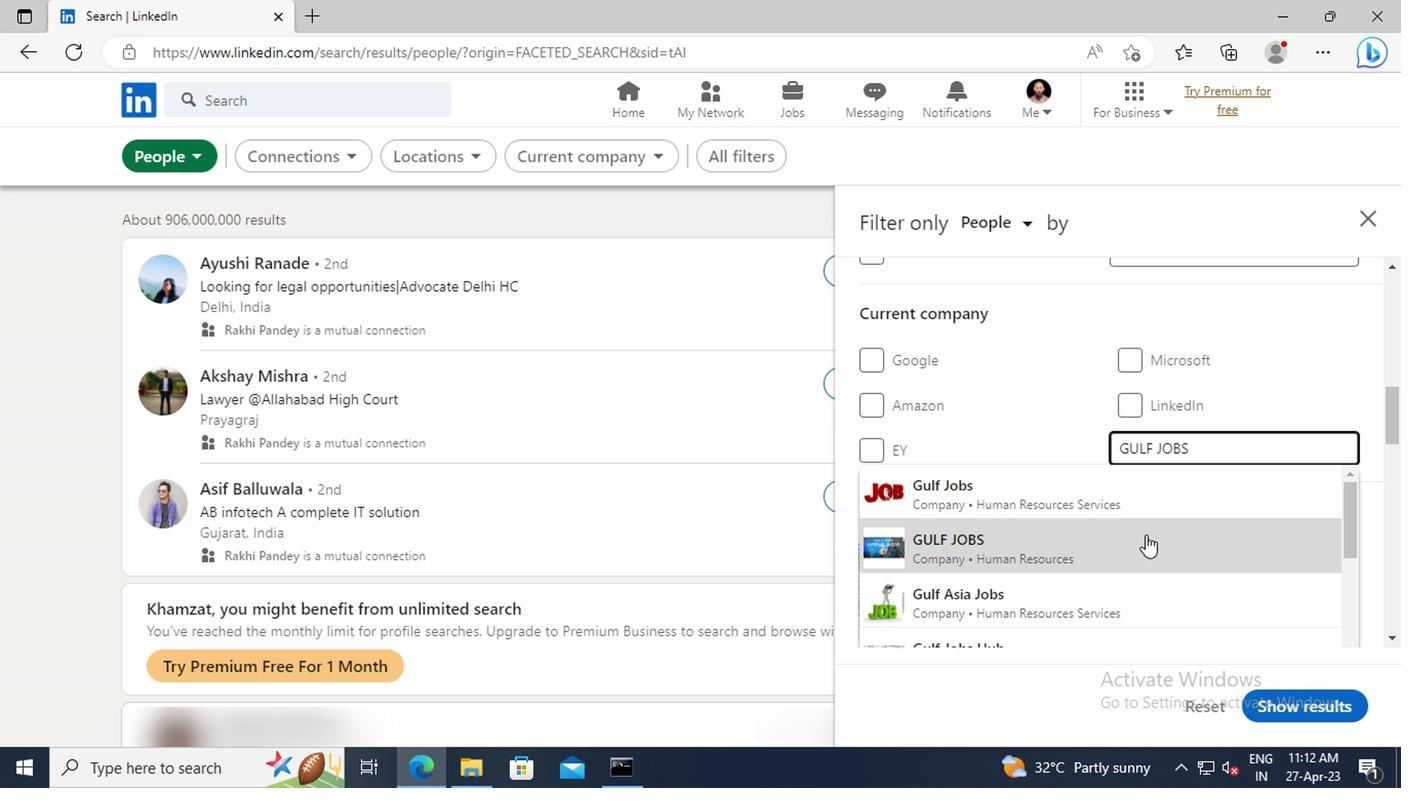 
Action: Mouse pressed left at (1141, 539)
Screenshot: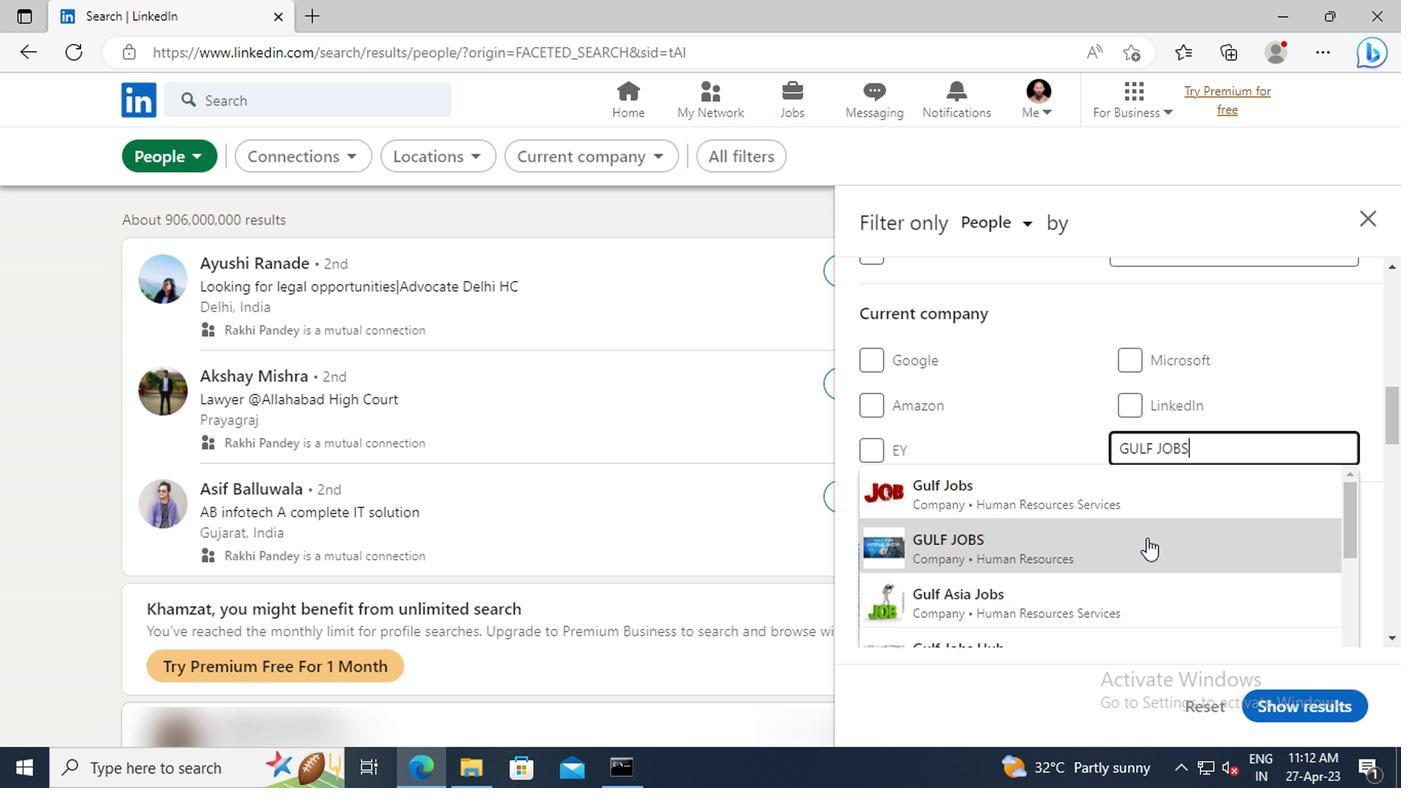 
Action: Mouse moved to (1143, 409)
Screenshot: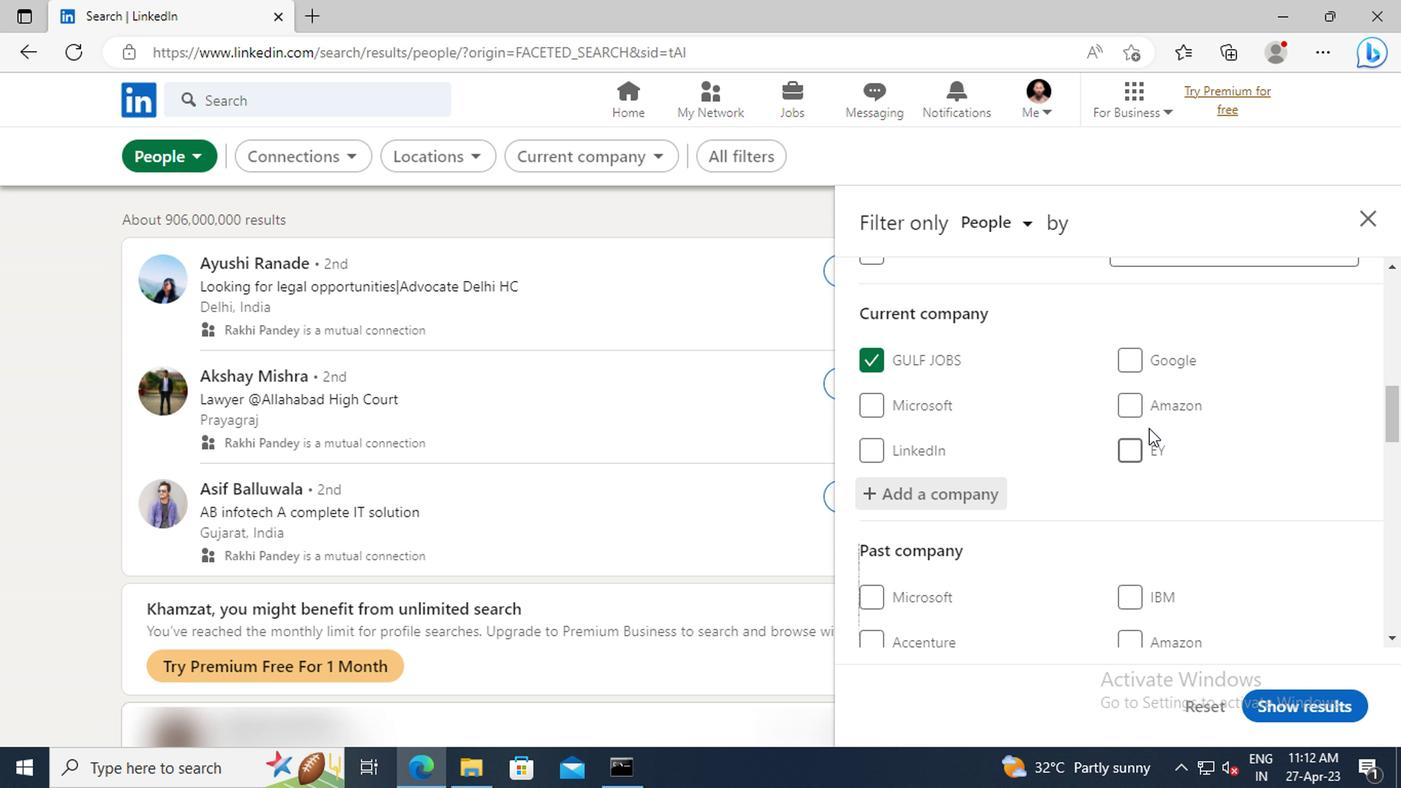 
Action: Mouse scrolled (1143, 408) with delta (0, 0)
Screenshot: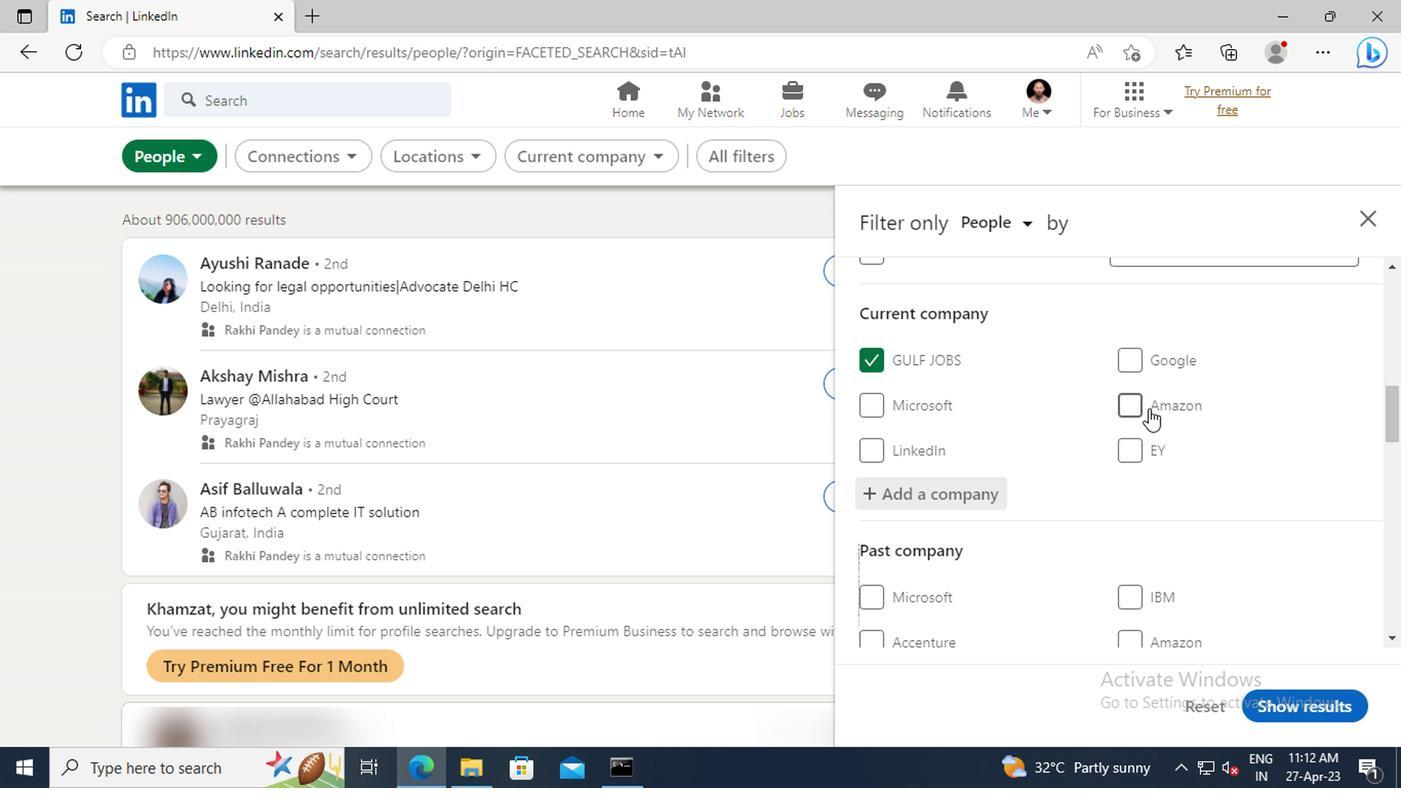 
Action: Mouse scrolled (1143, 408) with delta (0, 0)
Screenshot: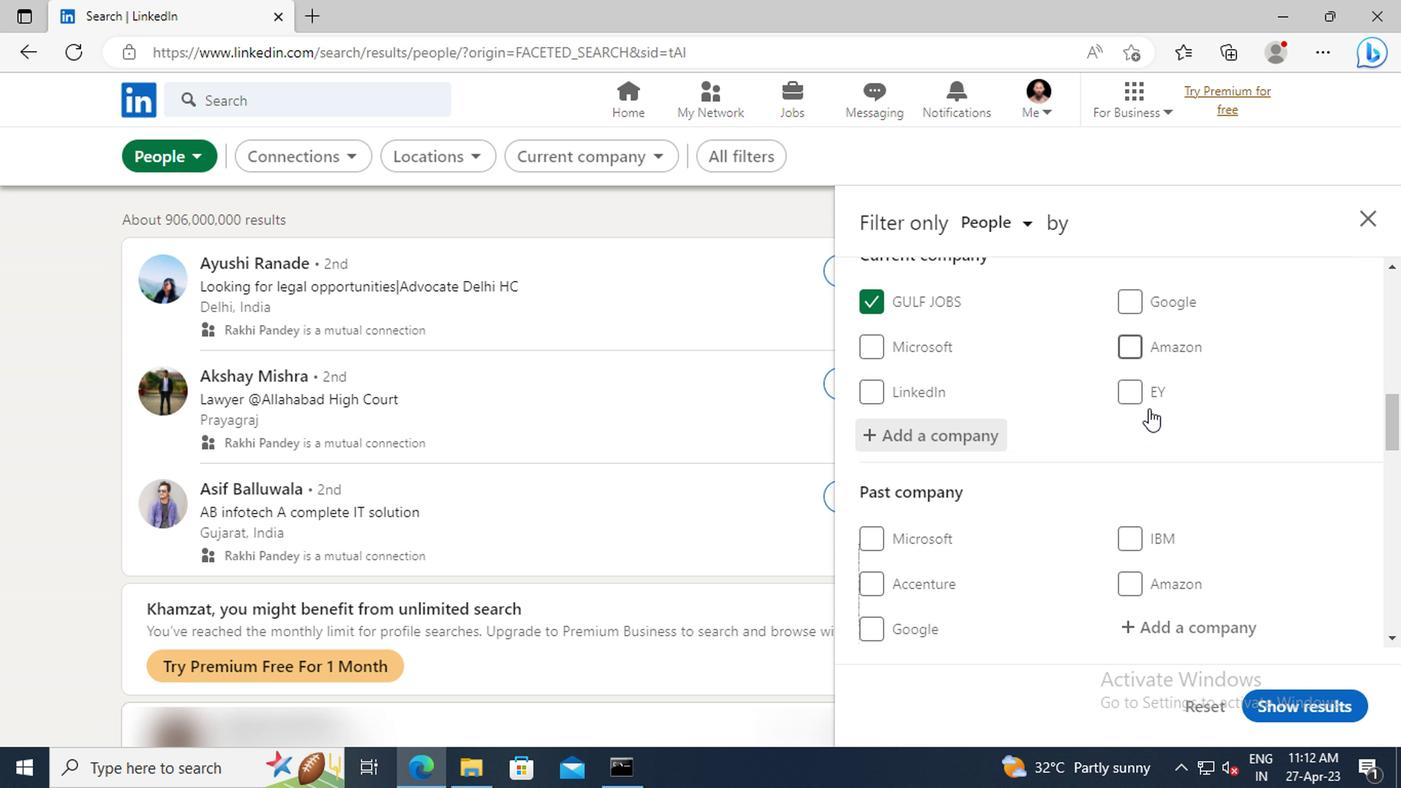 
Action: Mouse scrolled (1143, 408) with delta (0, 0)
Screenshot: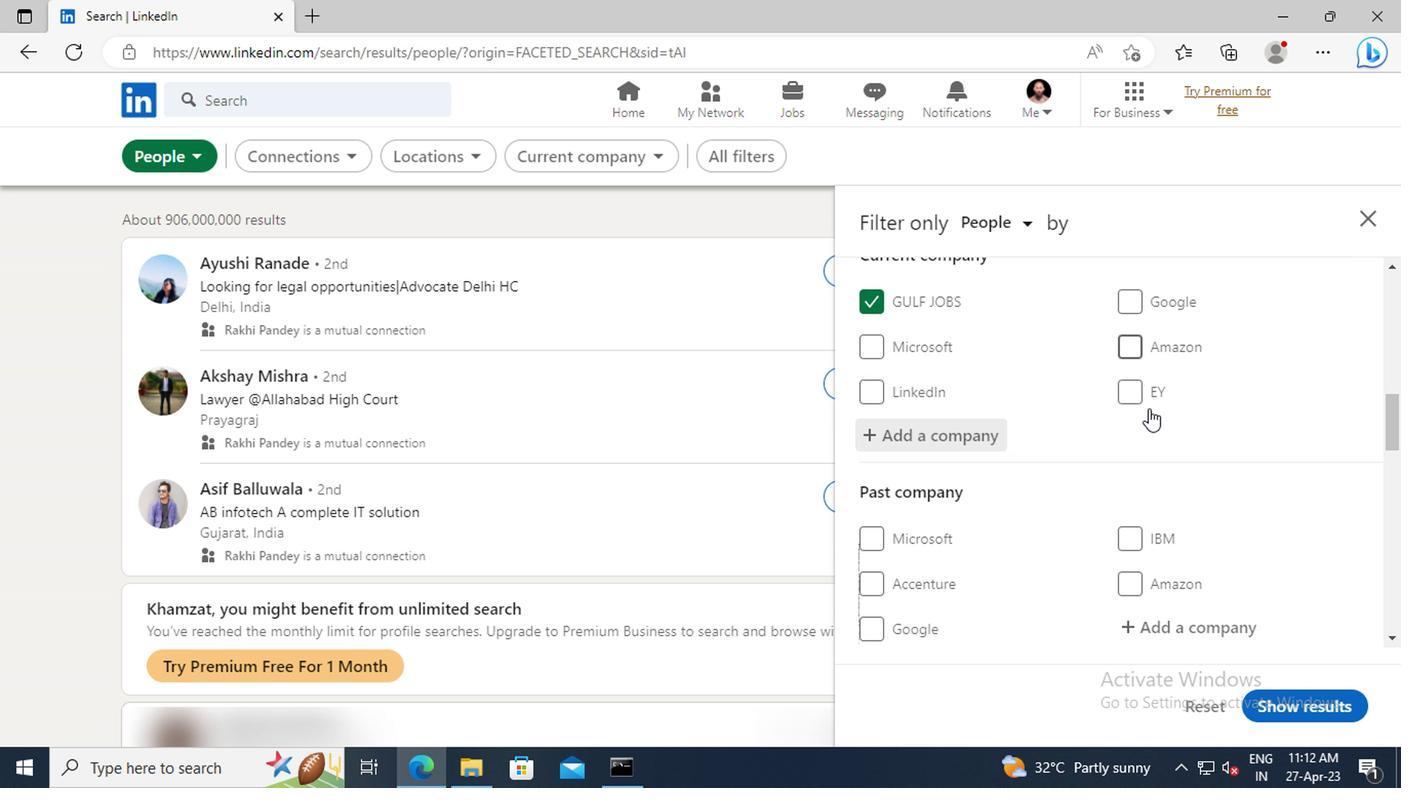 
Action: Mouse scrolled (1143, 408) with delta (0, 0)
Screenshot: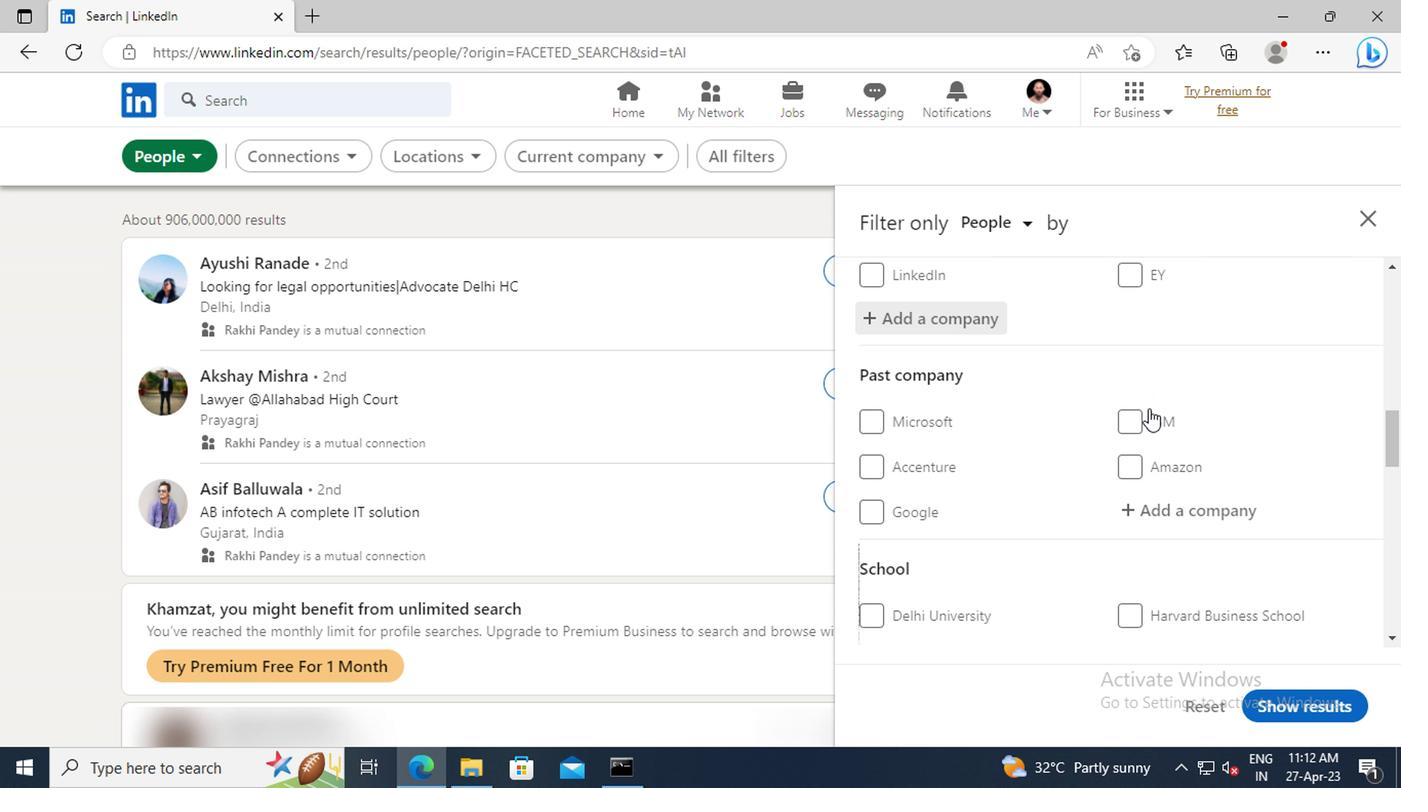 
Action: Mouse scrolled (1143, 408) with delta (0, 0)
Screenshot: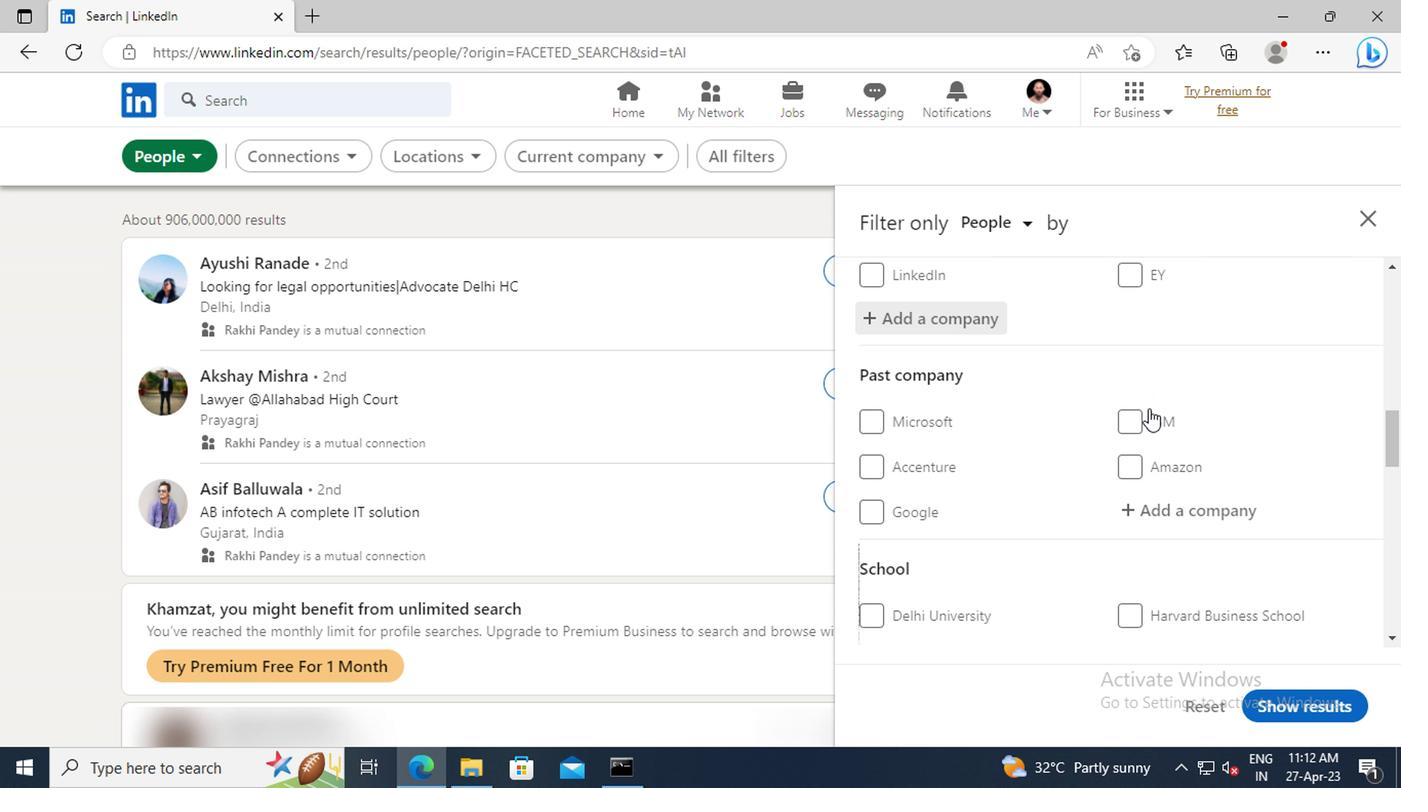 
Action: Mouse scrolled (1143, 408) with delta (0, 0)
Screenshot: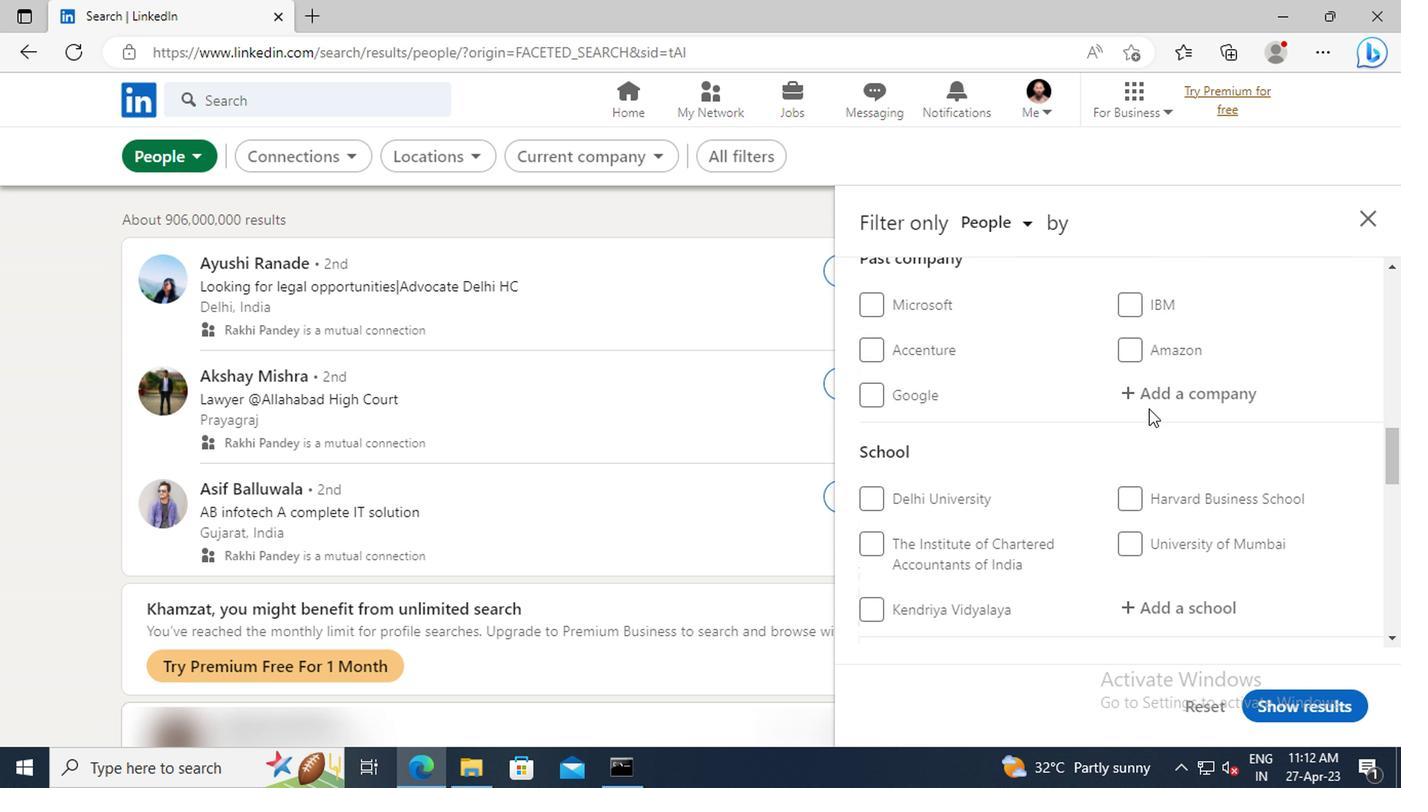 
Action: Mouse scrolled (1143, 408) with delta (0, 0)
Screenshot: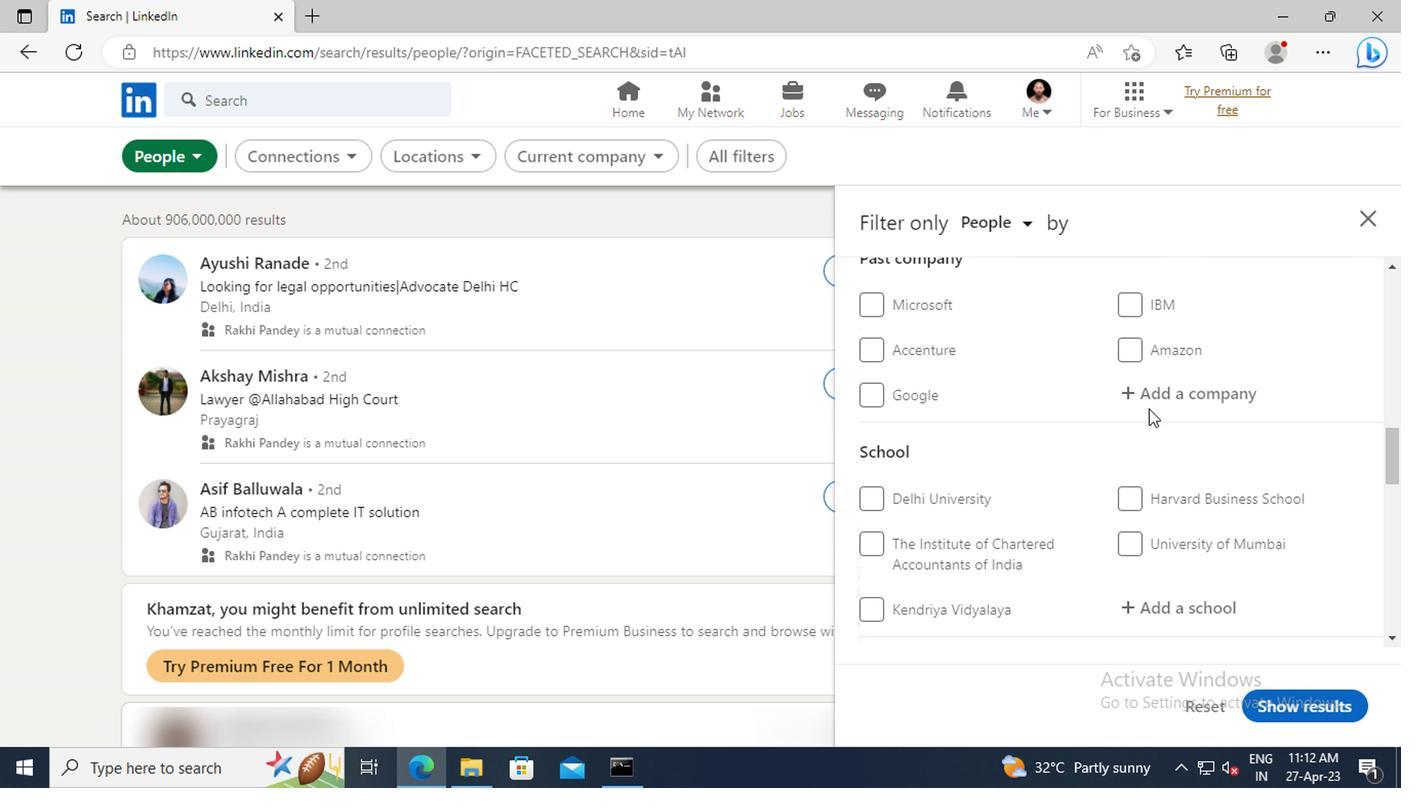 
Action: Mouse scrolled (1143, 408) with delta (0, 0)
Screenshot: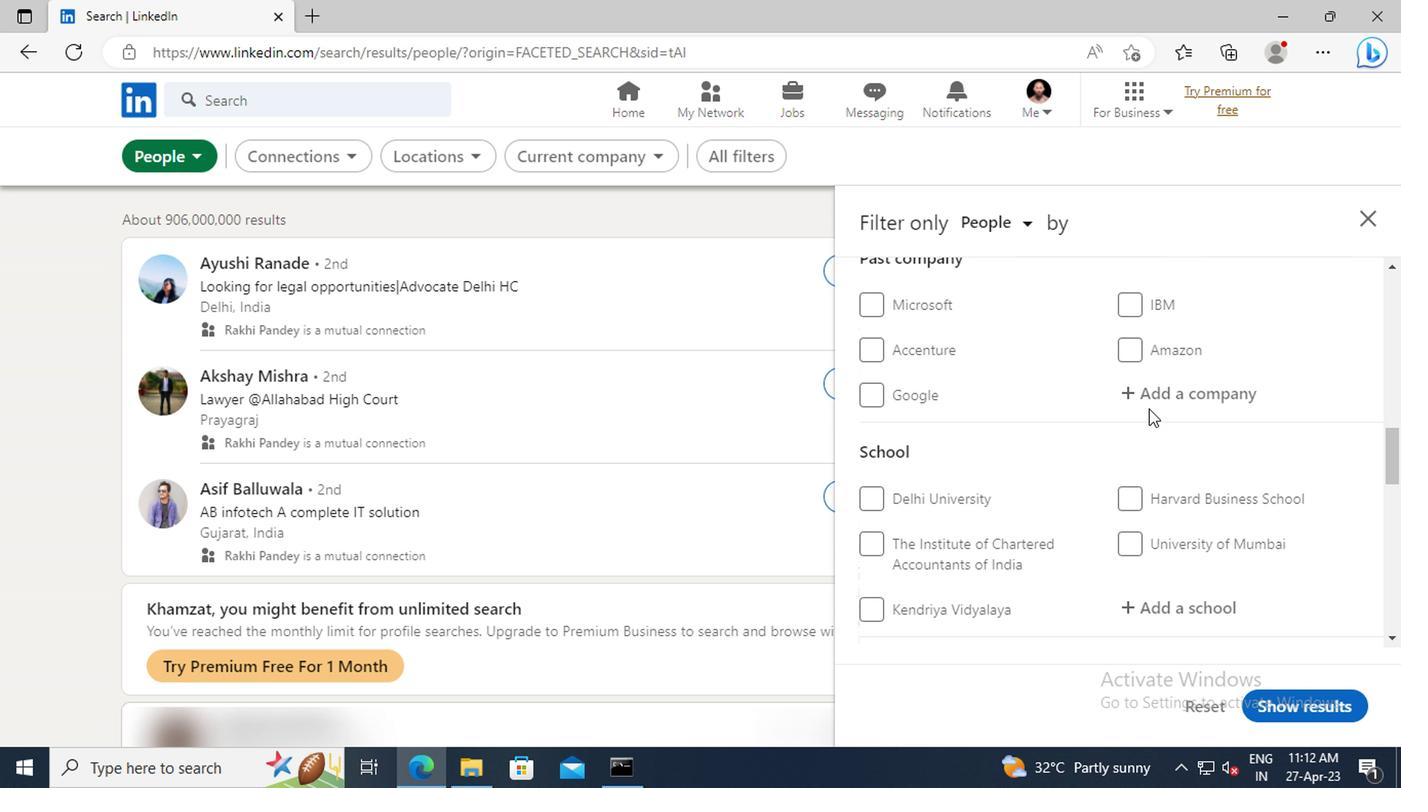 
Action: Mouse moved to (1145, 429)
Screenshot: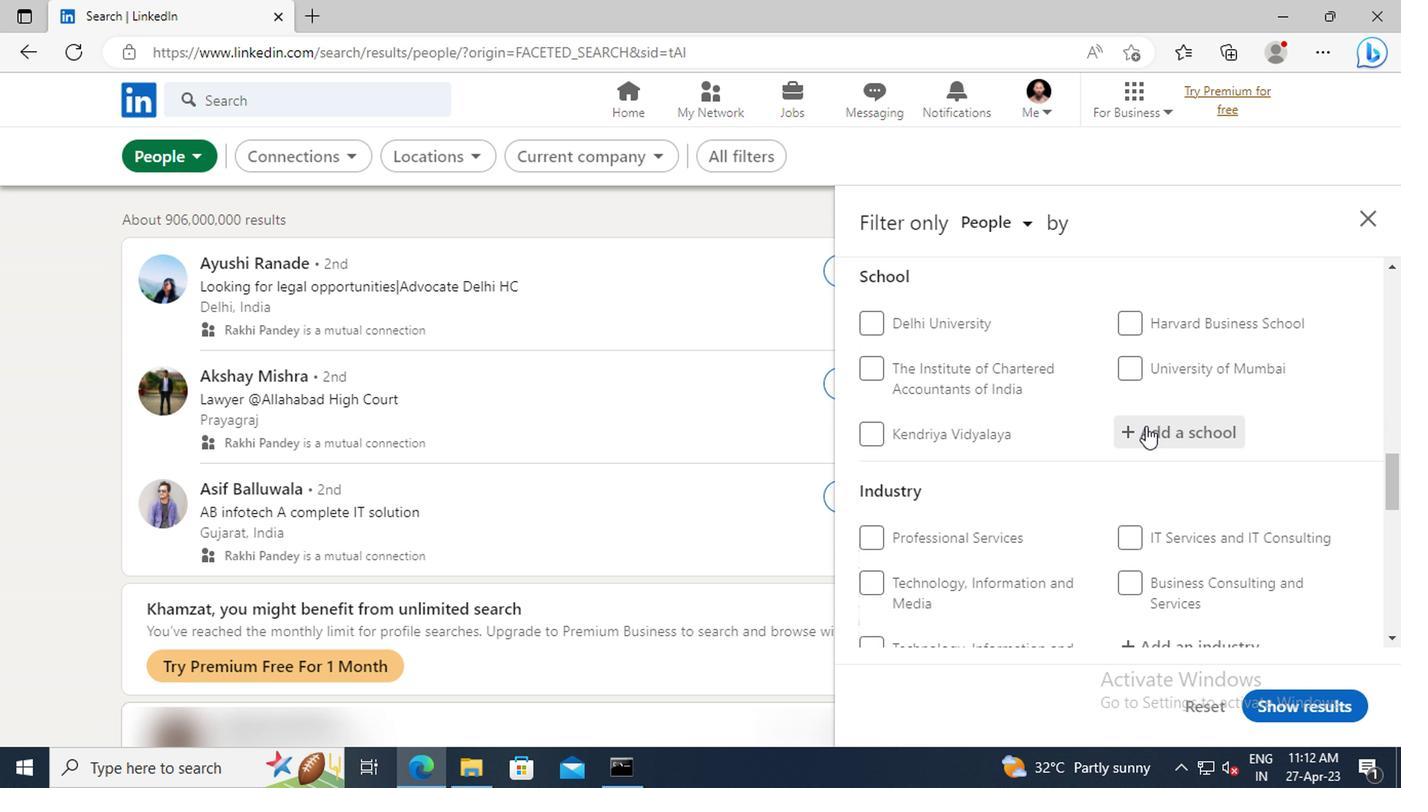 
Action: Mouse pressed left at (1145, 429)
Screenshot: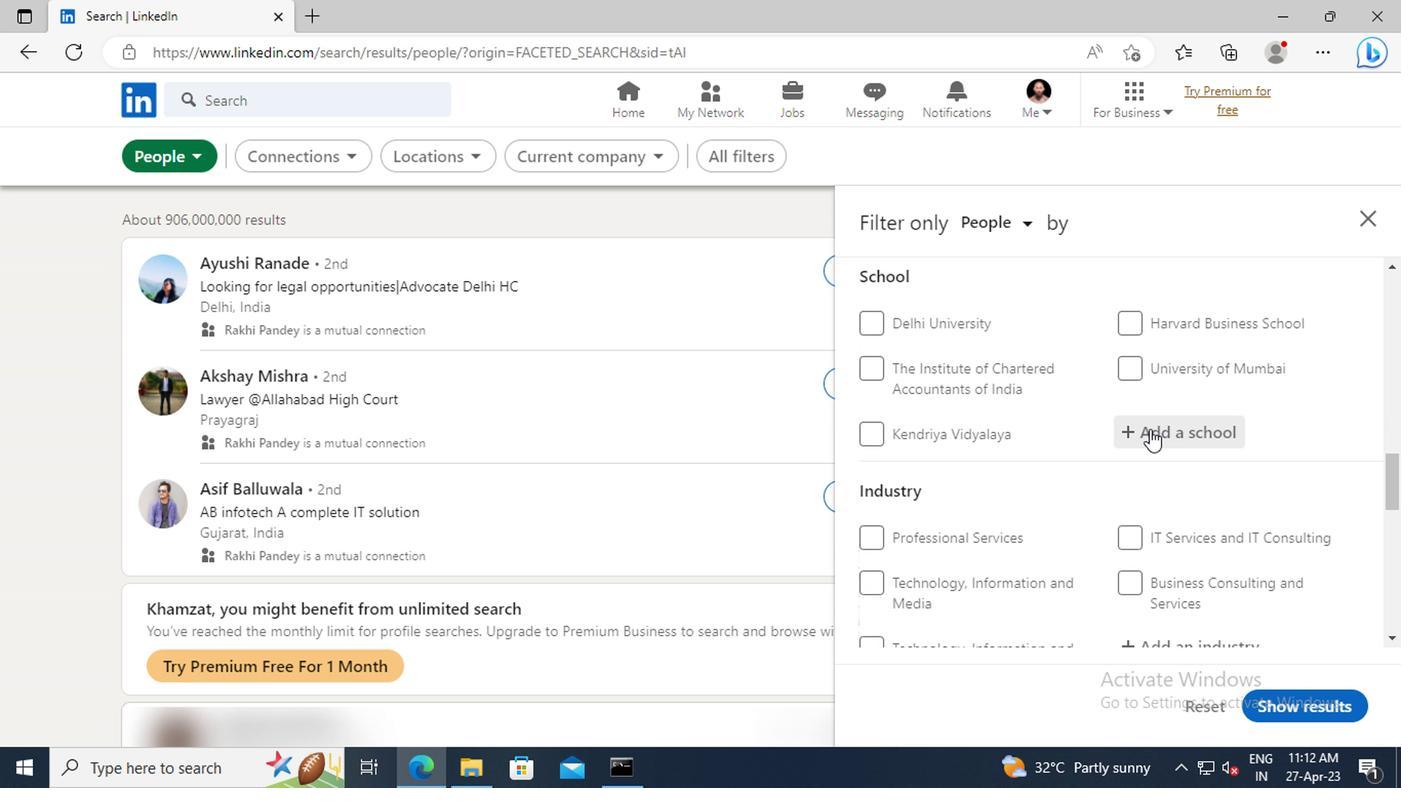 
Action: Key pressed <Key.shift>JAGAN<Key.space><Key.shift>INSTITUTE<Key.space><Key.shift>OF<Key.space><Key.shift>MANAGEMENT
Screenshot: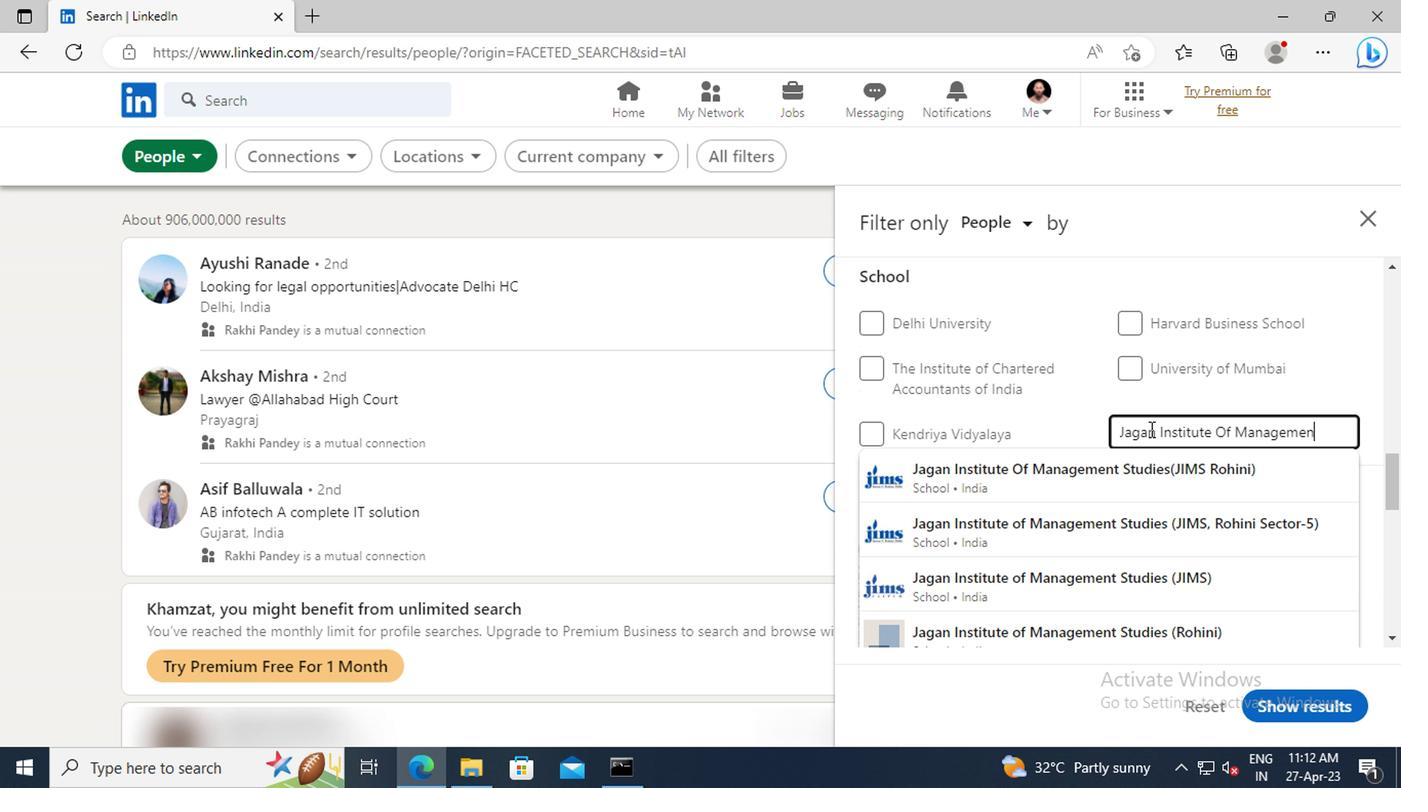 
Action: Mouse moved to (1155, 482)
Screenshot: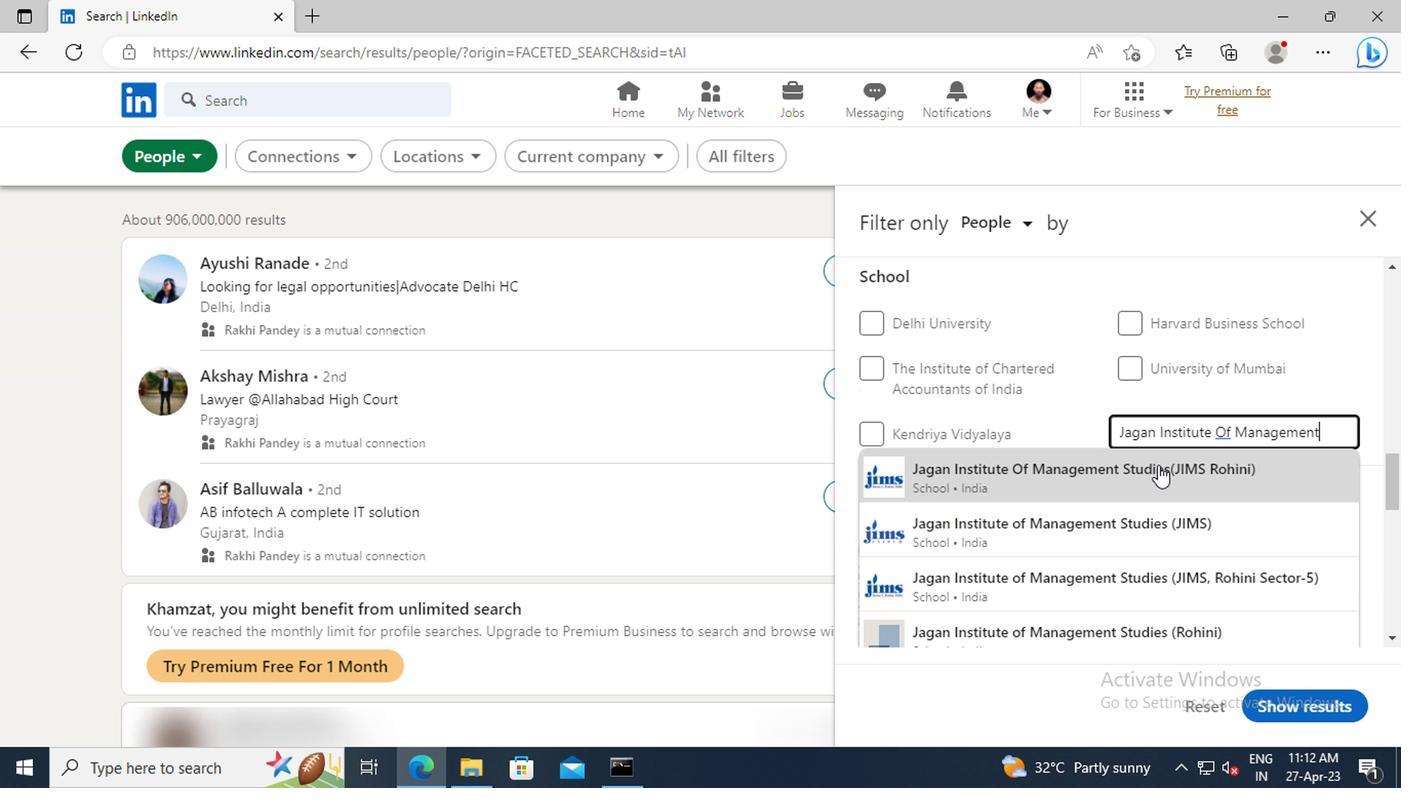 
Action: Mouse pressed left at (1155, 482)
Screenshot: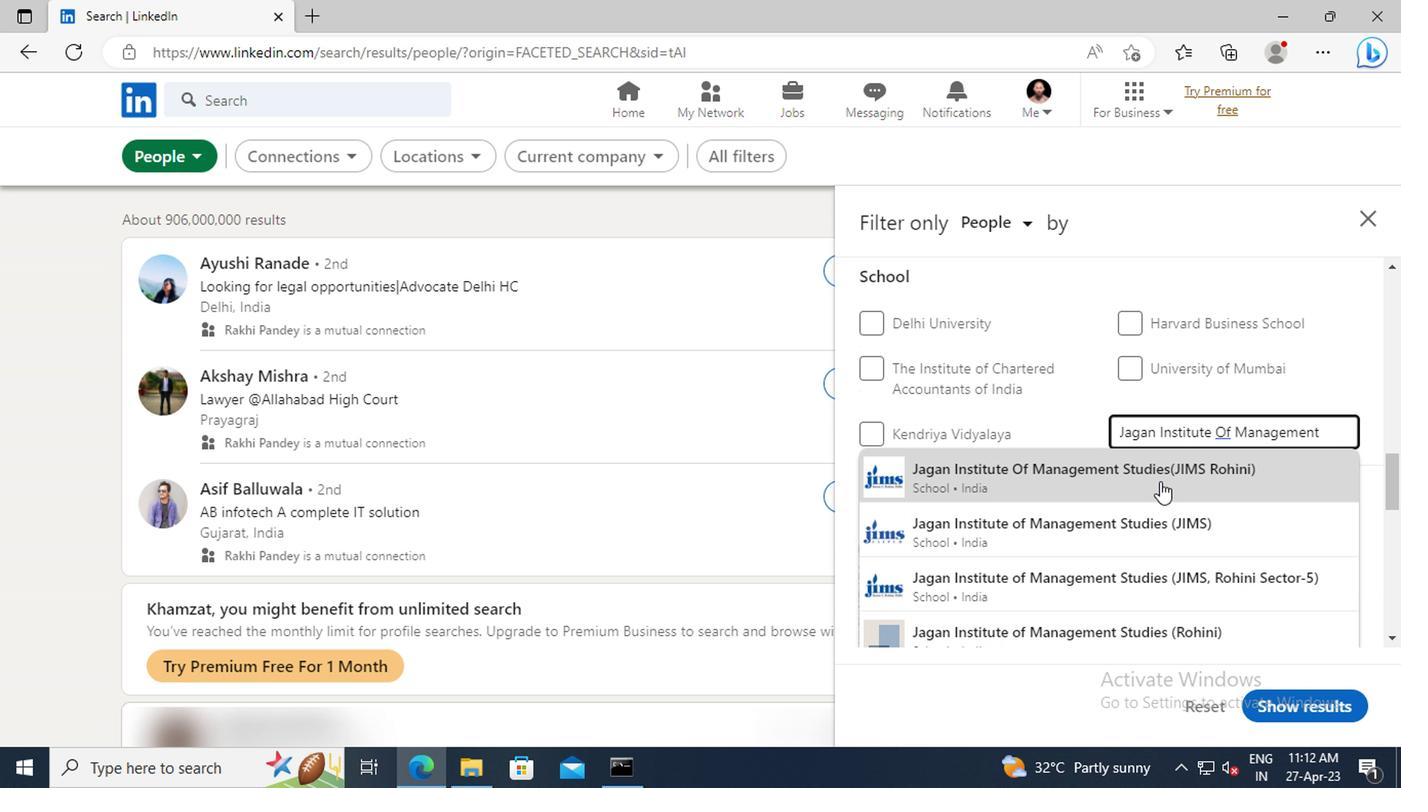 
Action: Mouse moved to (1123, 386)
Screenshot: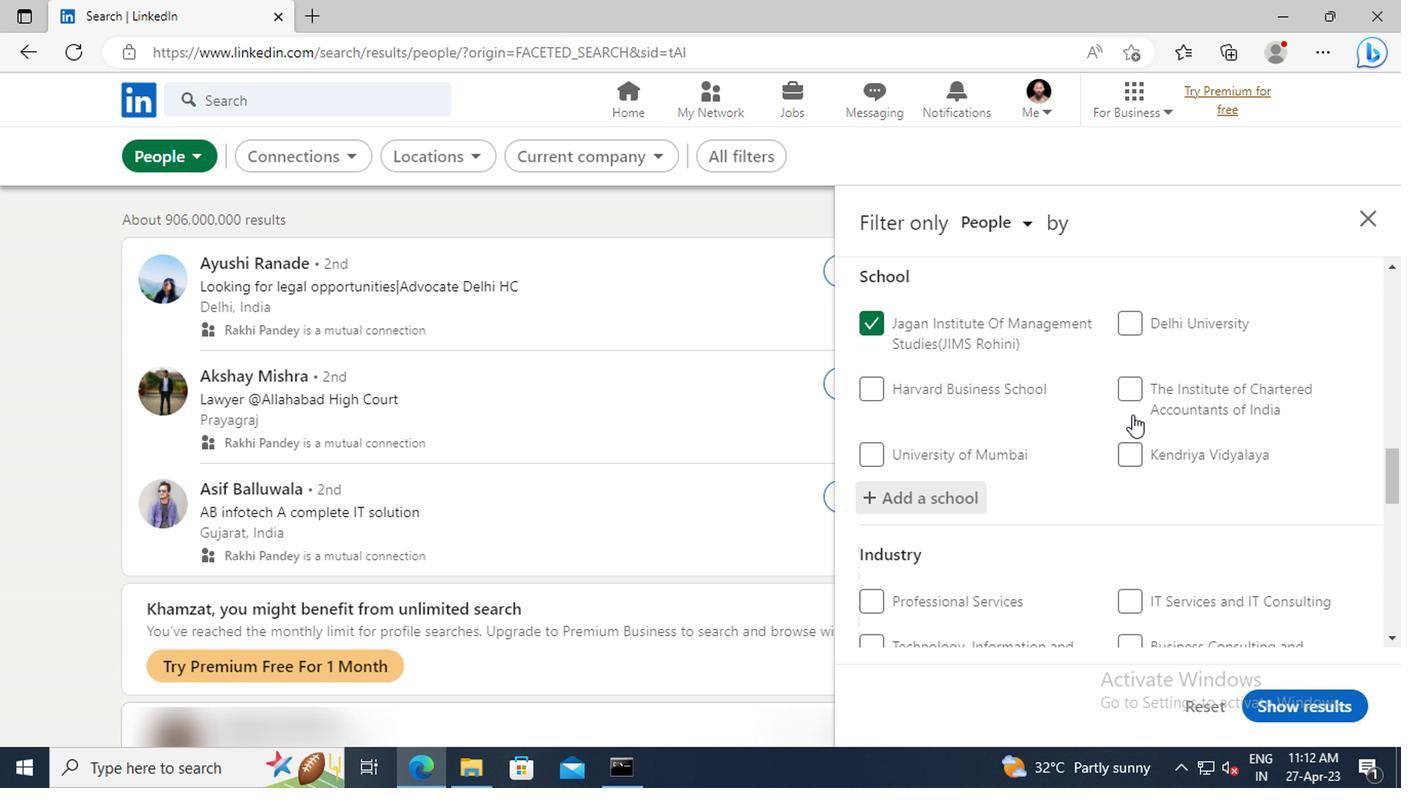 
Action: Mouse scrolled (1123, 386) with delta (0, 0)
Screenshot: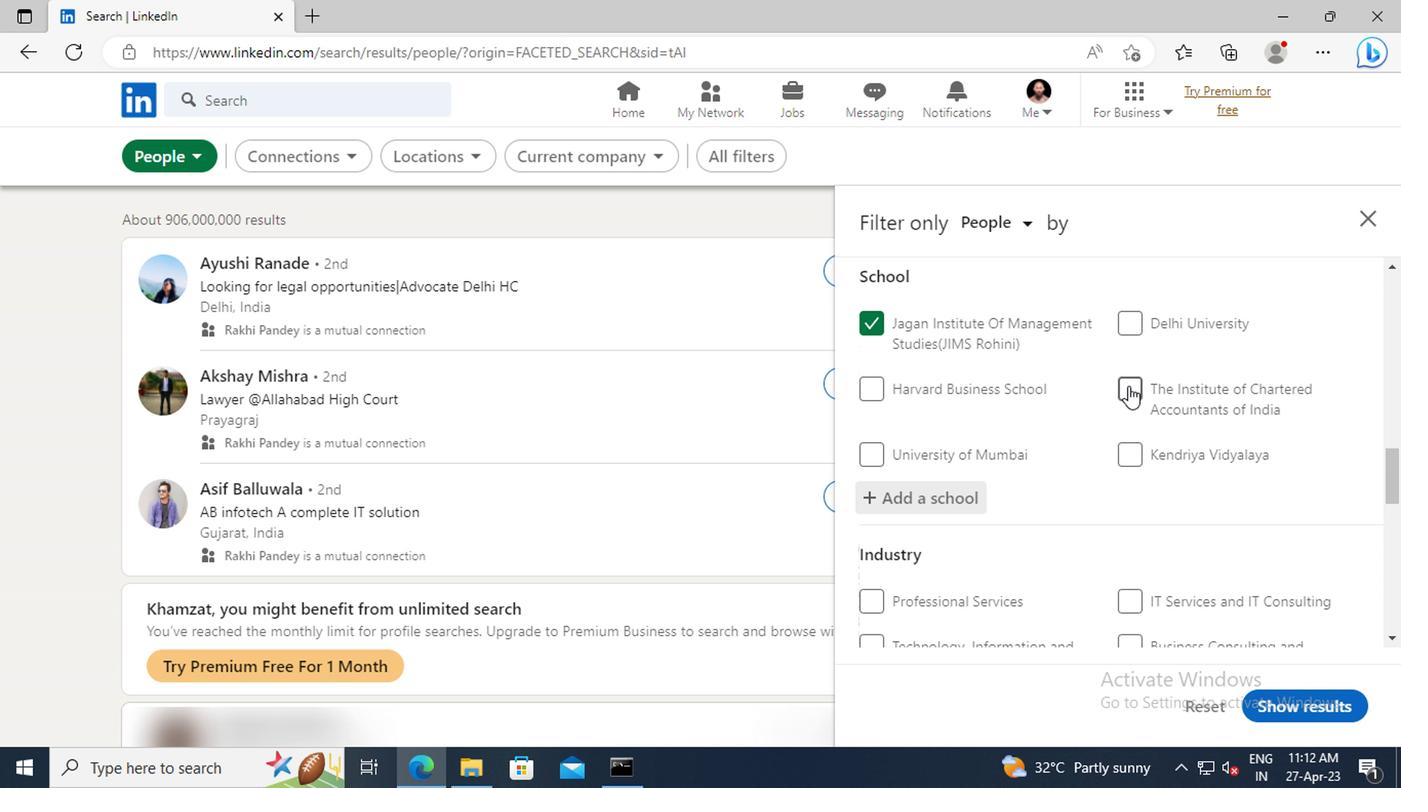 
Action: Mouse scrolled (1123, 386) with delta (0, 0)
Screenshot: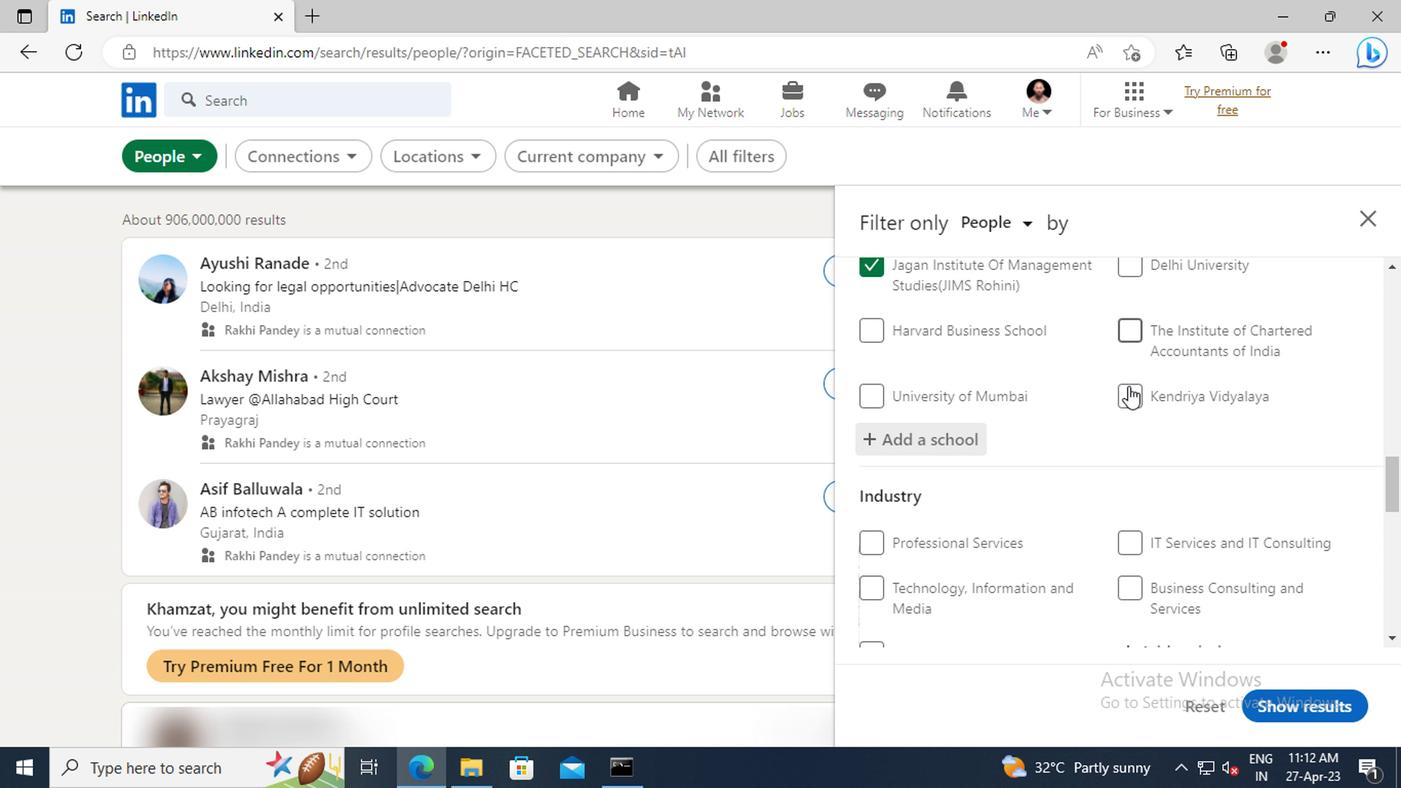 
Action: Mouse scrolled (1123, 386) with delta (0, 0)
Screenshot: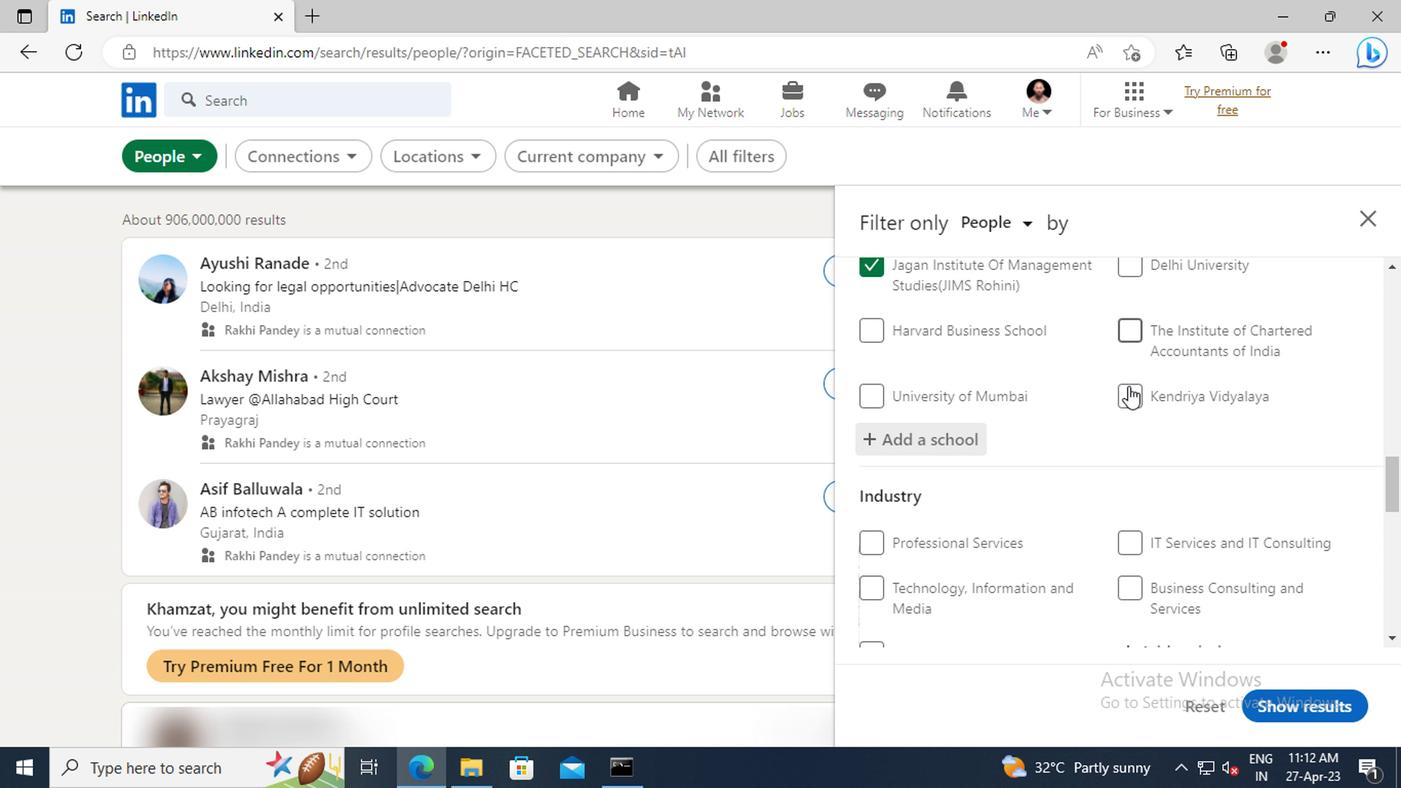 
Action: Mouse scrolled (1123, 386) with delta (0, 0)
Screenshot: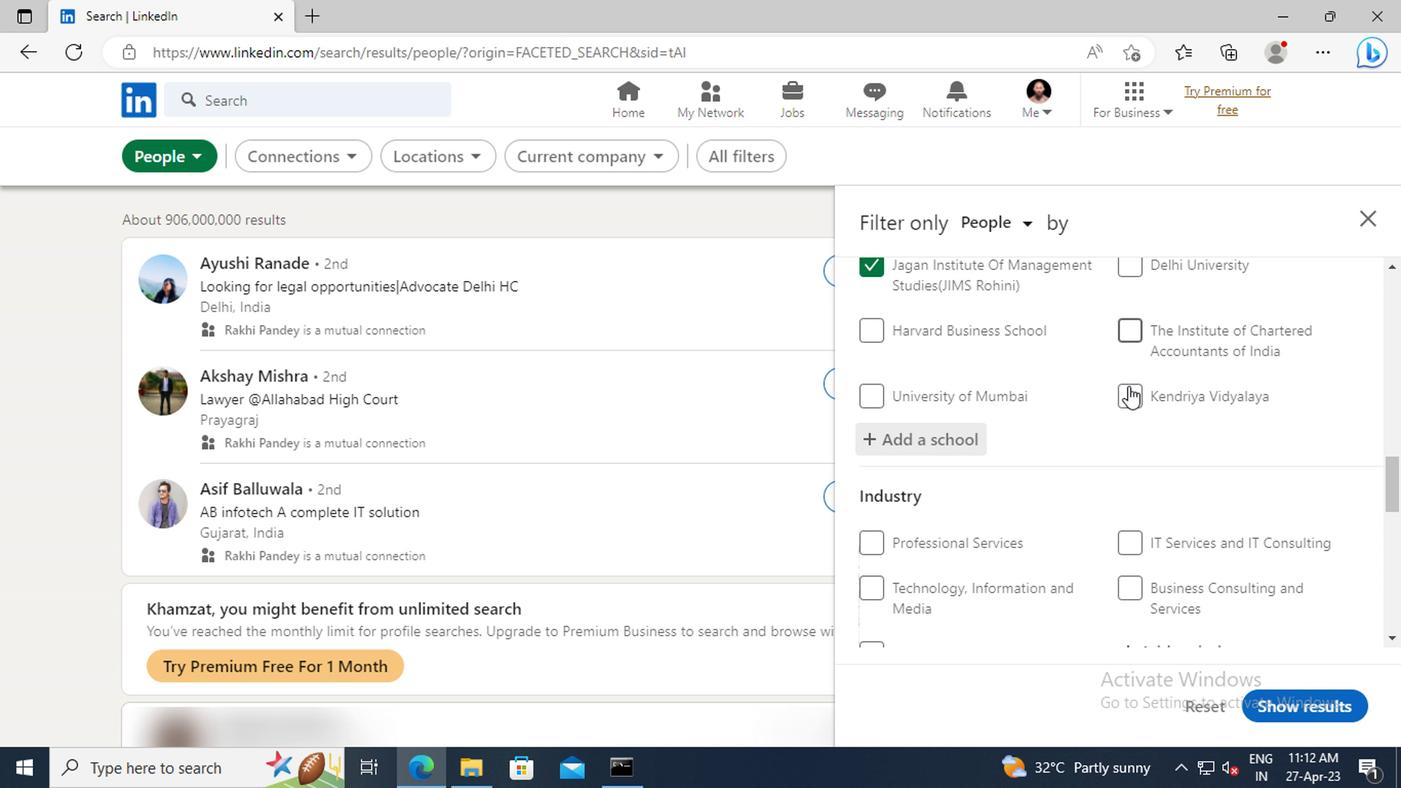 
Action: Mouse scrolled (1123, 386) with delta (0, 0)
Screenshot: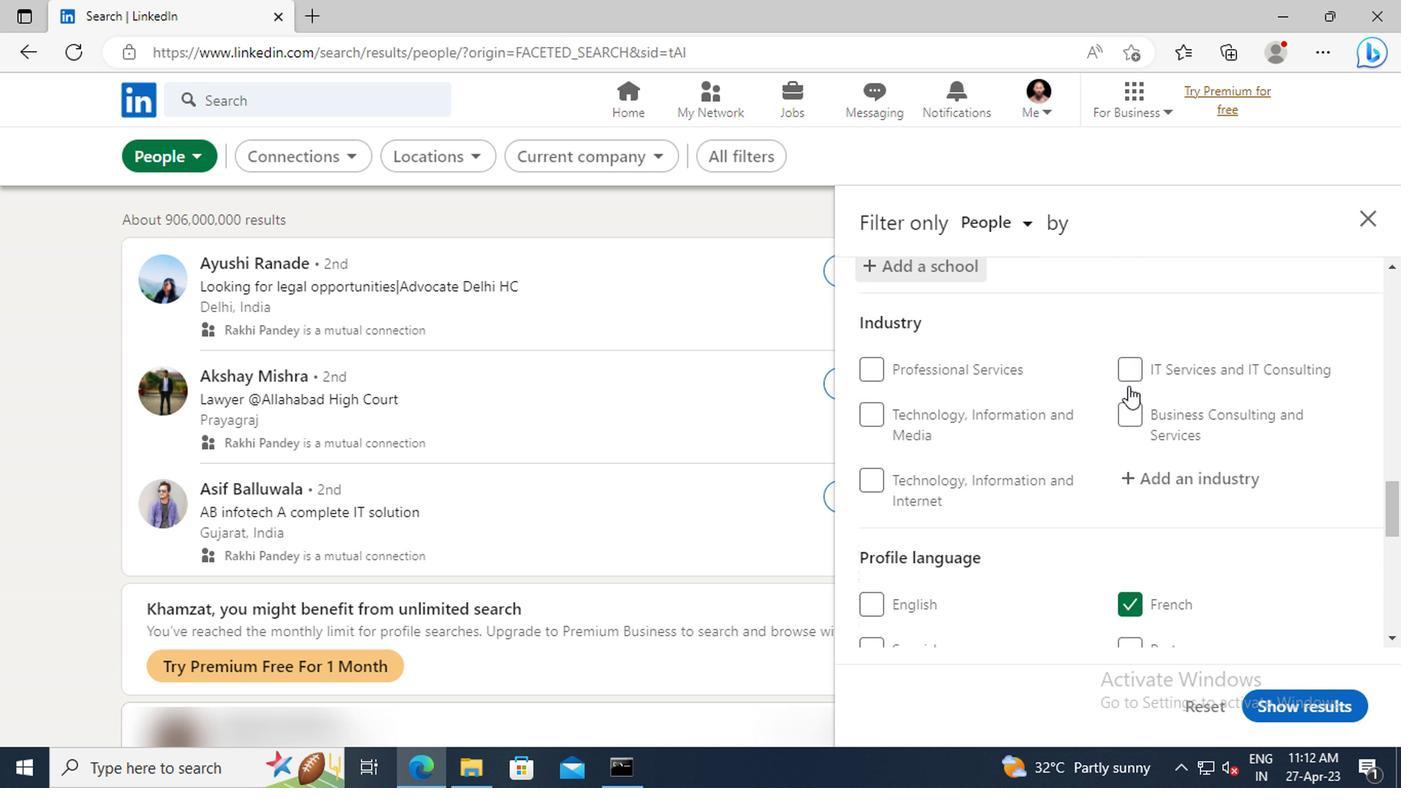 
Action: Mouse scrolled (1123, 386) with delta (0, 0)
Screenshot: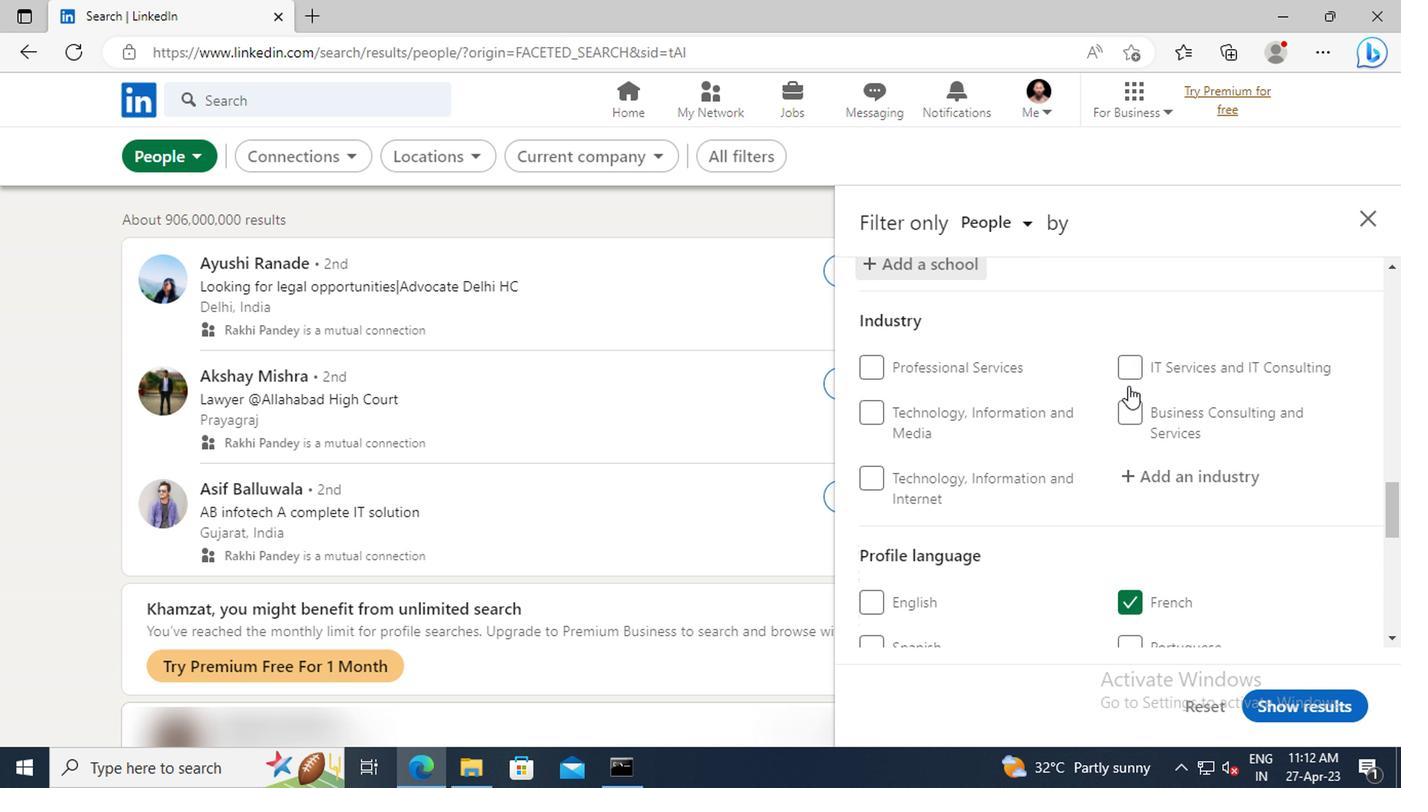 
Action: Mouse moved to (1148, 358)
Screenshot: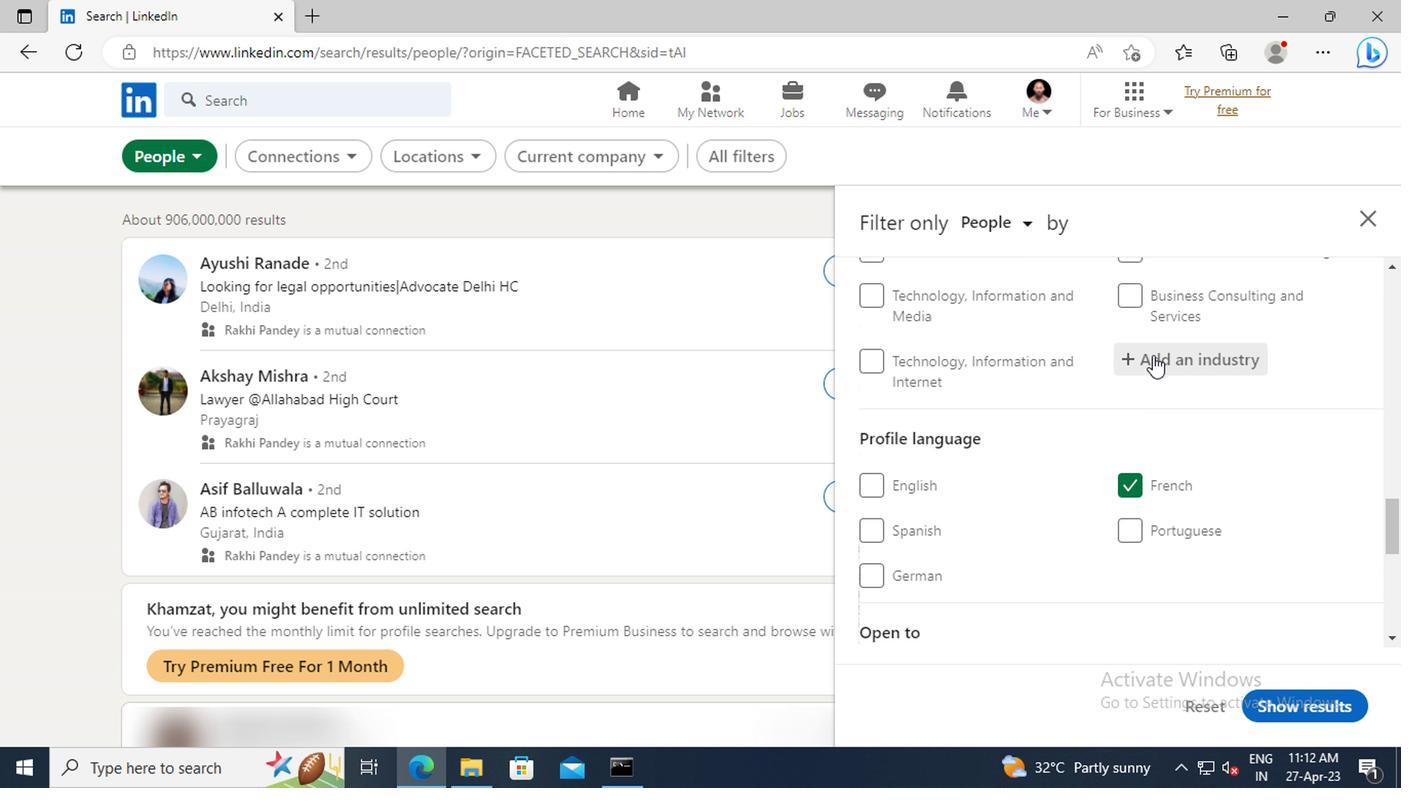 
Action: Mouse pressed left at (1148, 358)
Screenshot: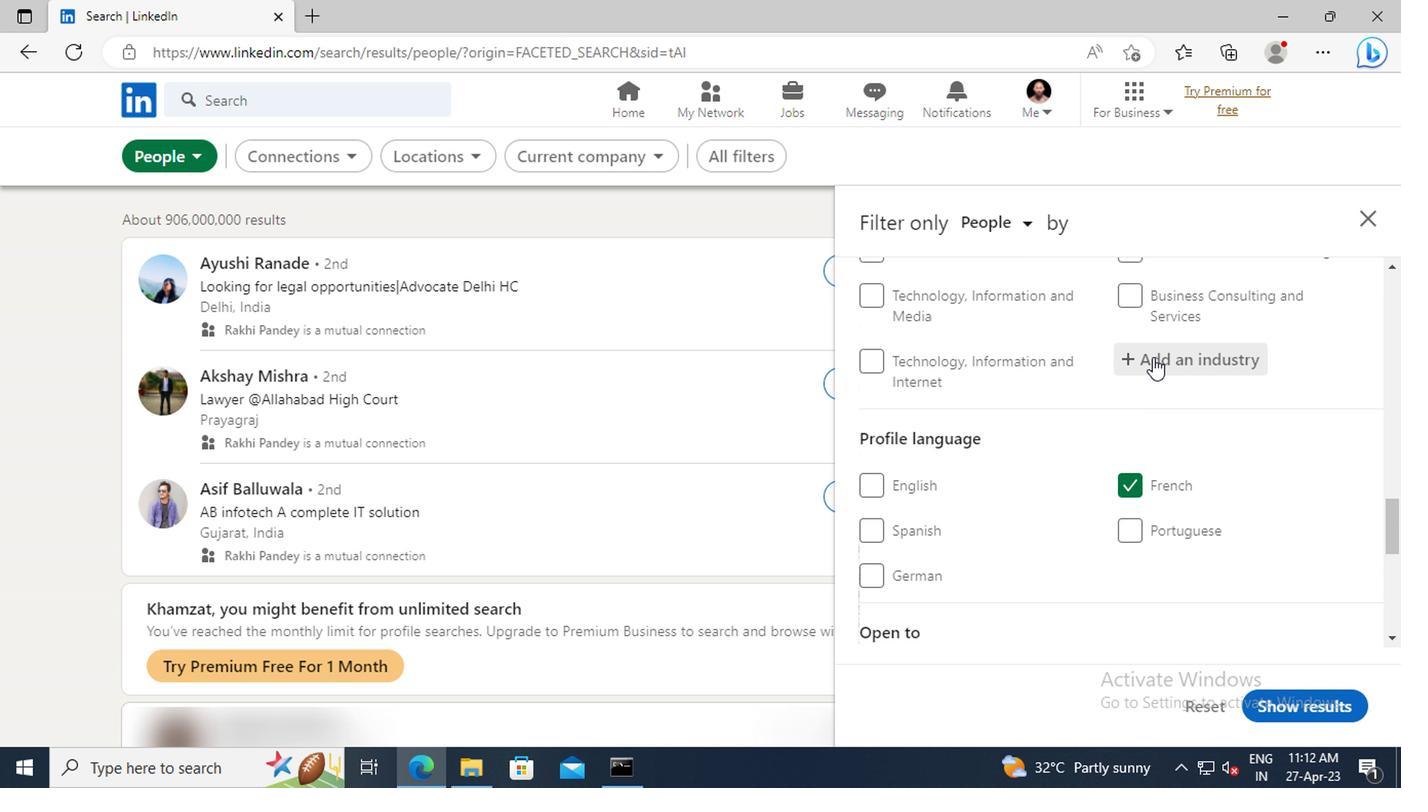 
Action: Key pressed <Key.shift>ALTERNATIVE<Key.space><Key.shift>DIS
Screenshot: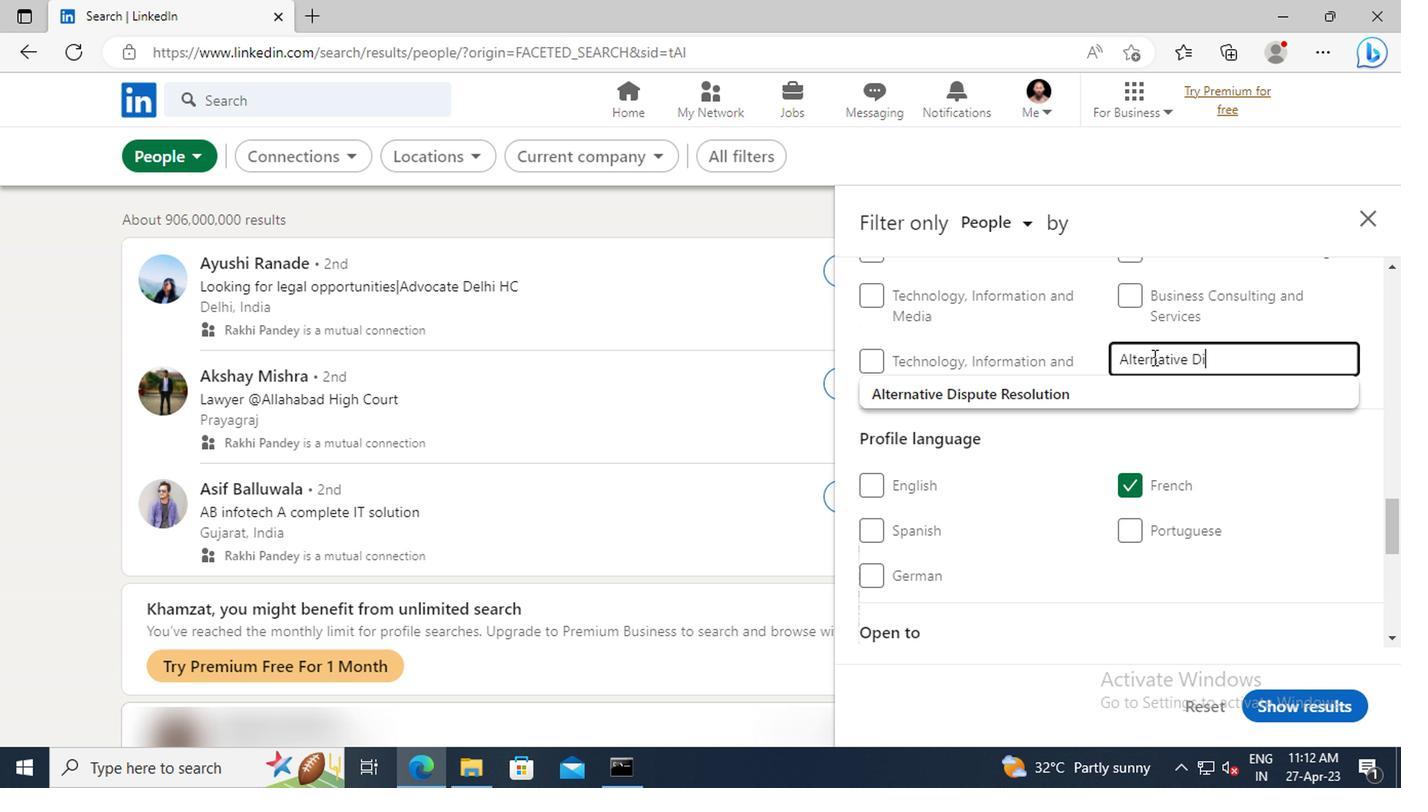 
Action: Mouse moved to (1155, 396)
Screenshot: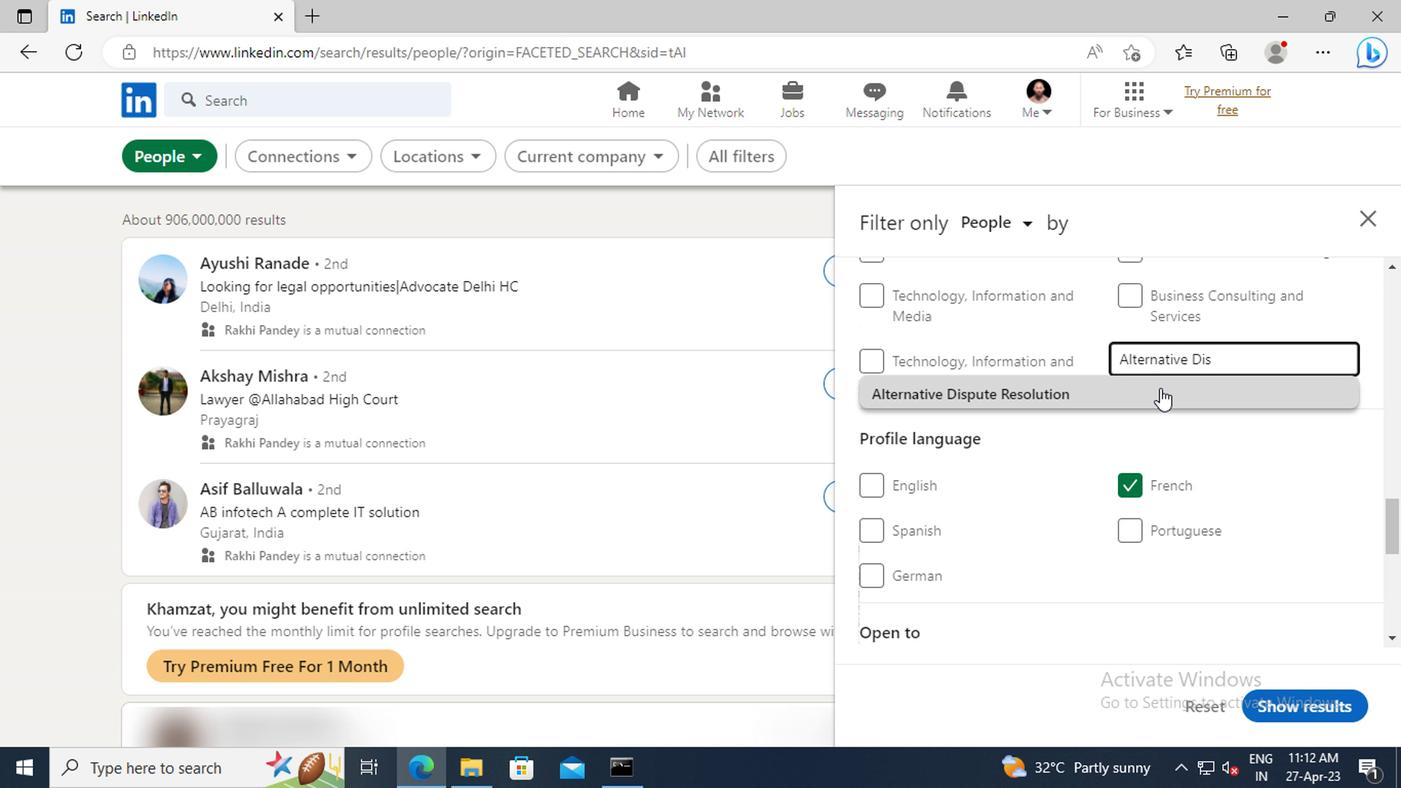 
Action: Mouse pressed left at (1155, 396)
Screenshot: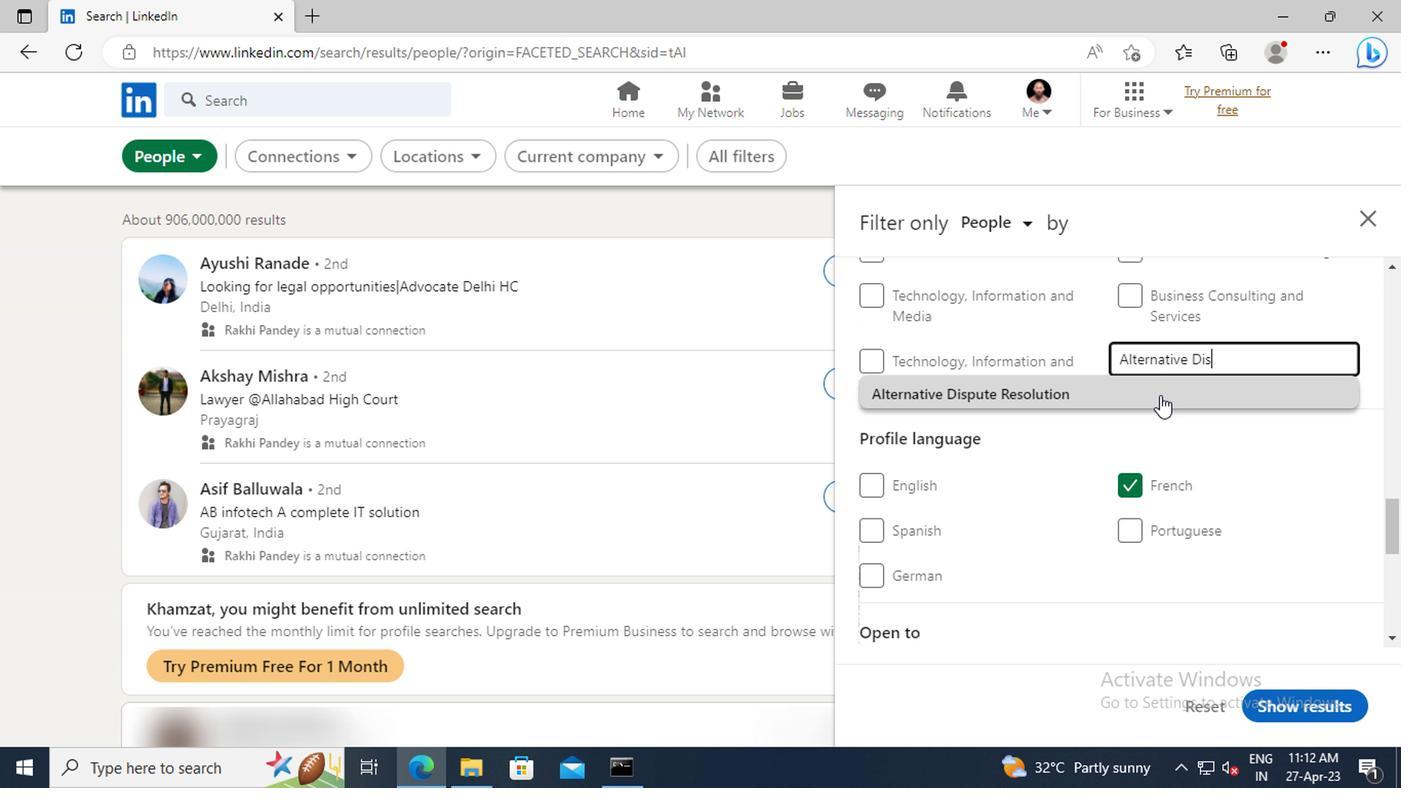 
Action: Mouse moved to (1054, 393)
Screenshot: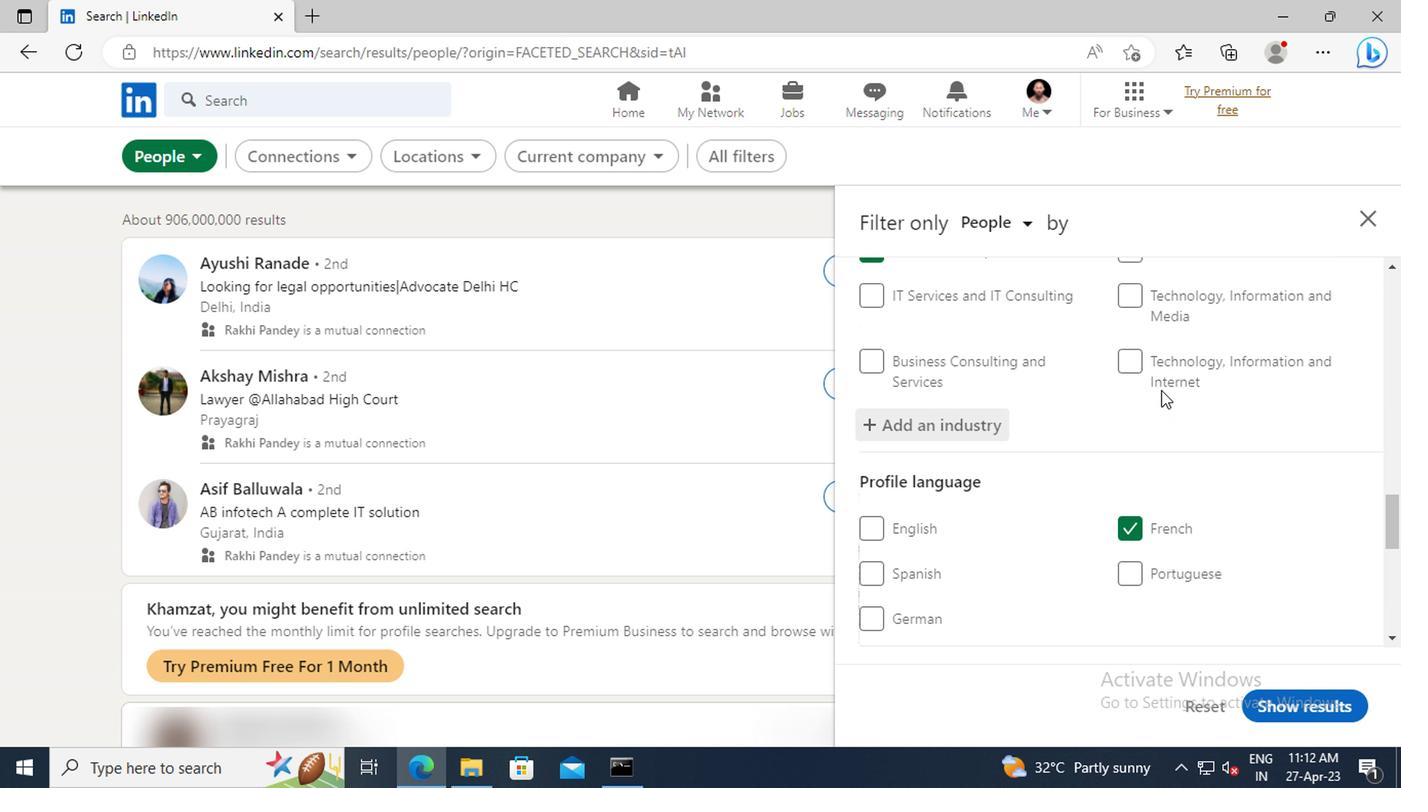 
Action: Mouse scrolled (1054, 391) with delta (0, -1)
Screenshot: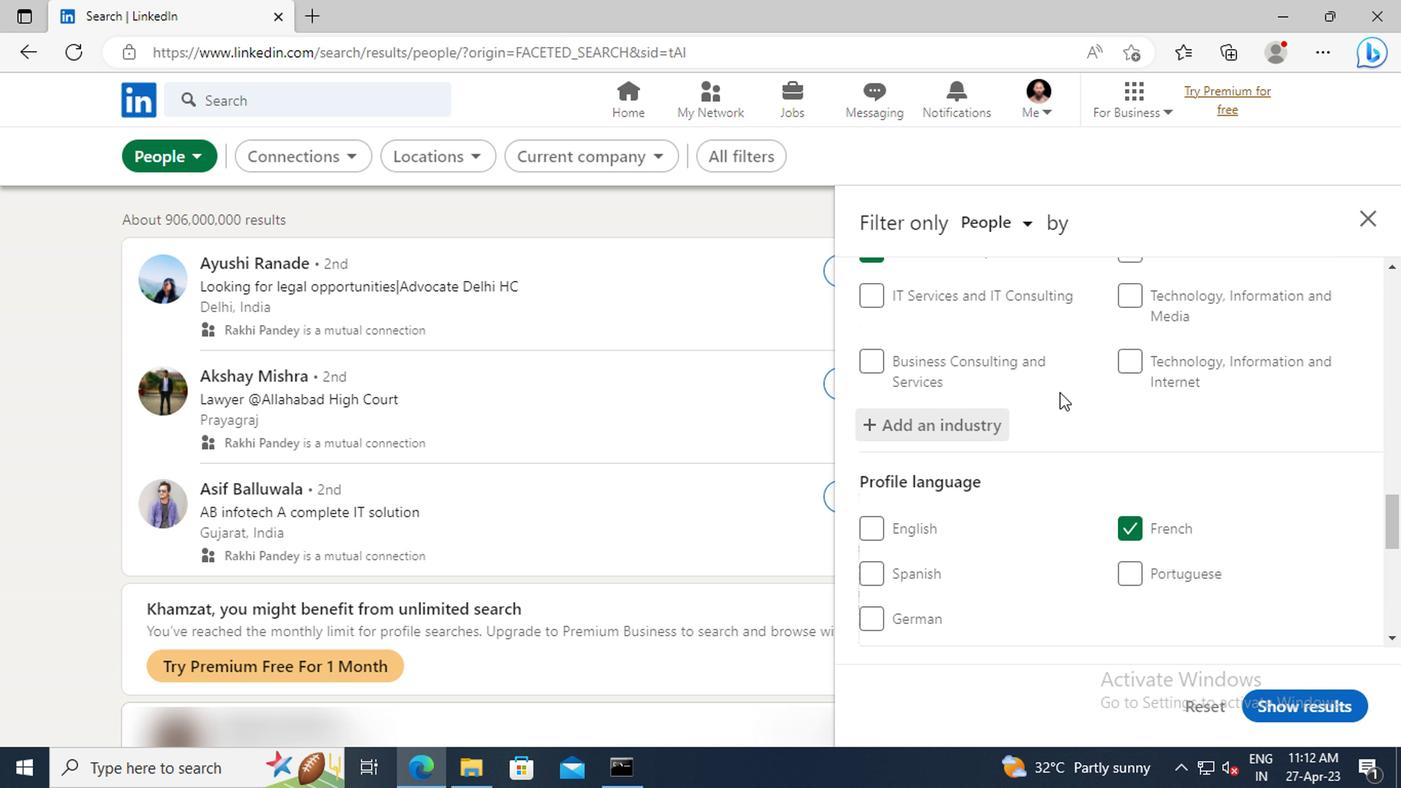 
Action: Mouse scrolled (1054, 391) with delta (0, -1)
Screenshot: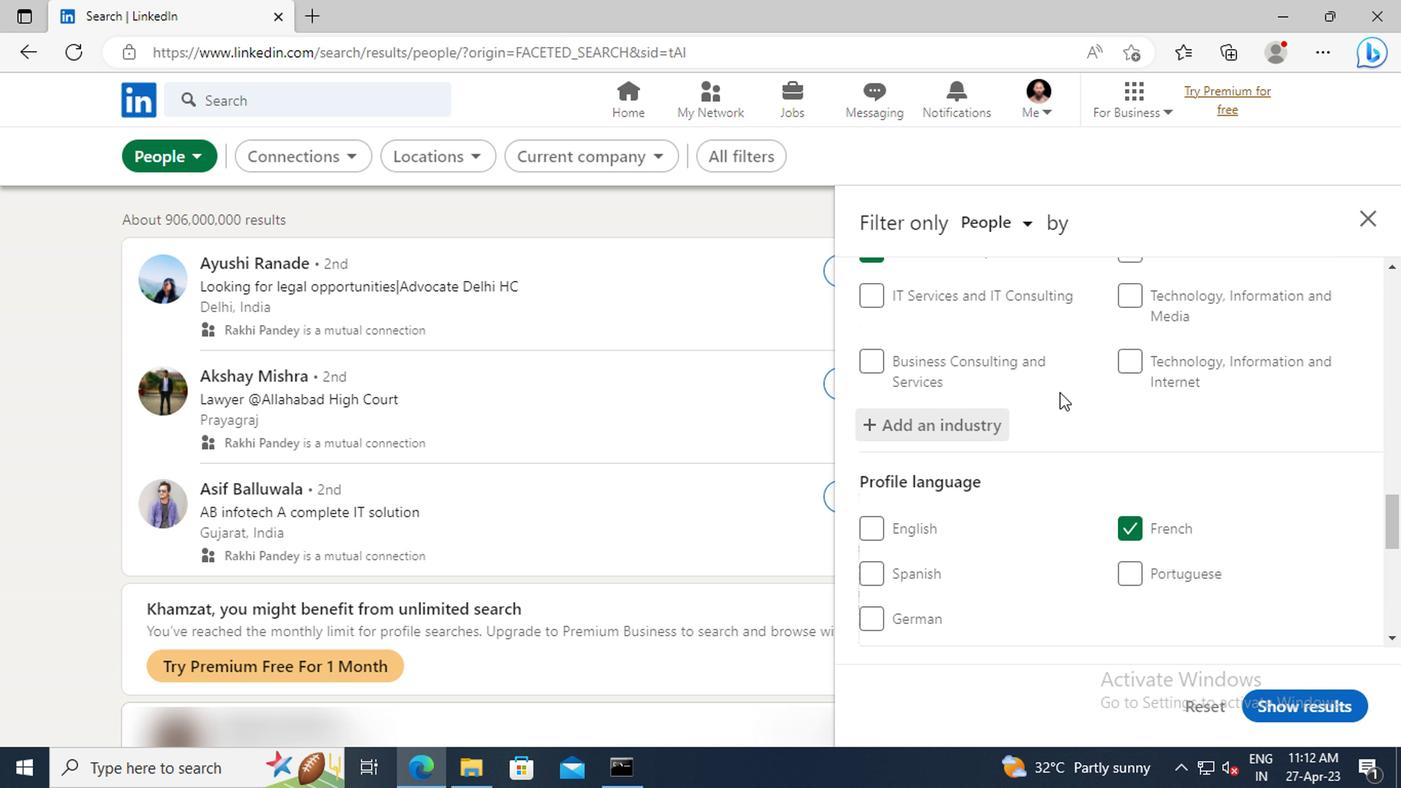 
Action: Mouse scrolled (1054, 391) with delta (0, -1)
Screenshot: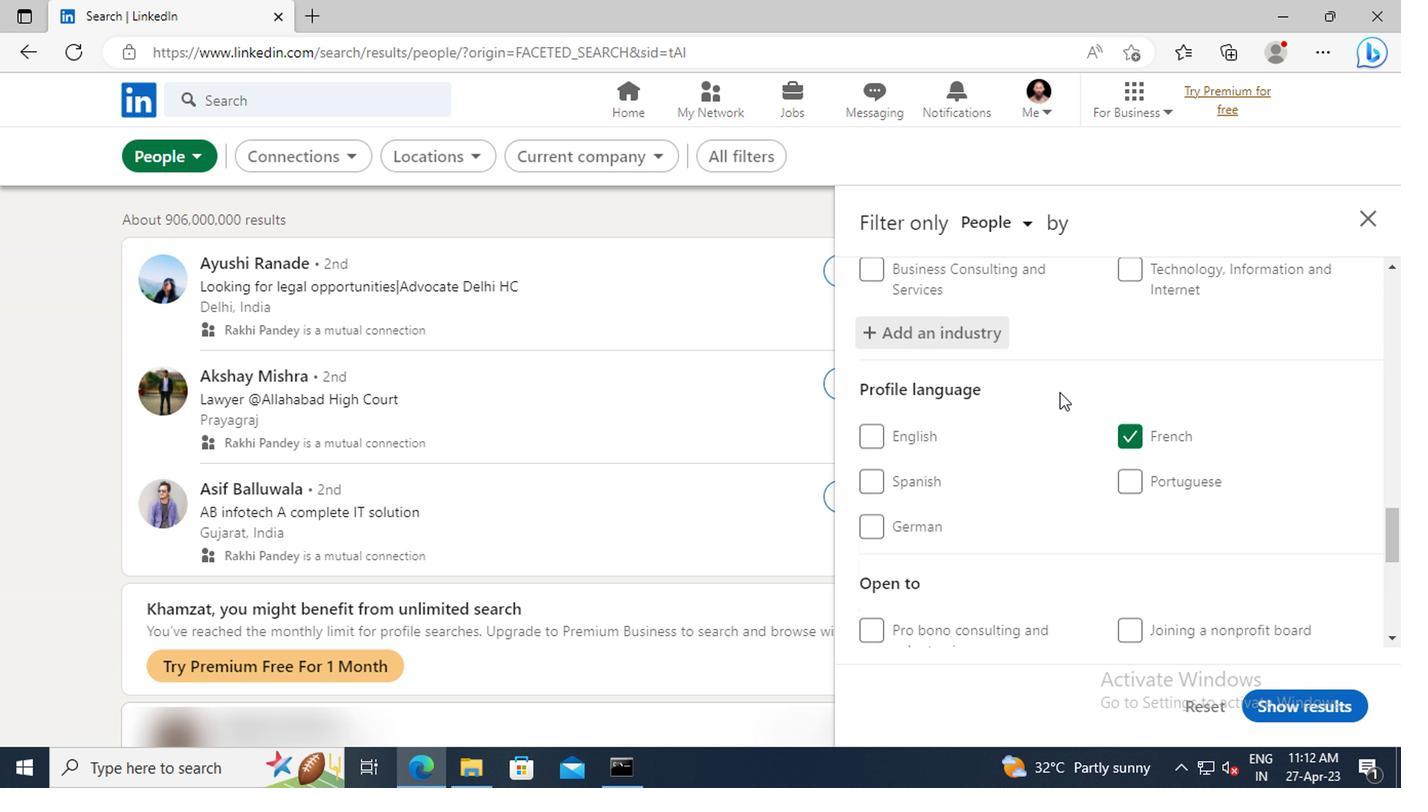 
Action: Mouse scrolled (1054, 391) with delta (0, -1)
Screenshot: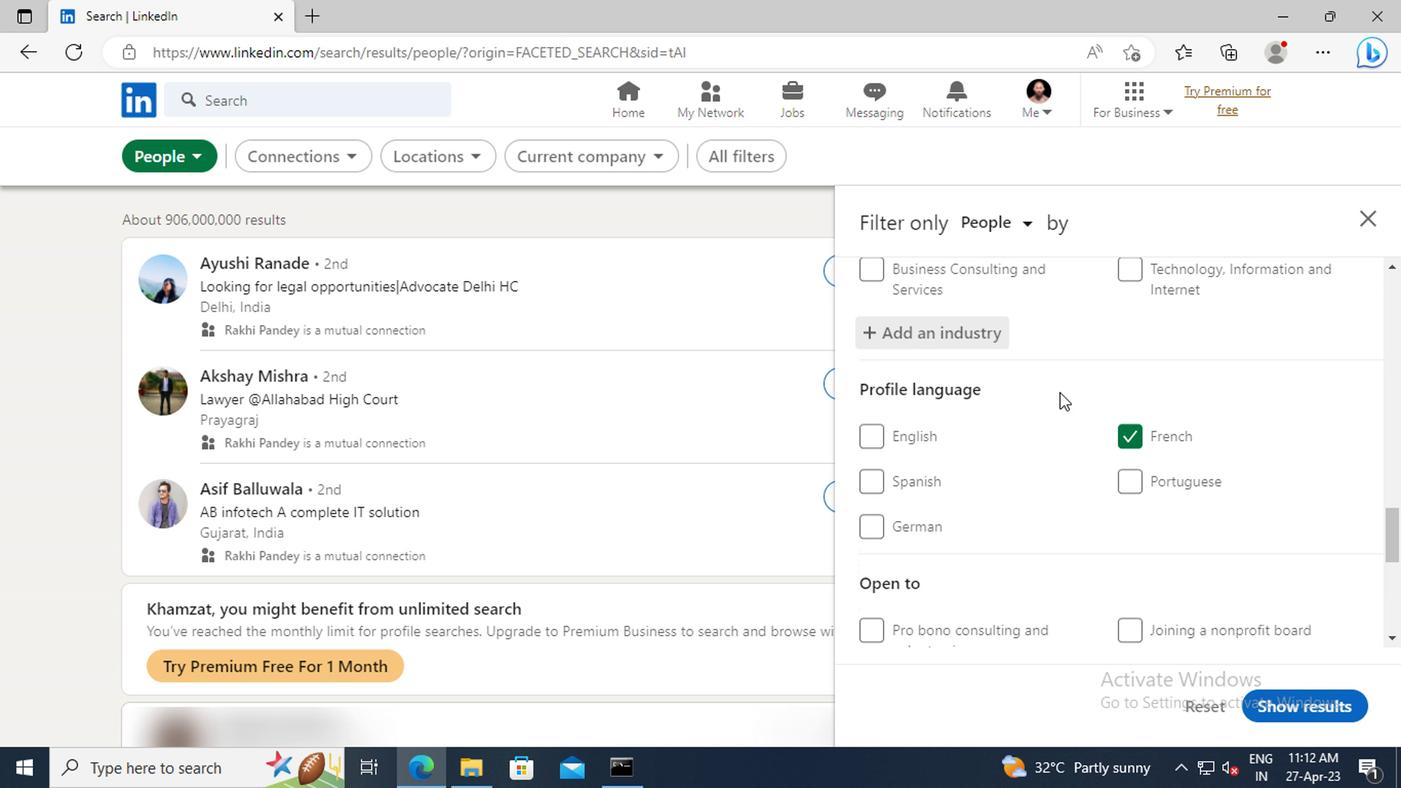 
Action: Mouse moved to (1065, 382)
Screenshot: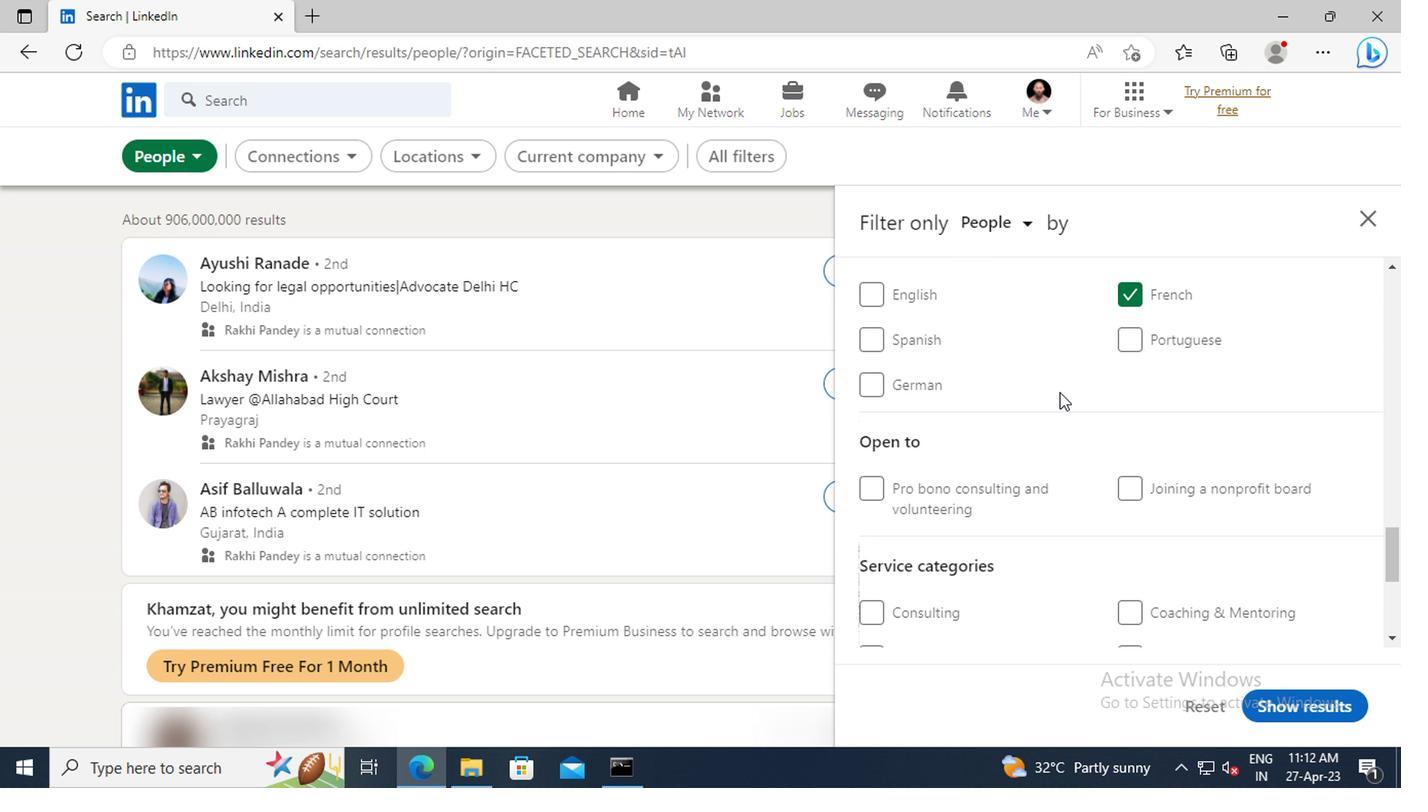 
Action: Mouse scrolled (1065, 381) with delta (0, 0)
Screenshot: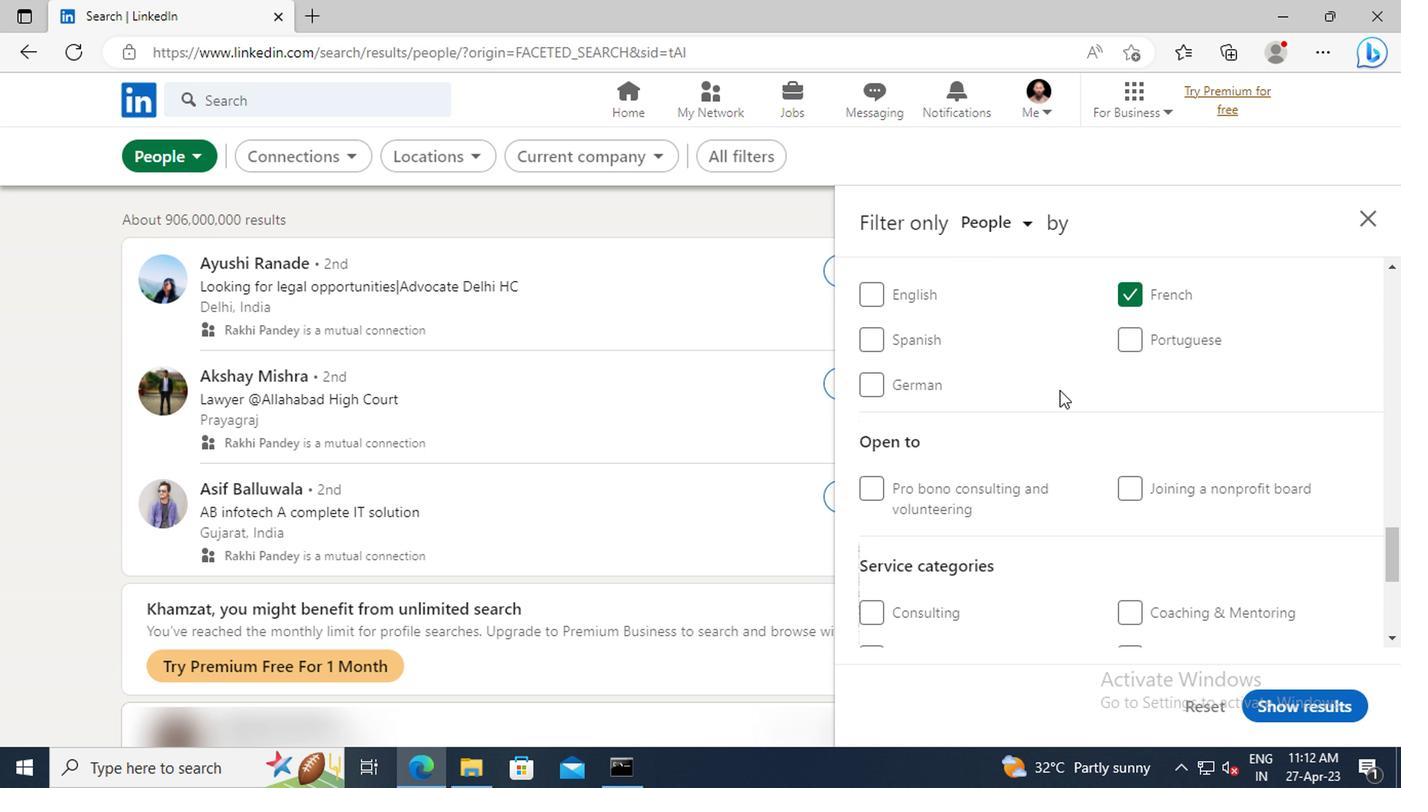 
Action: Mouse scrolled (1065, 381) with delta (0, 0)
Screenshot: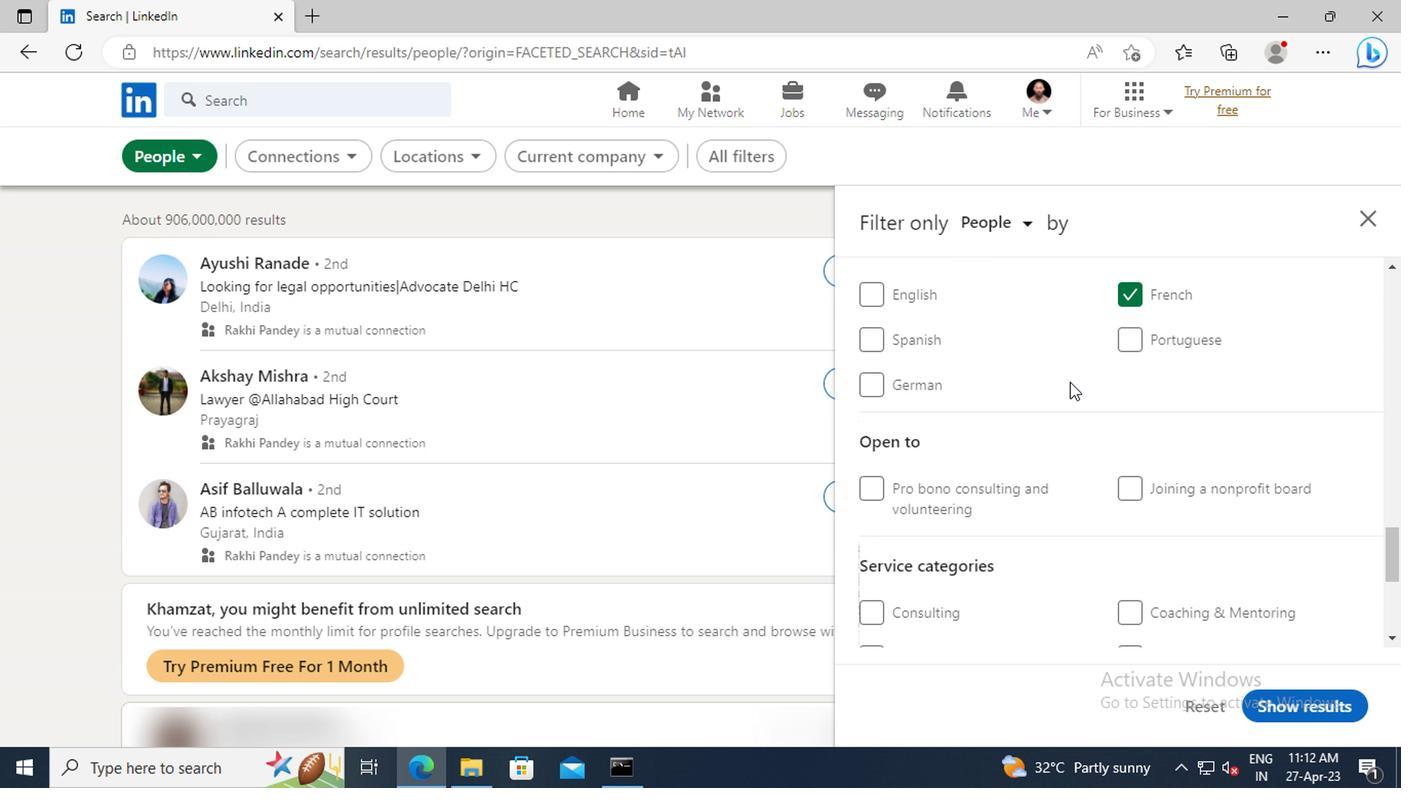 
Action: Mouse scrolled (1065, 381) with delta (0, 0)
Screenshot: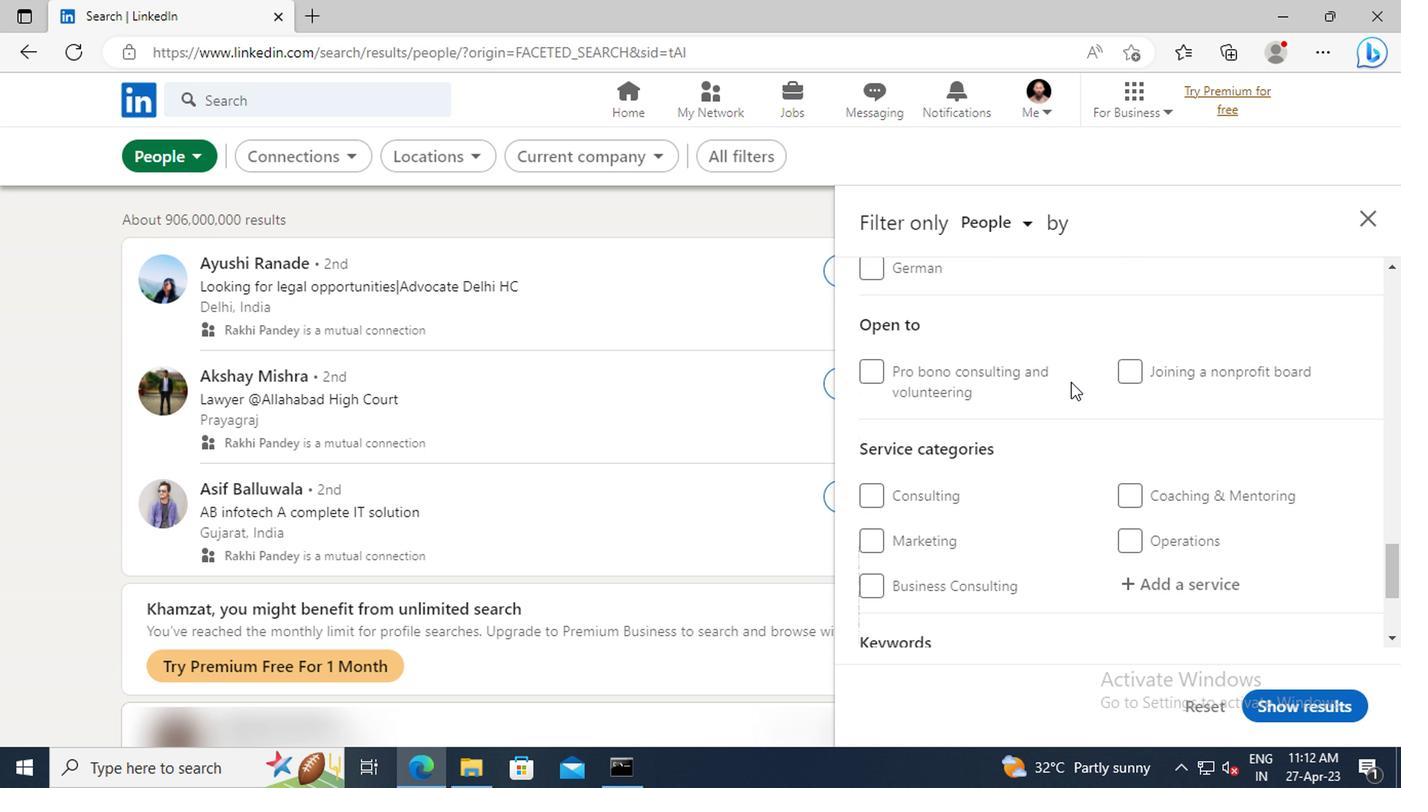 
Action: Mouse scrolled (1065, 381) with delta (0, 0)
Screenshot: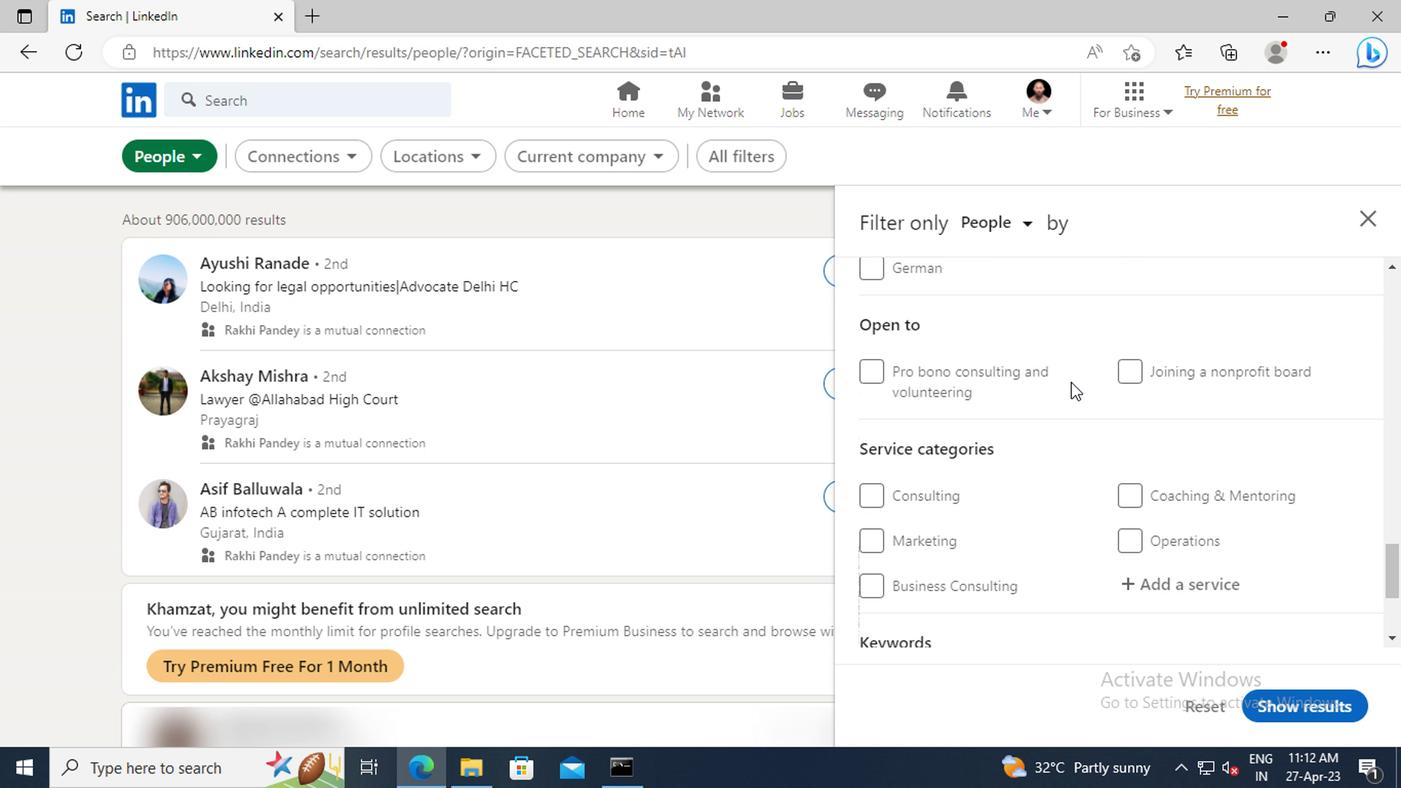 
Action: Mouse moved to (1150, 473)
Screenshot: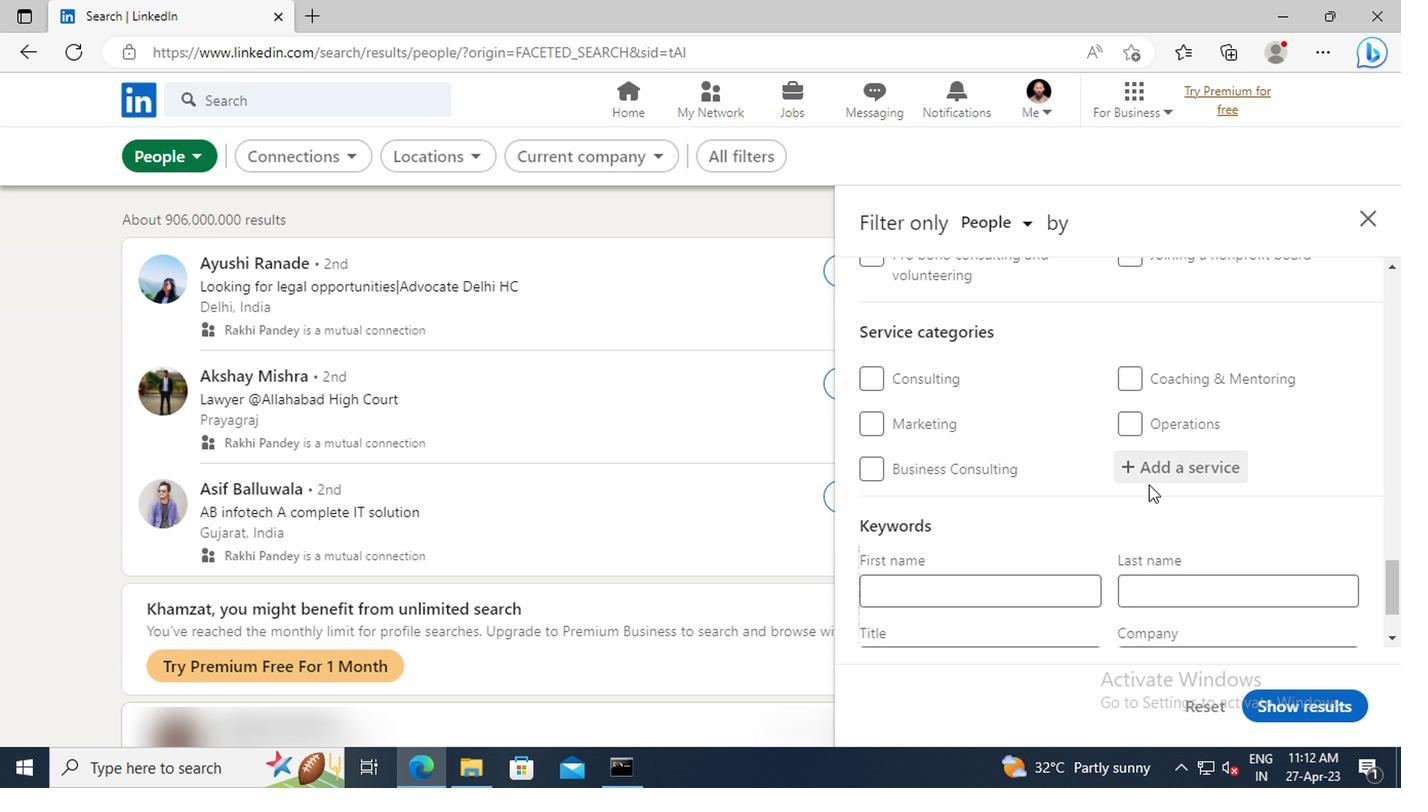 
Action: Mouse pressed left at (1150, 473)
Screenshot: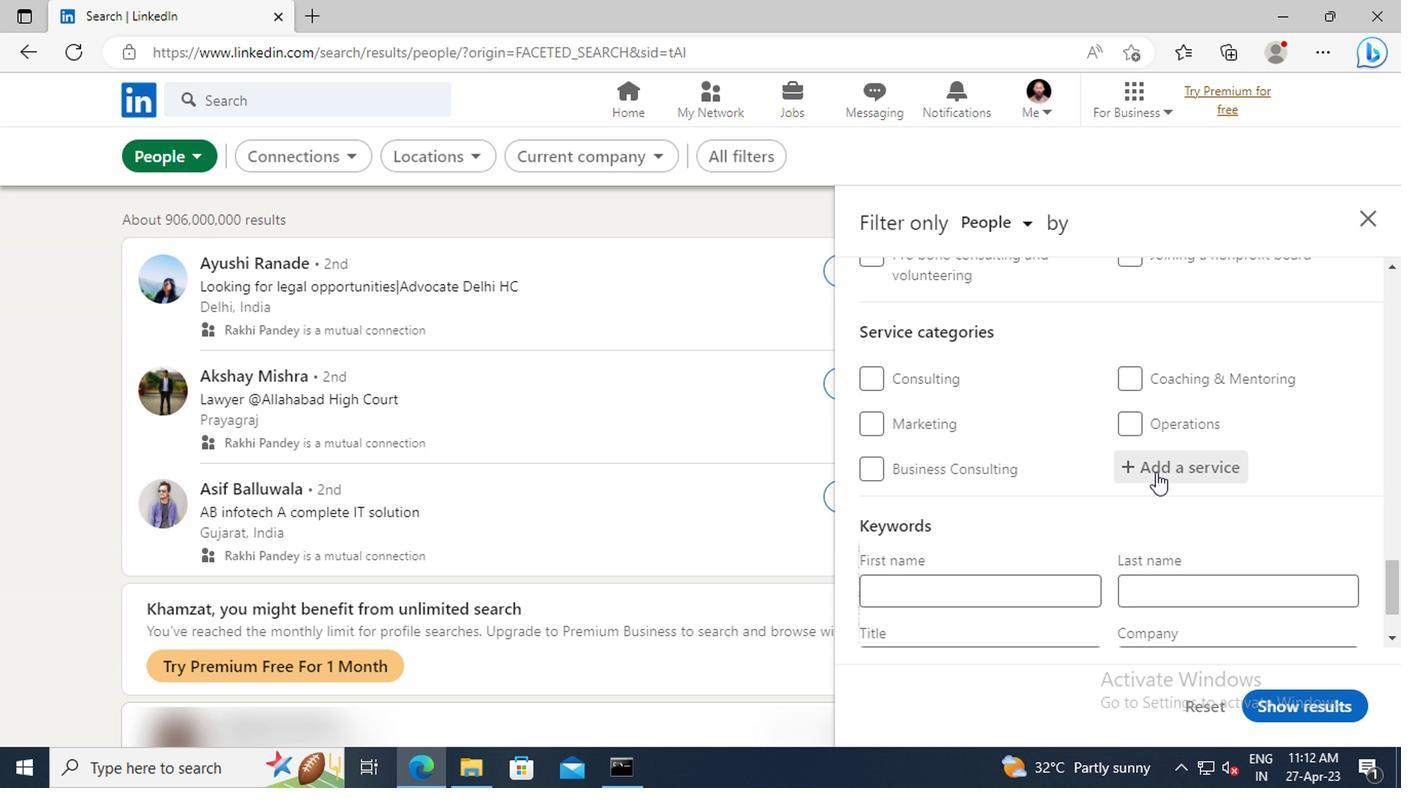 
Action: Key pressed <Key.shift>VIDEOGRAPHY
Screenshot: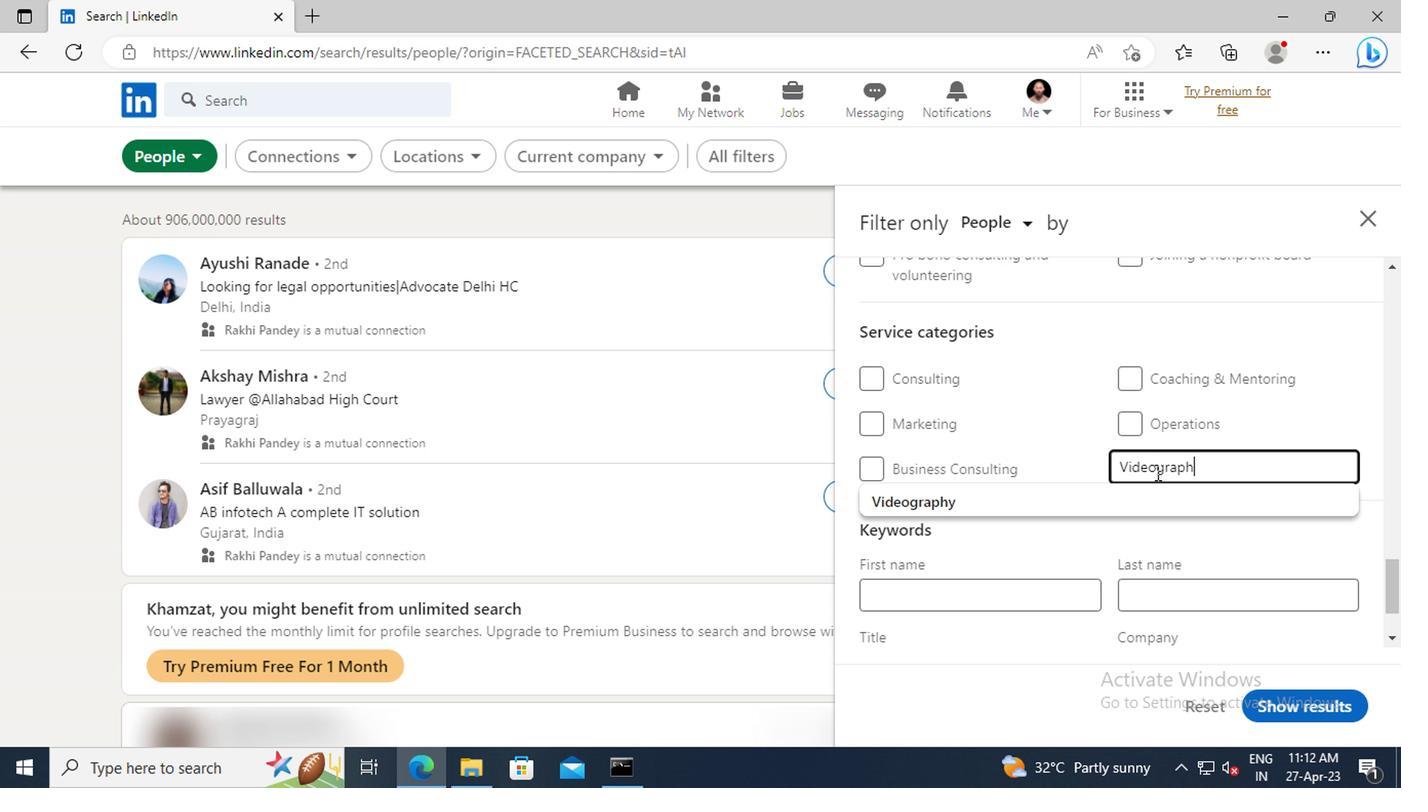 
Action: Mouse moved to (1146, 499)
Screenshot: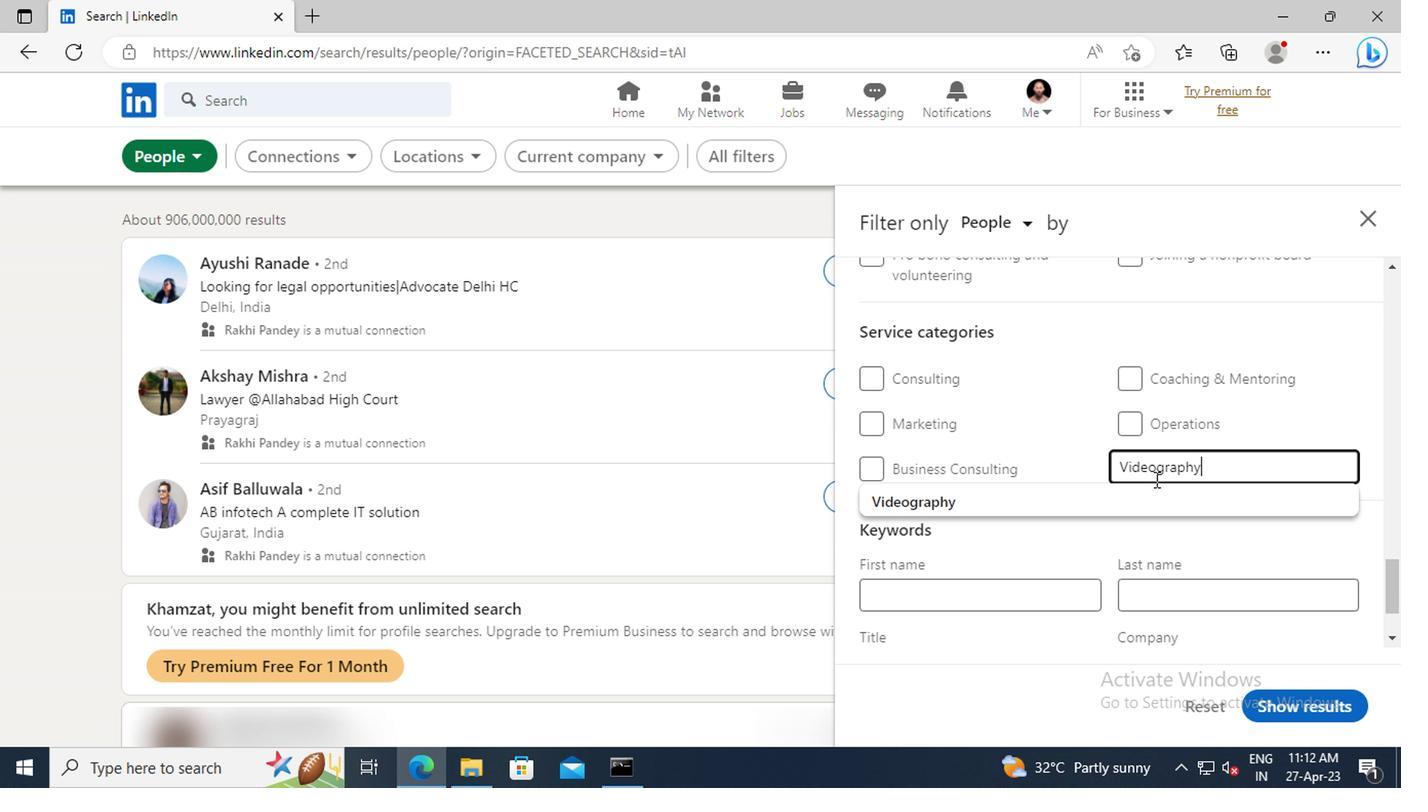 
Action: Mouse pressed left at (1146, 499)
Screenshot: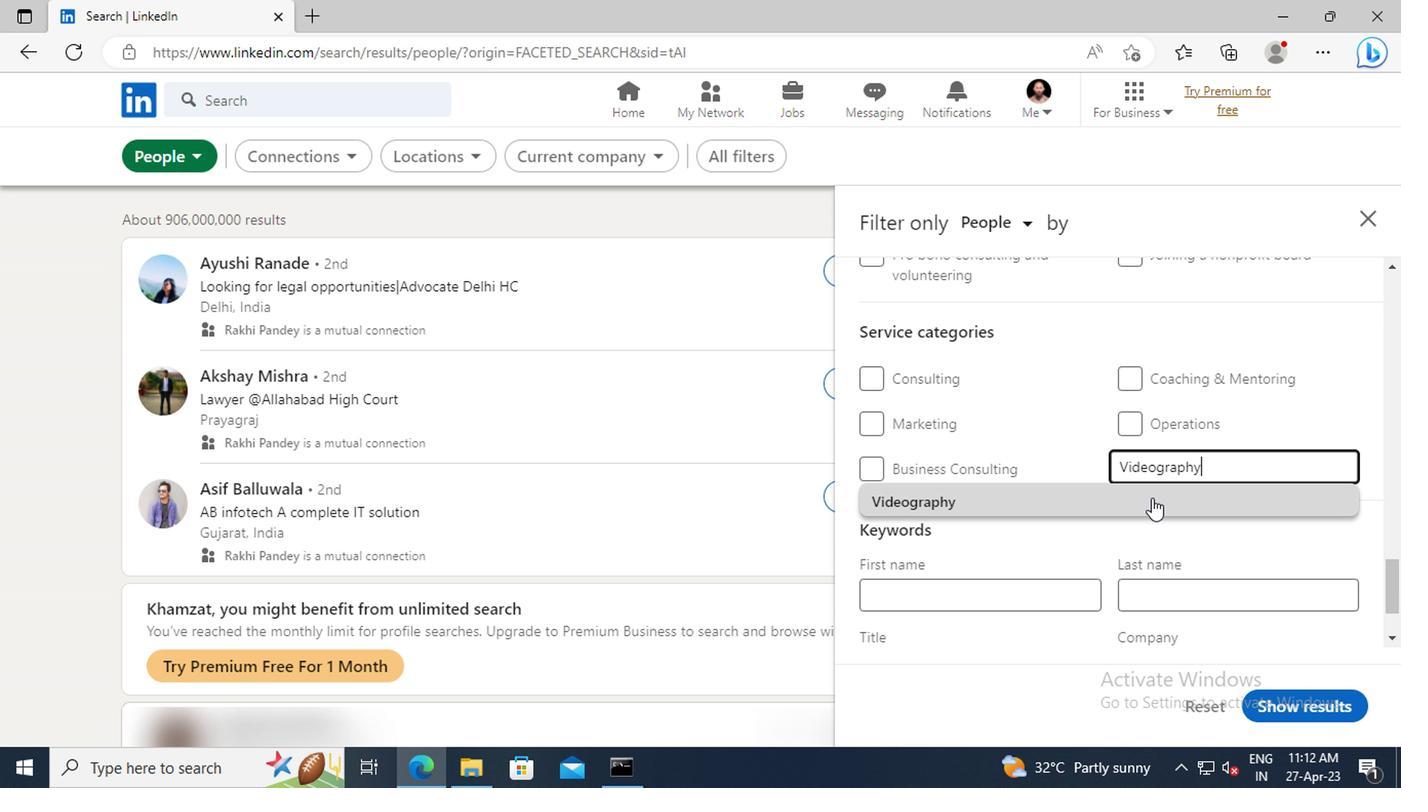 
Action: Mouse moved to (1065, 473)
Screenshot: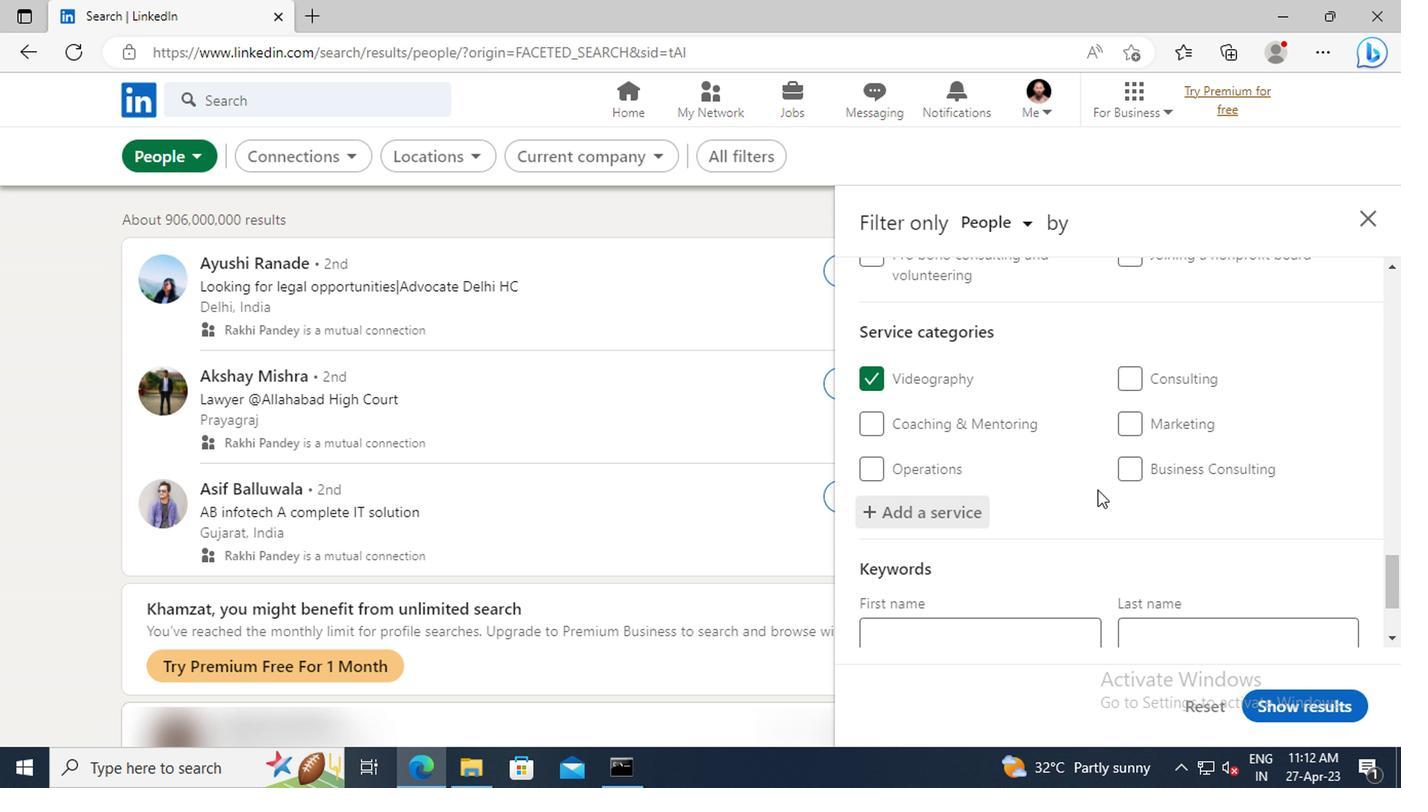 
Action: Mouse scrolled (1065, 472) with delta (0, -1)
Screenshot: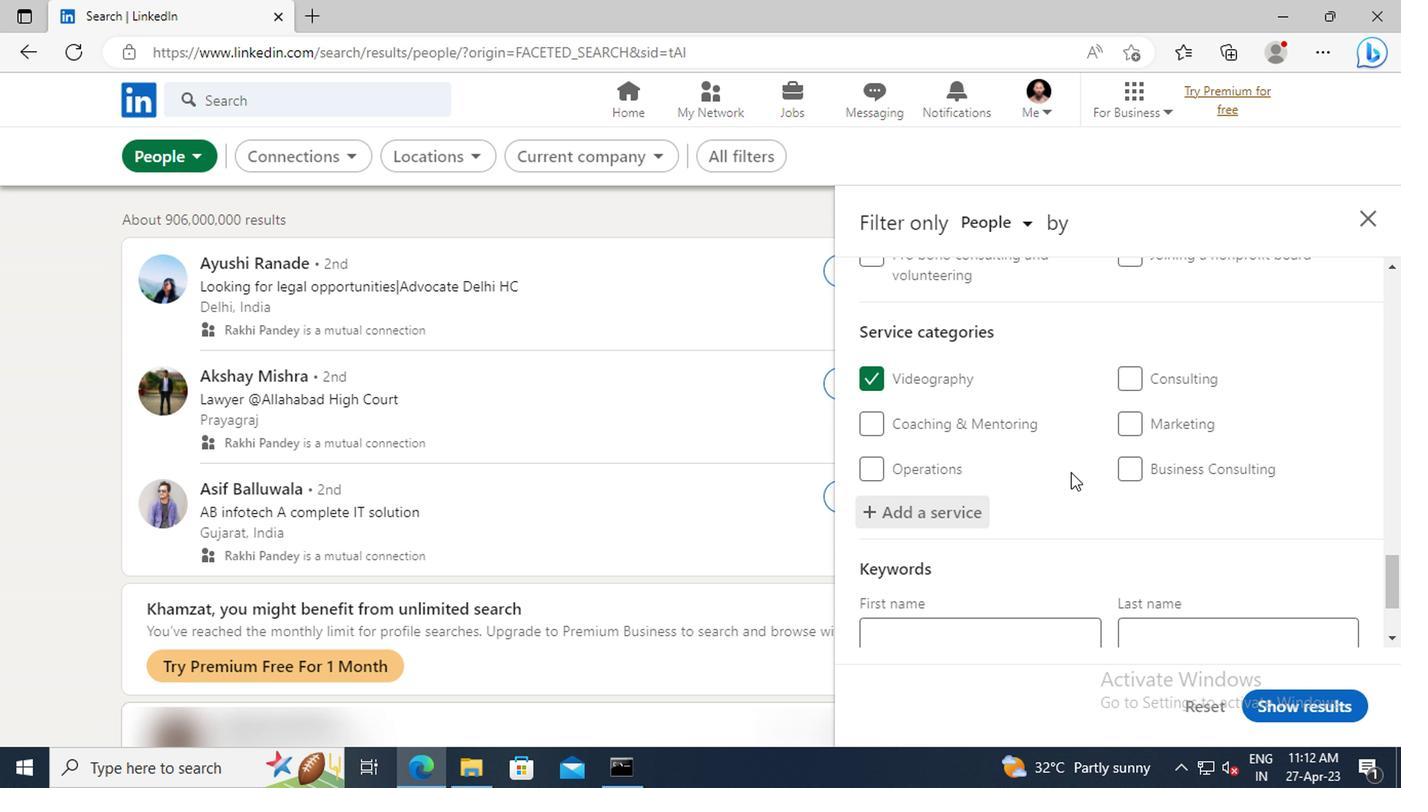 
Action: Mouse scrolled (1065, 472) with delta (0, -1)
Screenshot: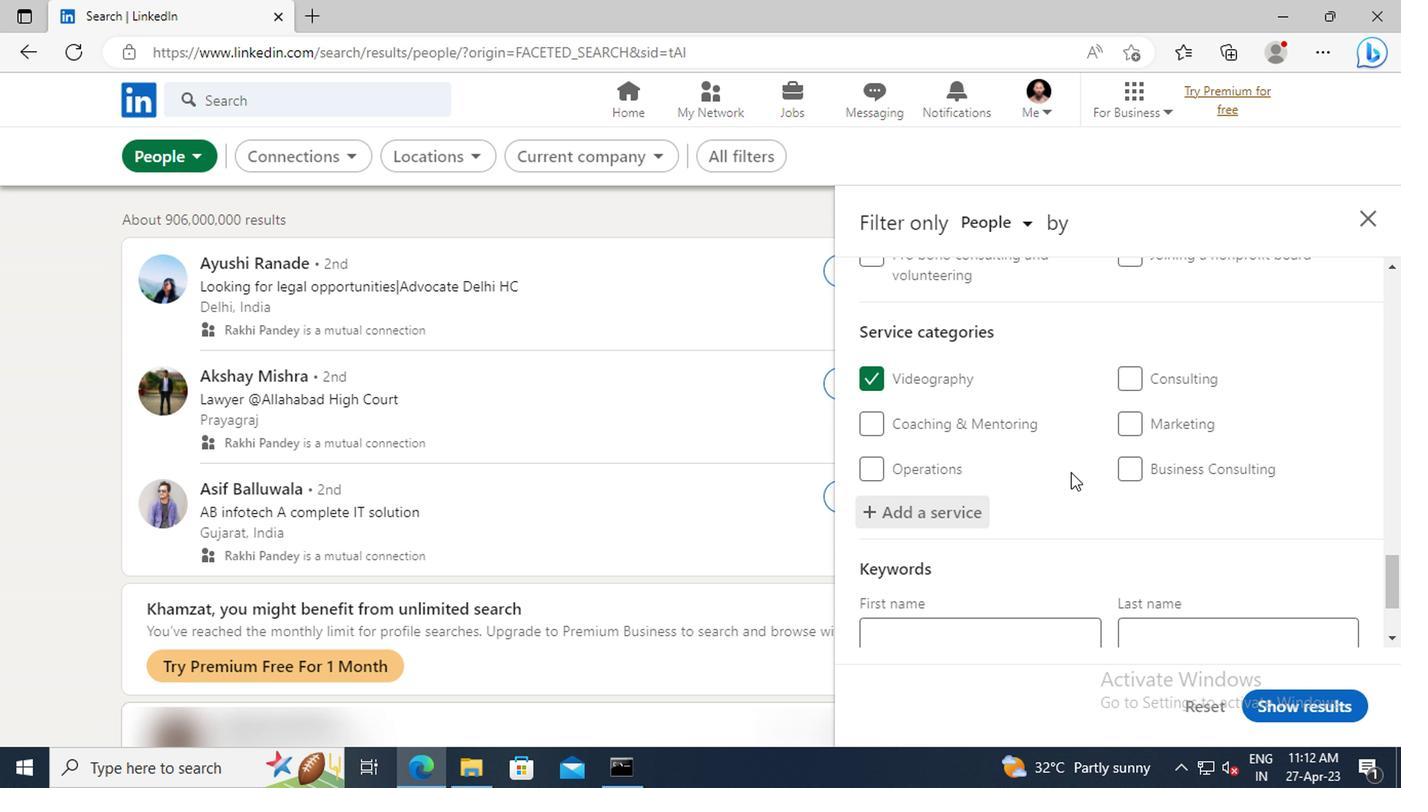 
Action: Mouse scrolled (1065, 472) with delta (0, -1)
Screenshot: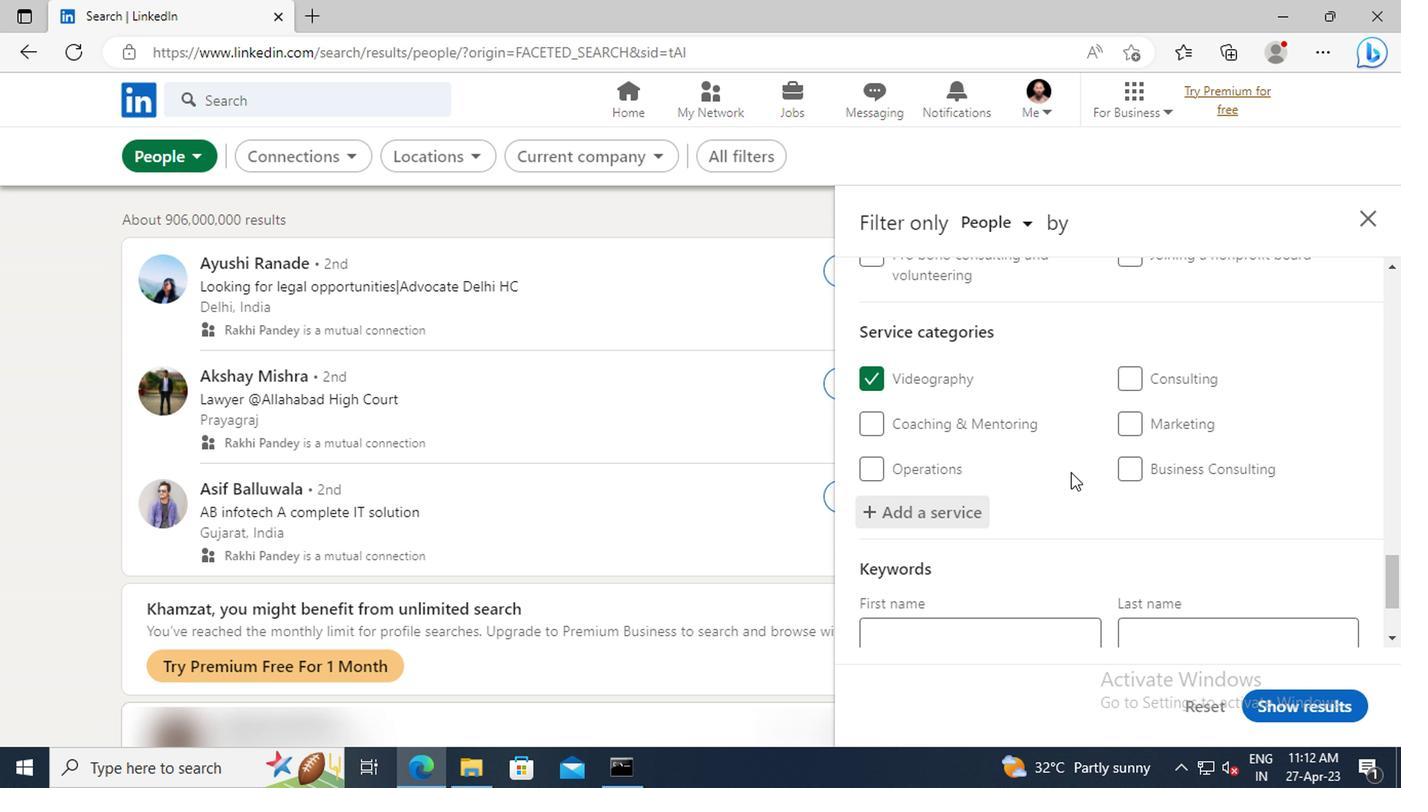 
Action: Mouse scrolled (1065, 472) with delta (0, -1)
Screenshot: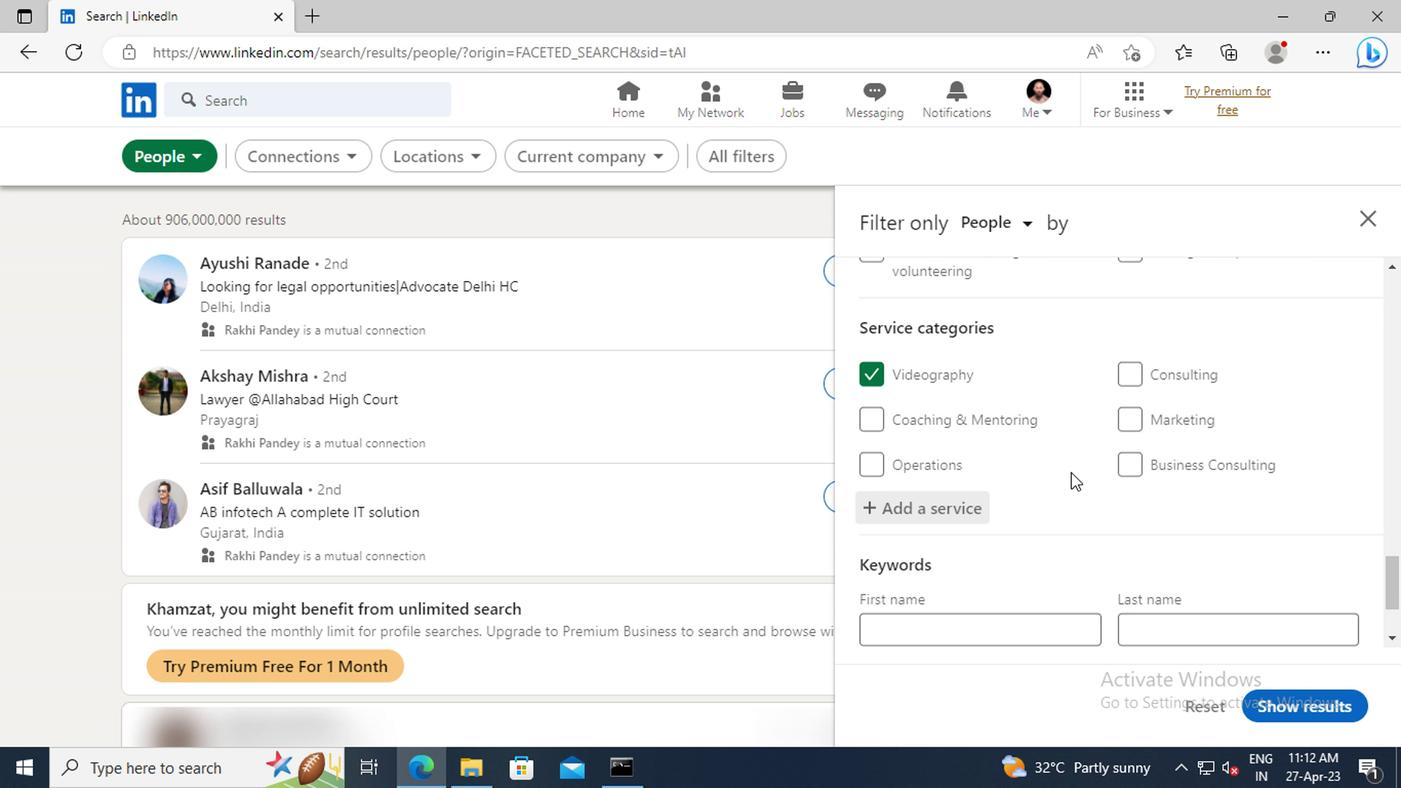 
Action: Mouse scrolled (1065, 472) with delta (0, -1)
Screenshot: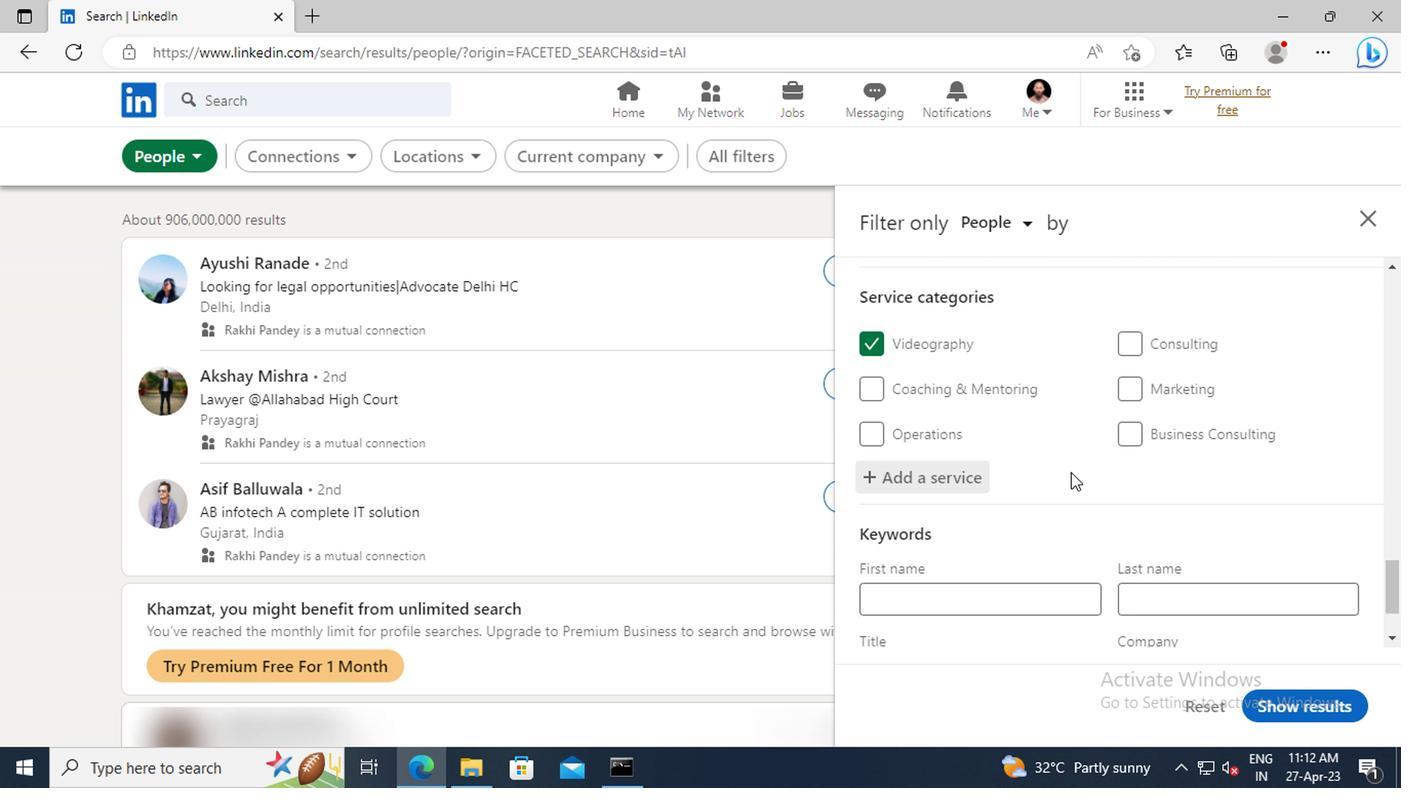 
Action: Mouse moved to (960, 557)
Screenshot: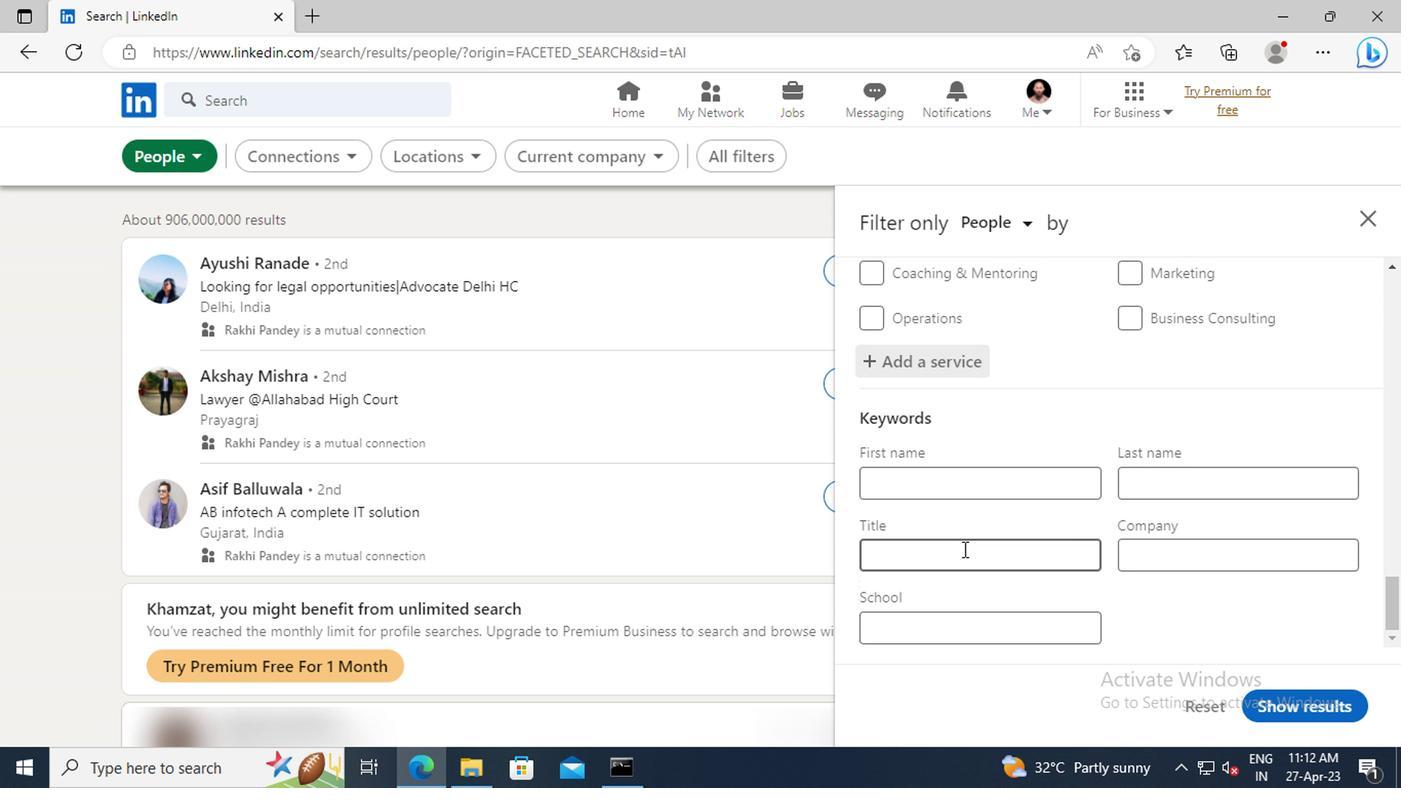 
Action: Mouse pressed left at (960, 557)
Screenshot: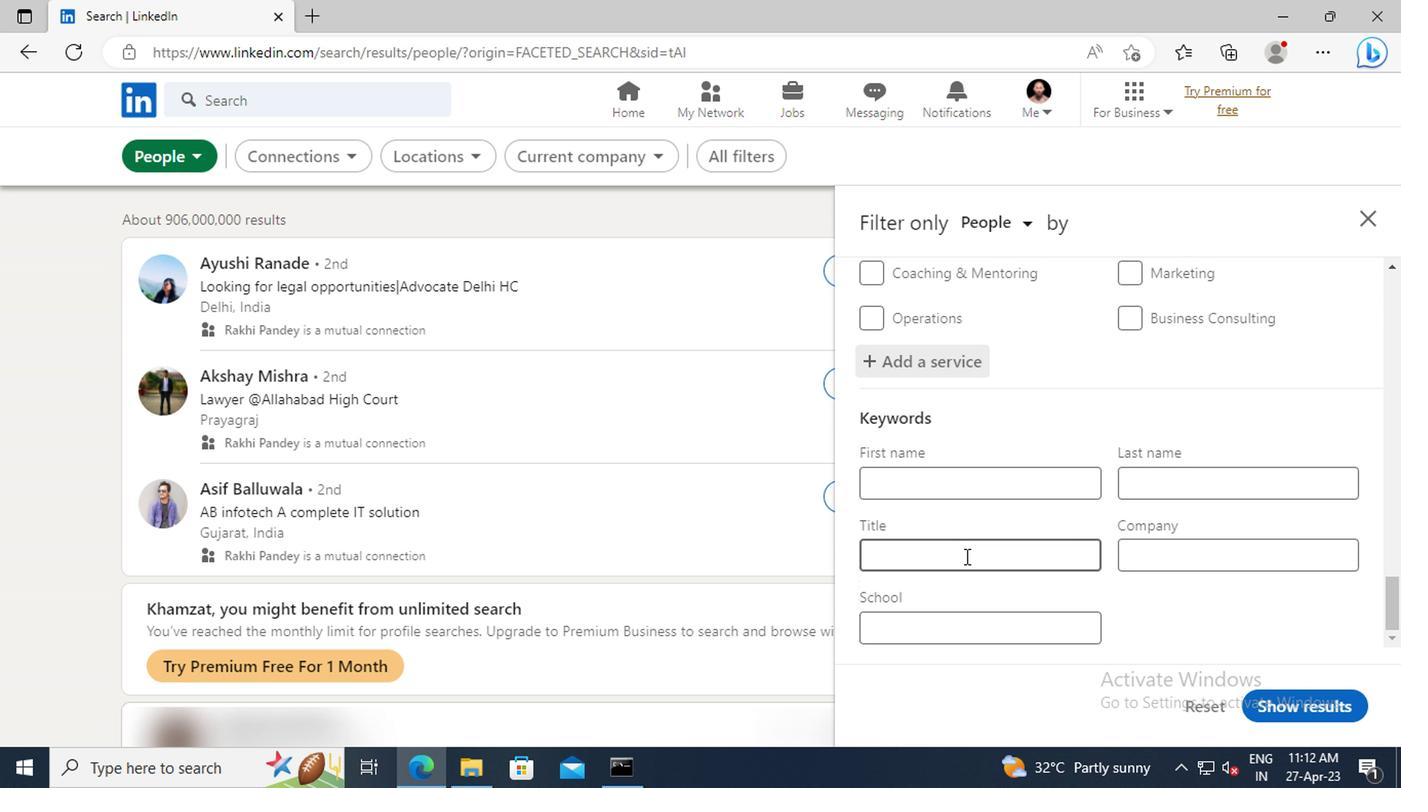 
Action: Key pressed <Key.shift>TEACHER<Key.enter>
Screenshot: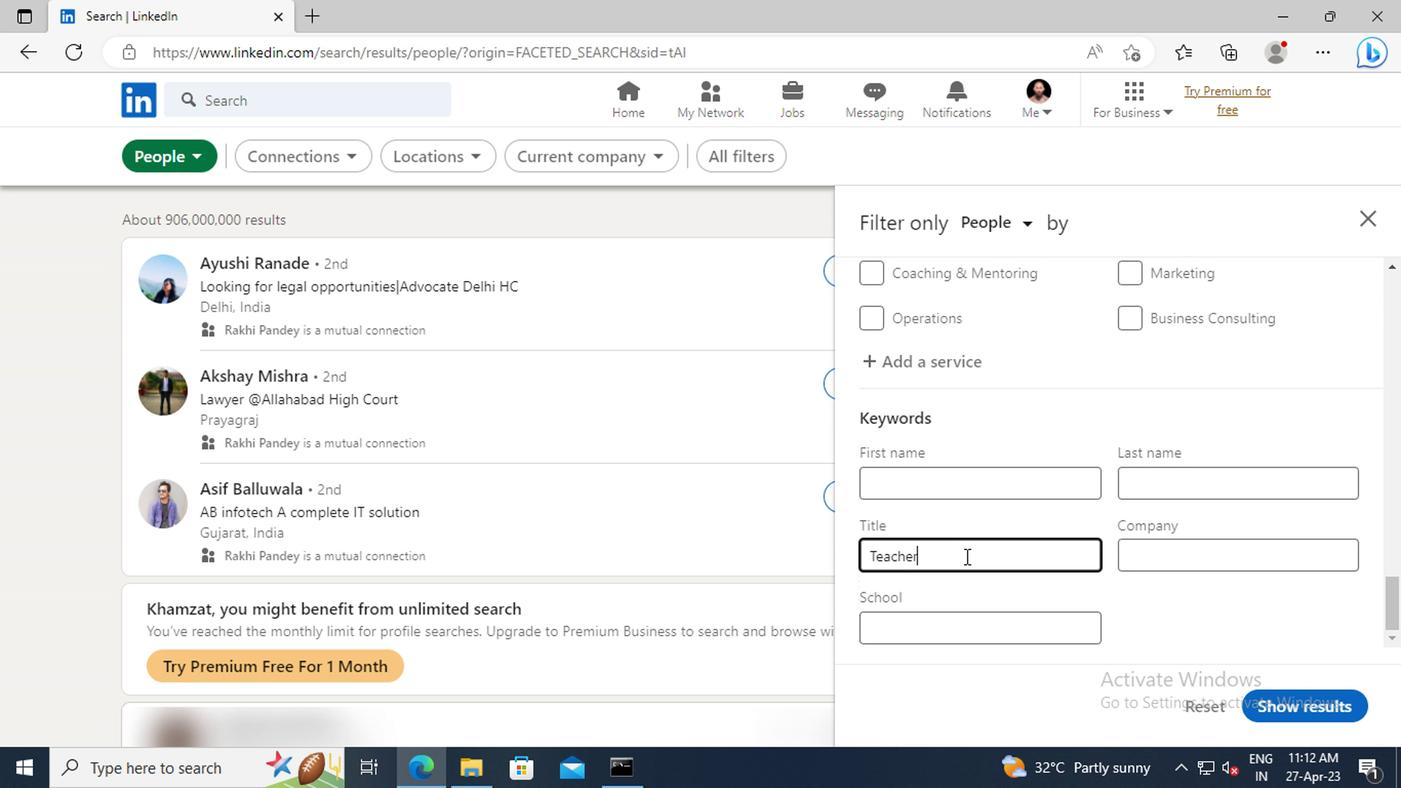 
Action: Mouse moved to (1265, 714)
Screenshot: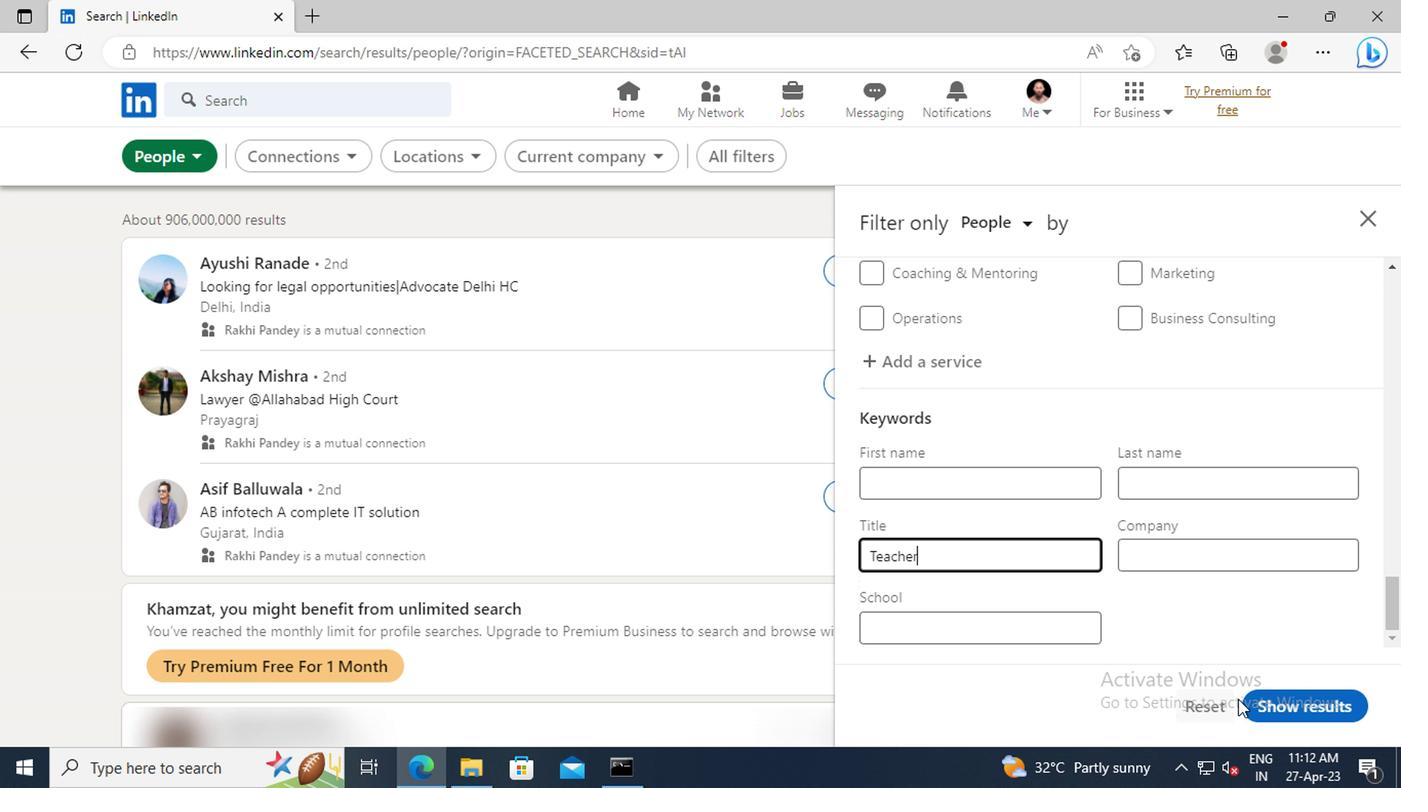 
Action: Mouse pressed left at (1265, 714)
Screenshot: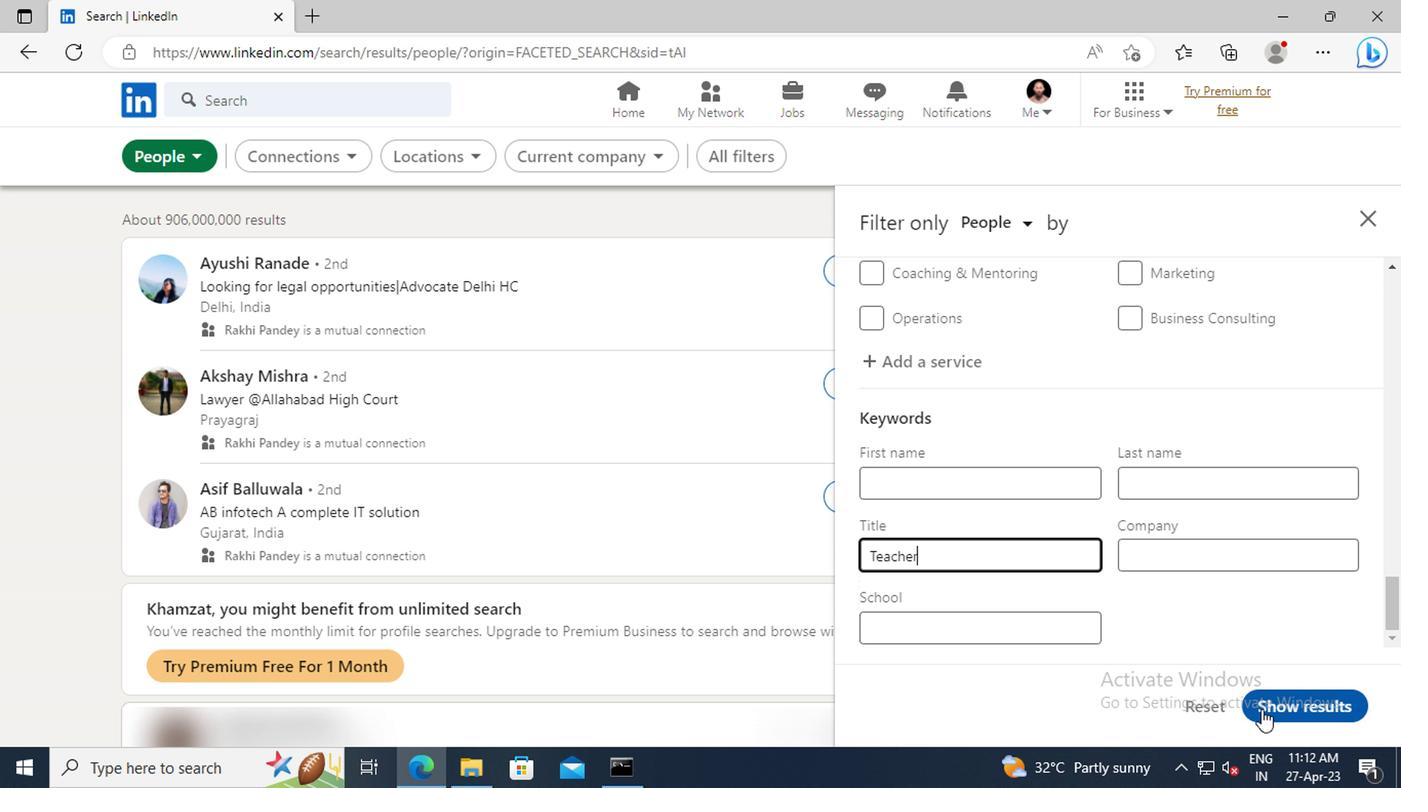 
